 Task: Search one way flight ticket for 4 adults, 1 infant in seat and 1 infant on lap in premium economy from Hilo, Hawaii: Hilo International Airport to Greensboro: Piedmont Triad International Airport on 5-1-2023. Choice of flights is Frontier. Number of bags: 2 carry on bags and 1 checked bag. Price is upto 20000. Outbound departure time preference is 22:15.
Action: Mouse moved to (365, 374)
Screenshot: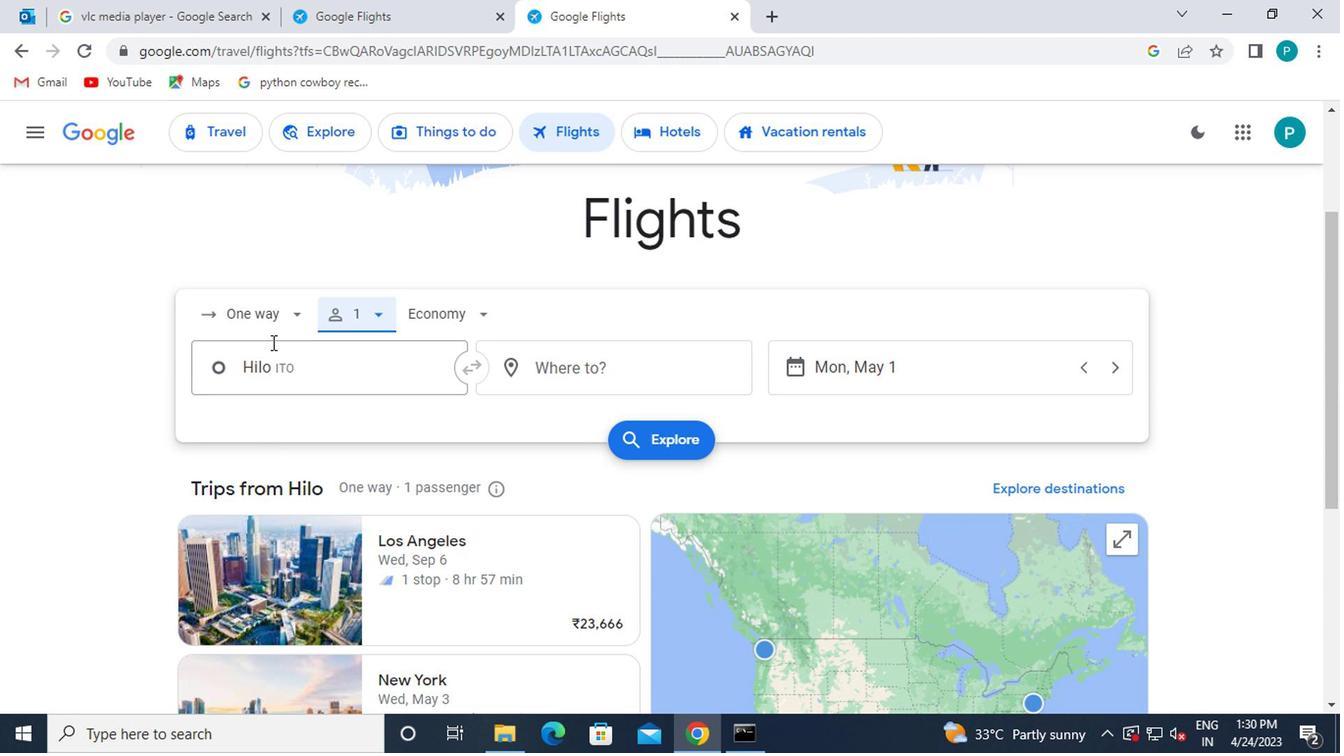 
Action: Mouse pressed left at (365, 374)
Screenshot: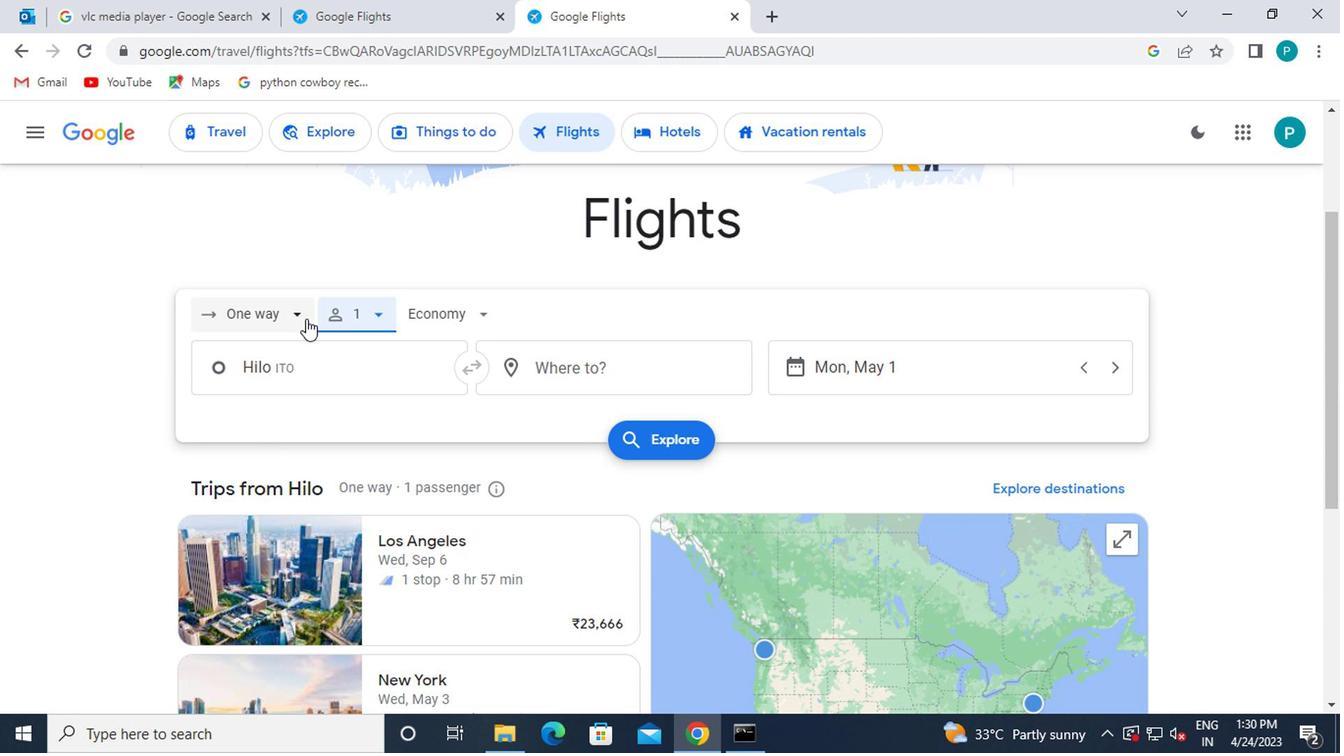 
Action: Mouse moved to (348, 441)
Screenshot: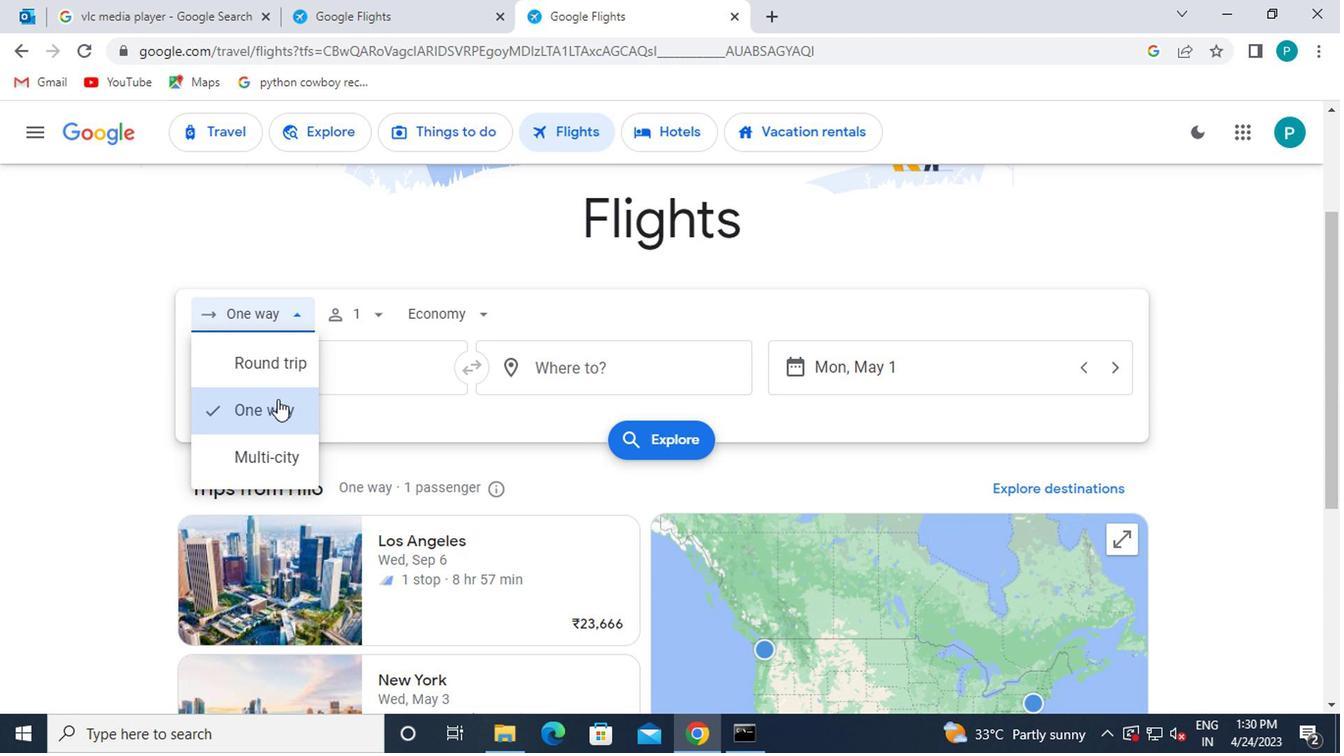 
Action: Mouse pressed left at (348, 441)
Screenshot: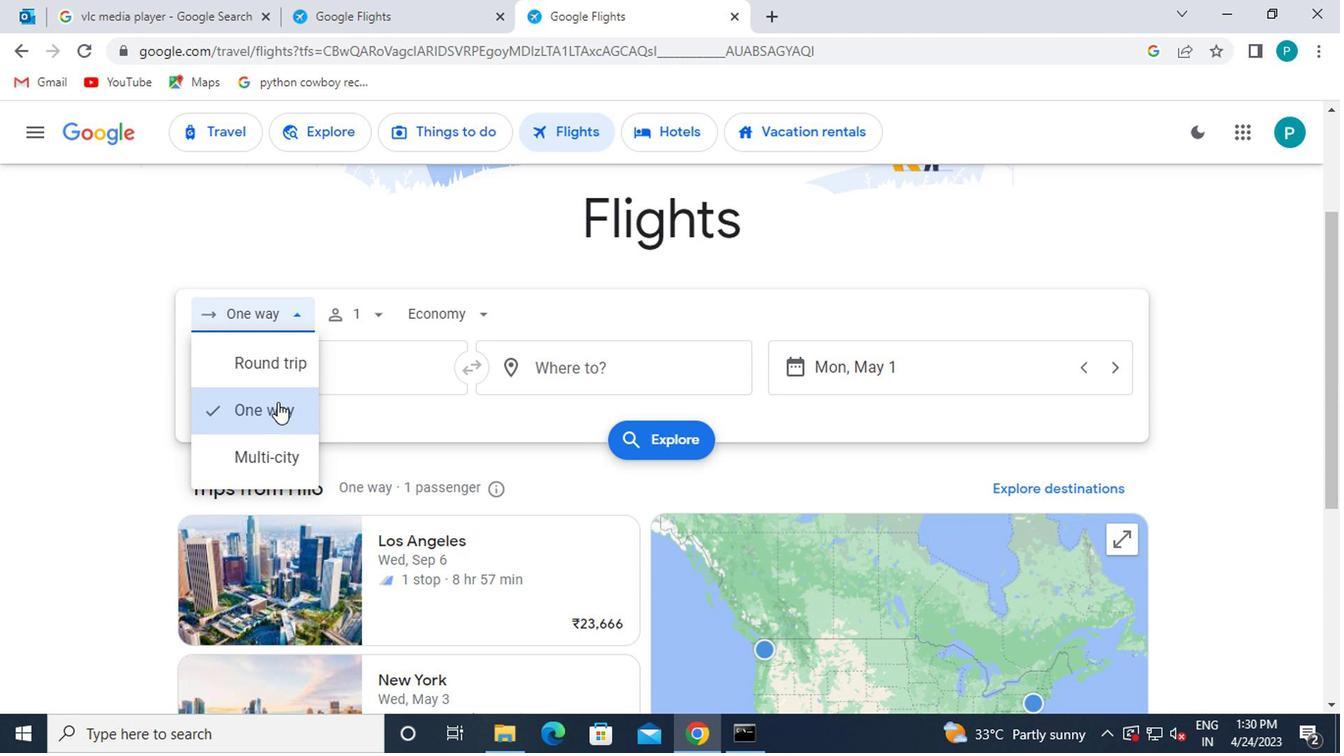 
Action: Mouse moved to (422, 376)
Screenshot: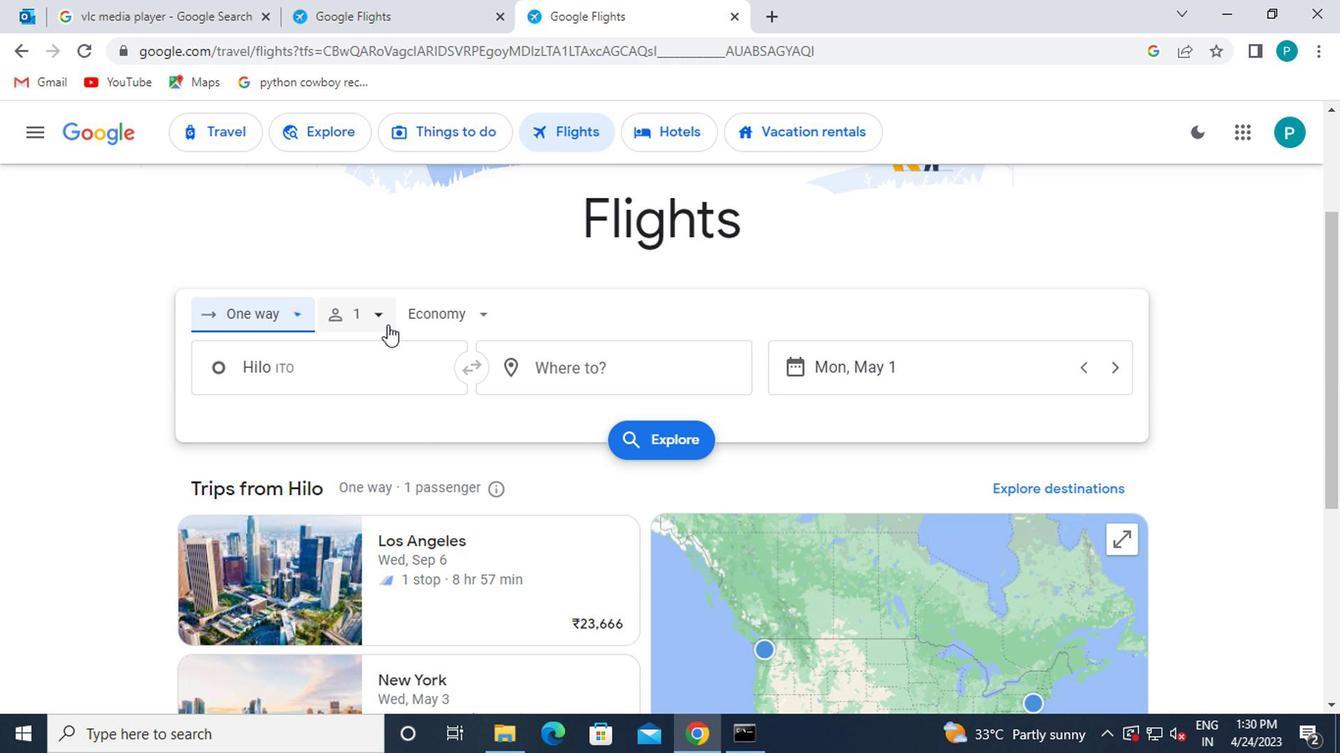 
Action: Mouse pressed left at (422, 376)
Screenshot: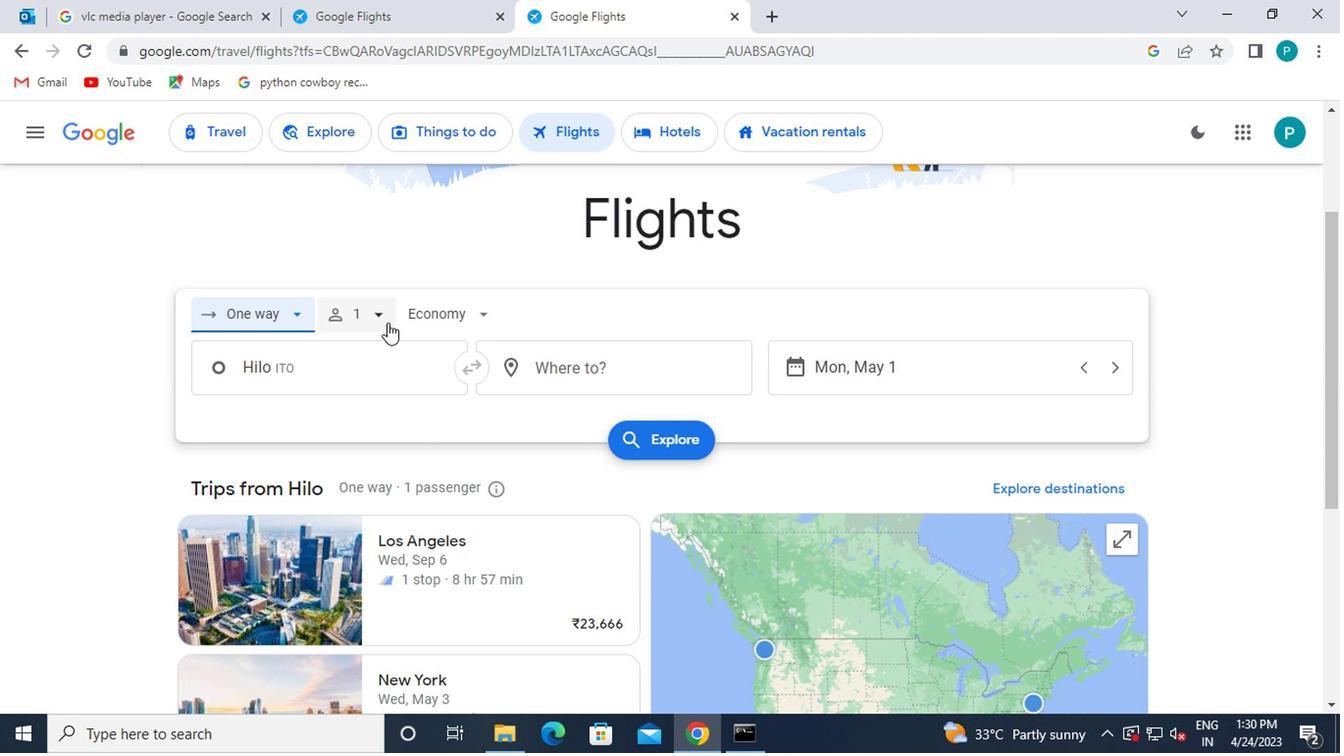 
Action: Mouse moved to (513, 410)
Screenshot: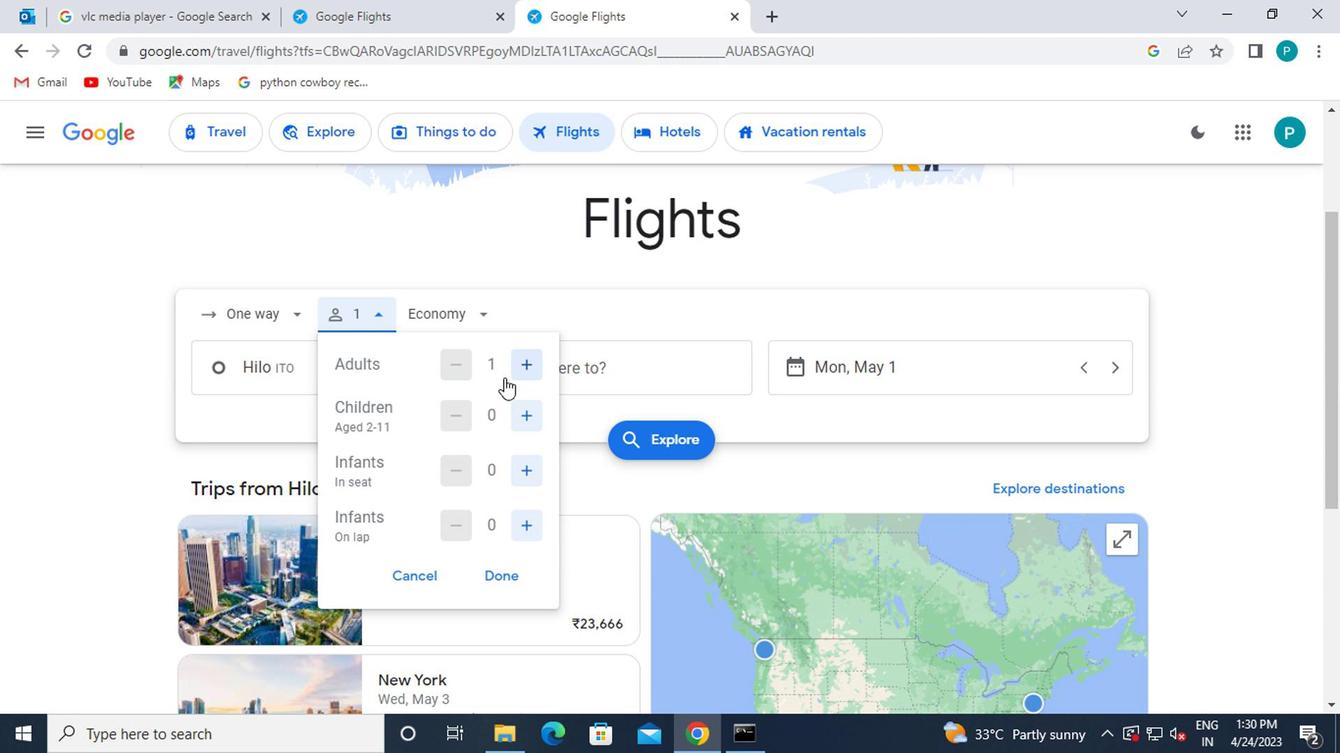 
Action: Mouse pressed left at (513, 410)
Screenshot: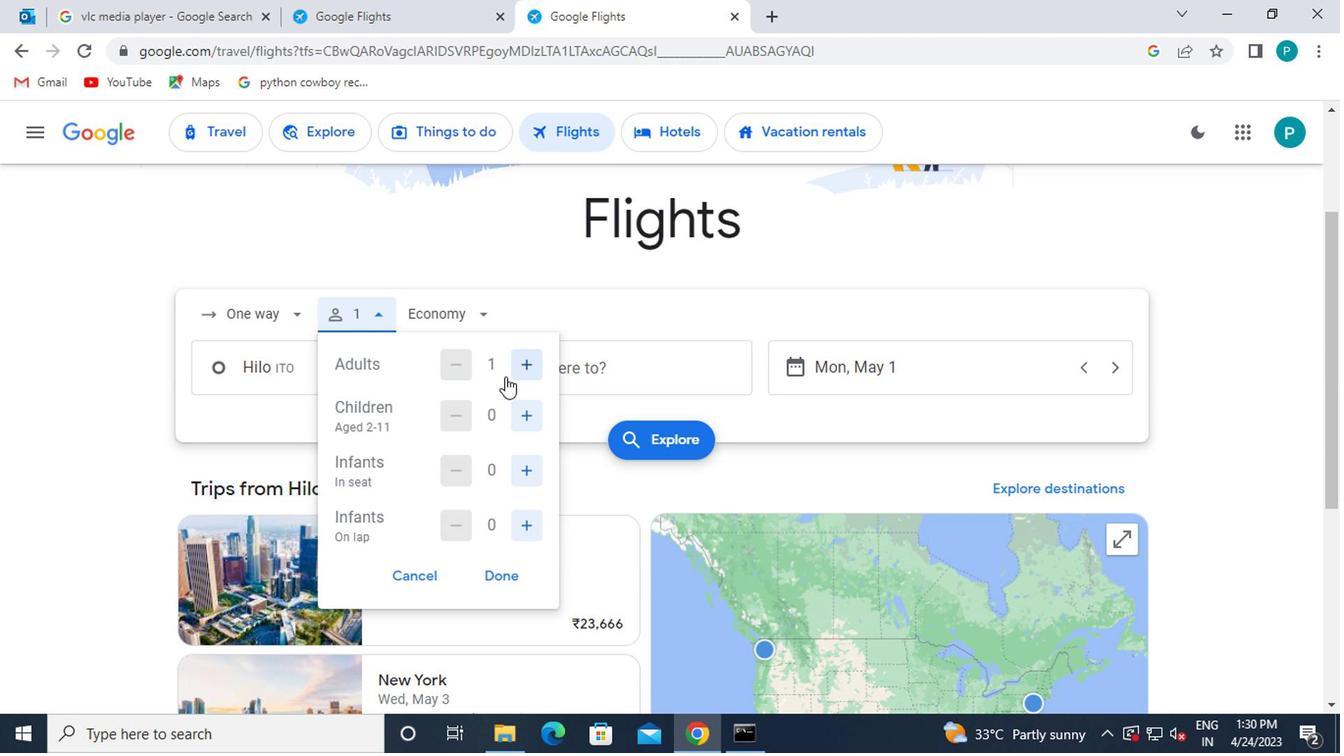
Action: Mouse pressed left at (513, 410)
Screenshot: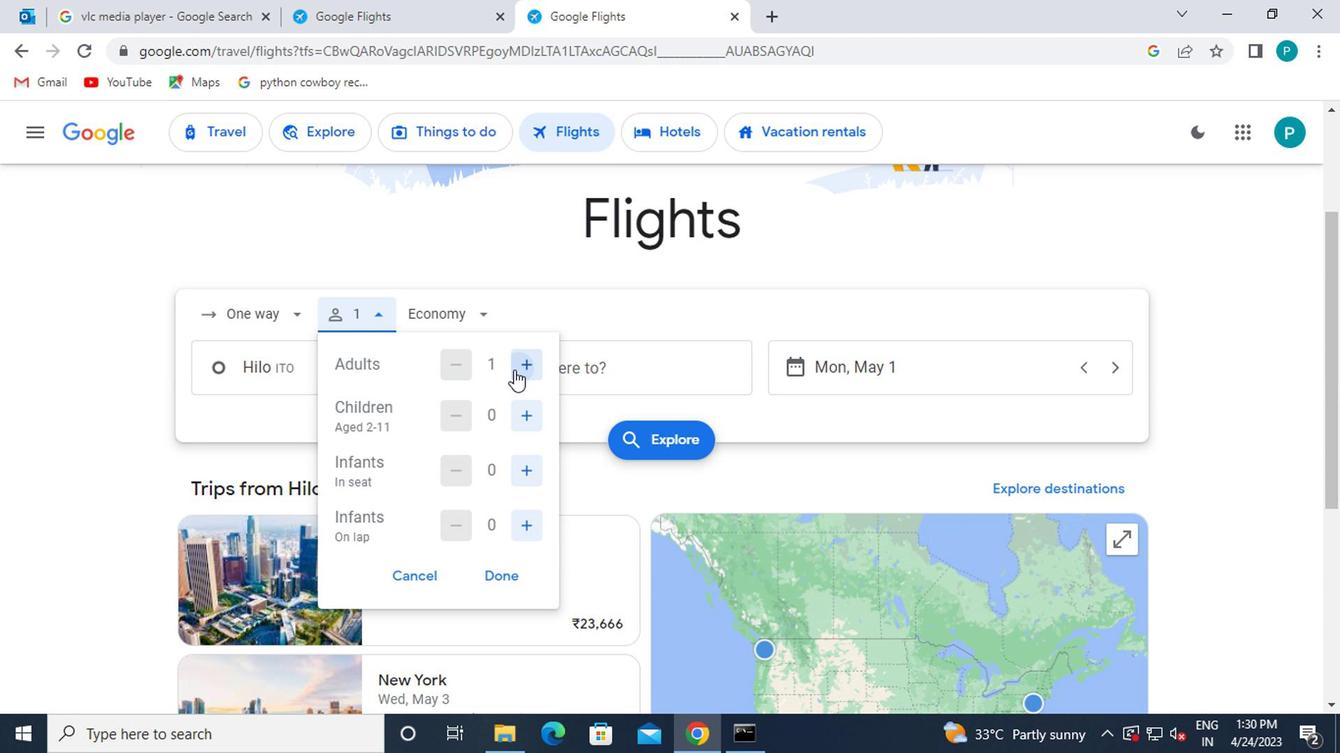 
Action: Mouse pressed left at (513, 410)
Screenshot: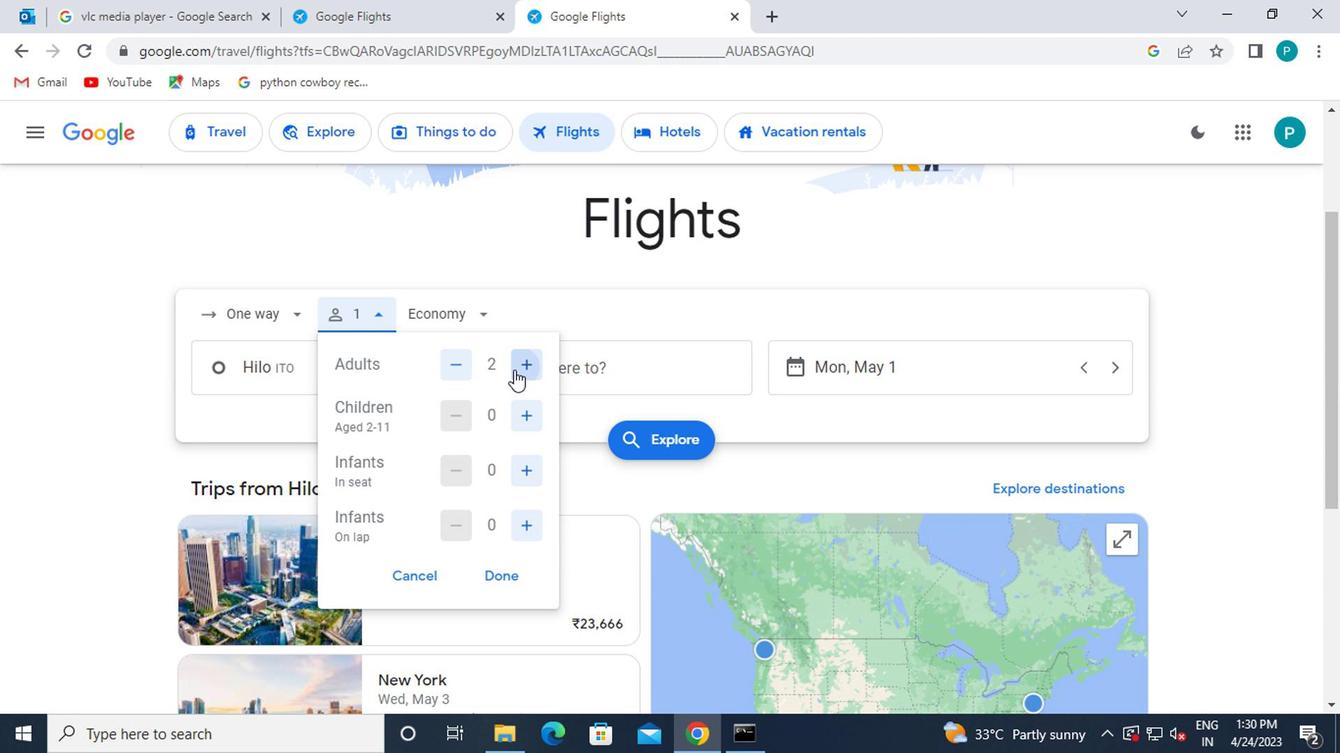 
Action: Mouse moved to (526, 445)
Screenshot: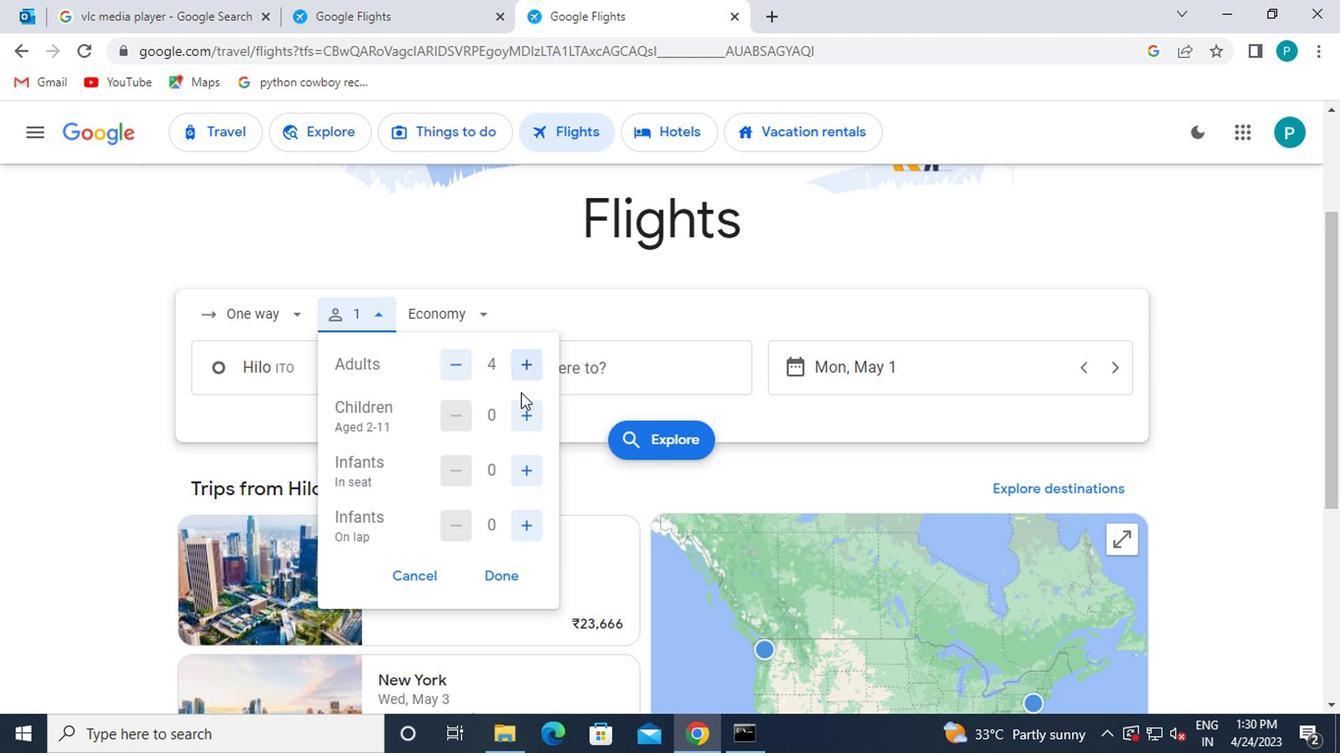 
Action: Mouse pressed left at (526, 445)
Screenshot: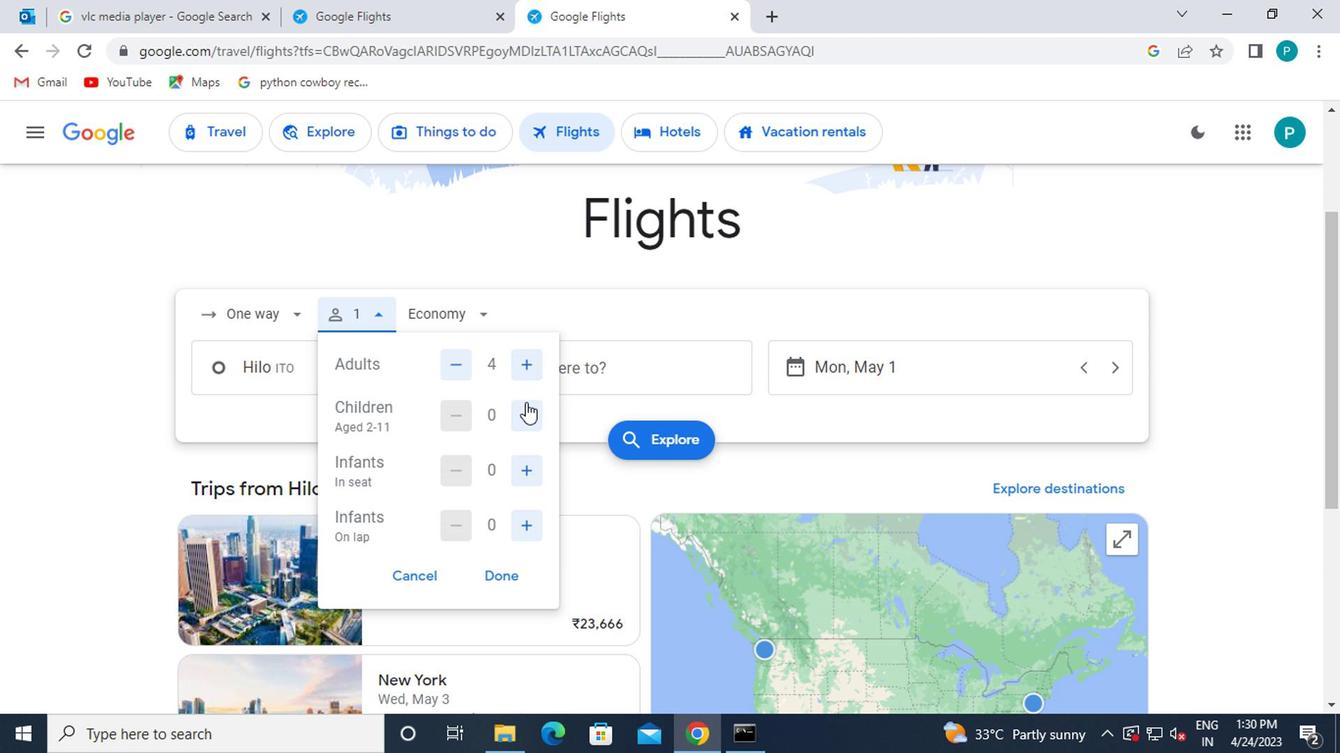 
Action: Mouse moved to (527, 485)
Screenshot: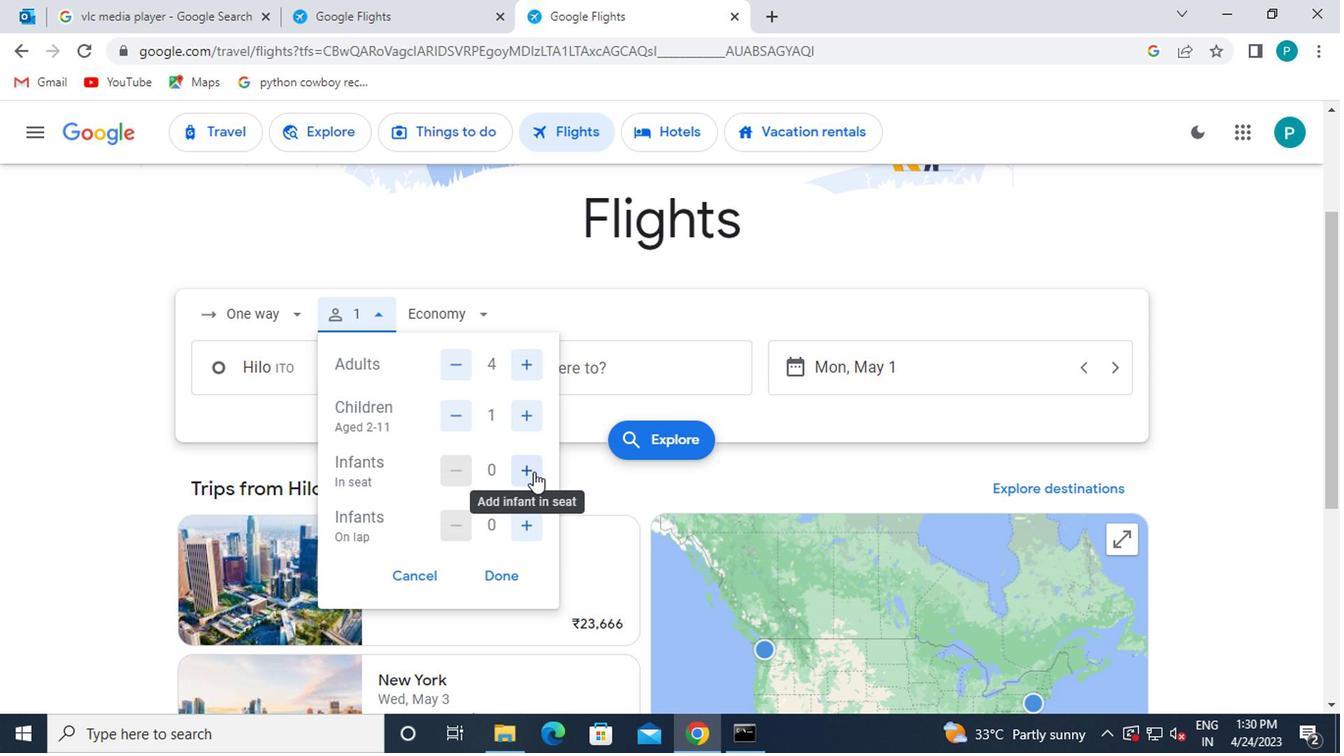 
Action: Mouse pressed left at (527, 485)
Screenshot: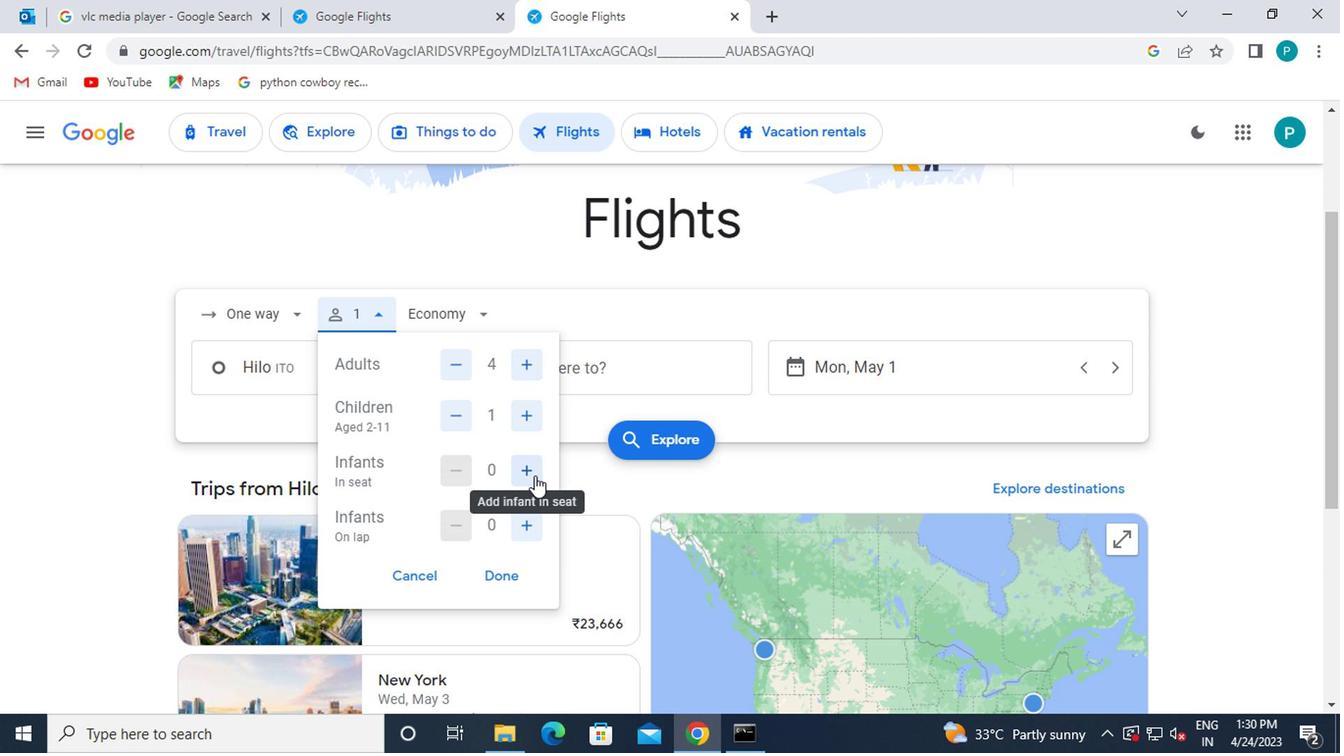 
Action: Mouse moved to (517, 561)
Screenshot: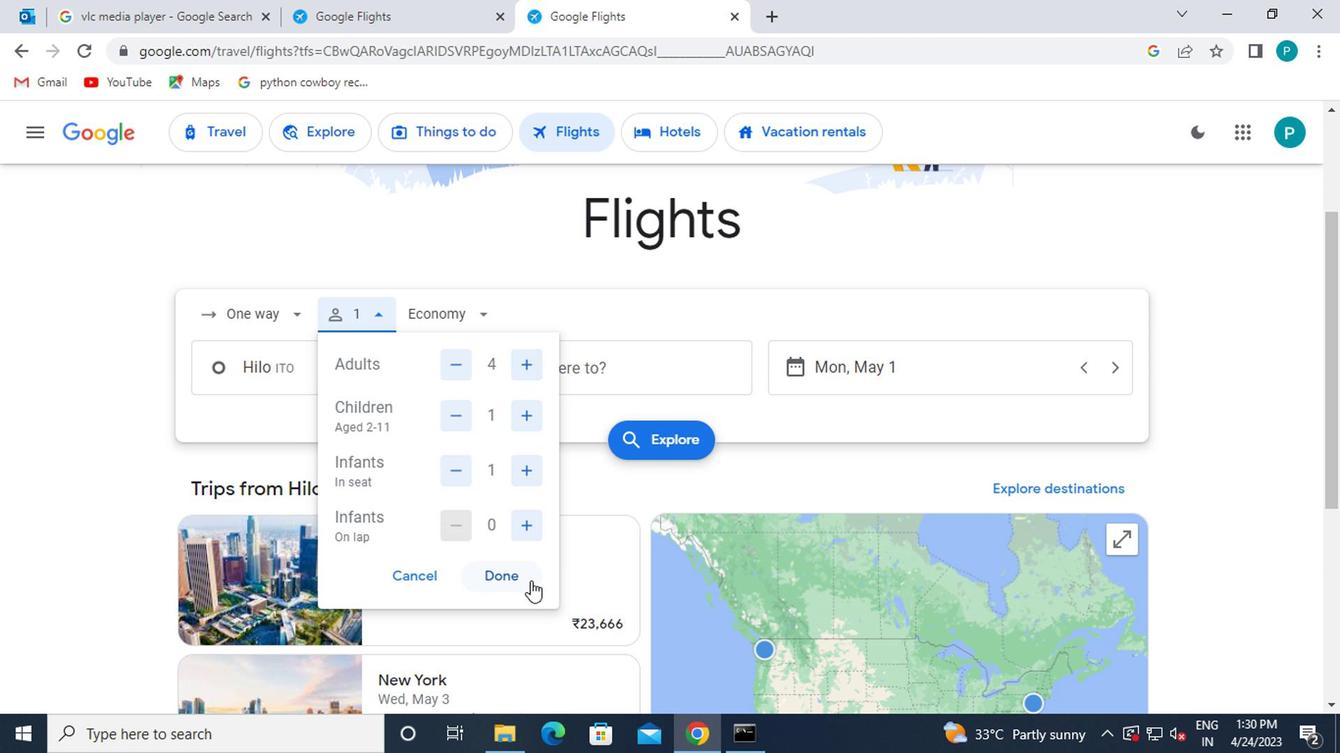 
Action: Mouse pressed left at (517, 561)
Screenshot: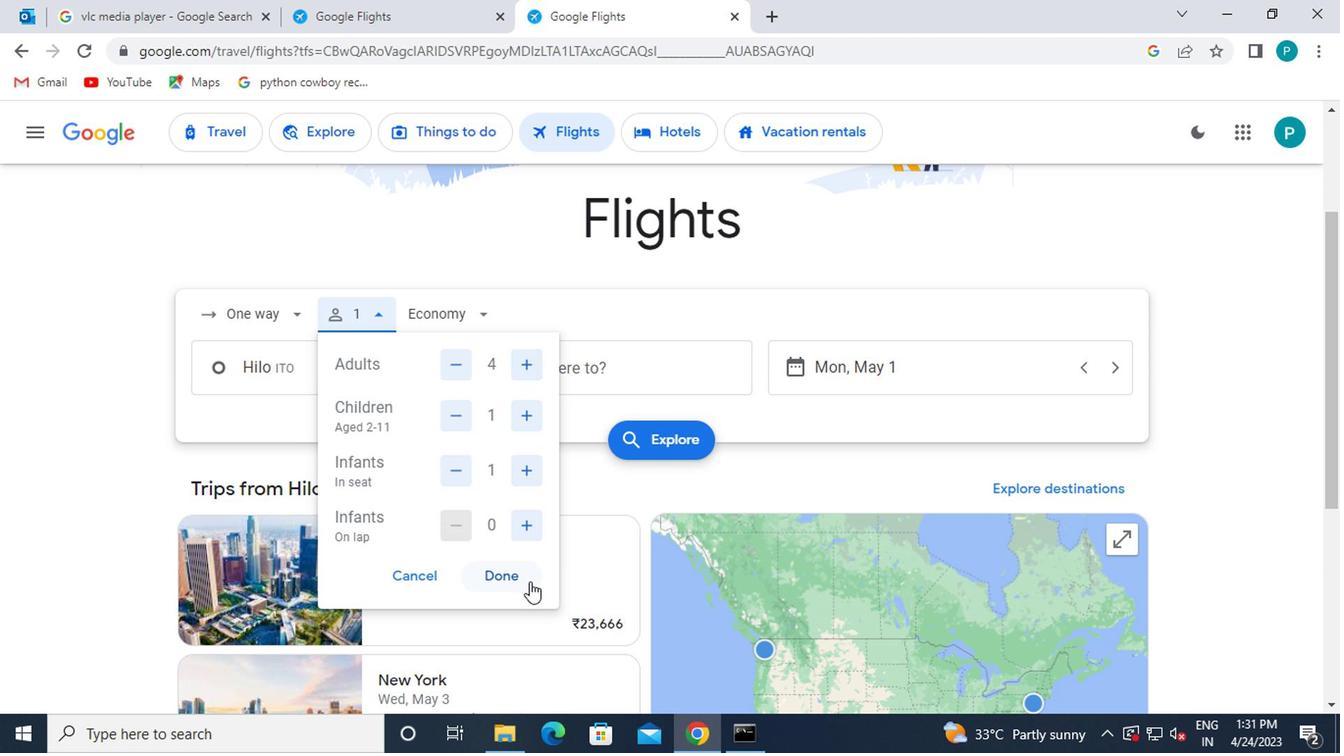 
Action: Mouse moved to (470, 372)
Screenshot: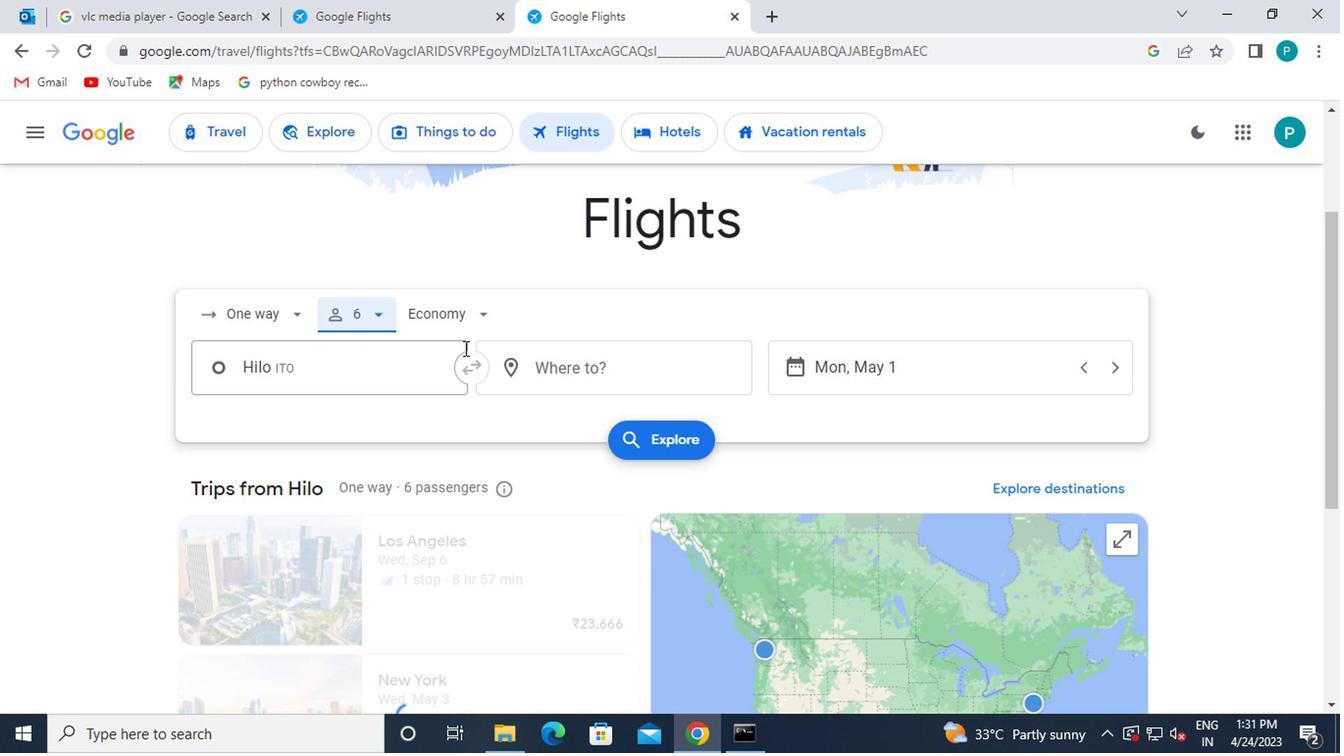 
Action: Mouse pressed left at (470, 372)
Screenshot: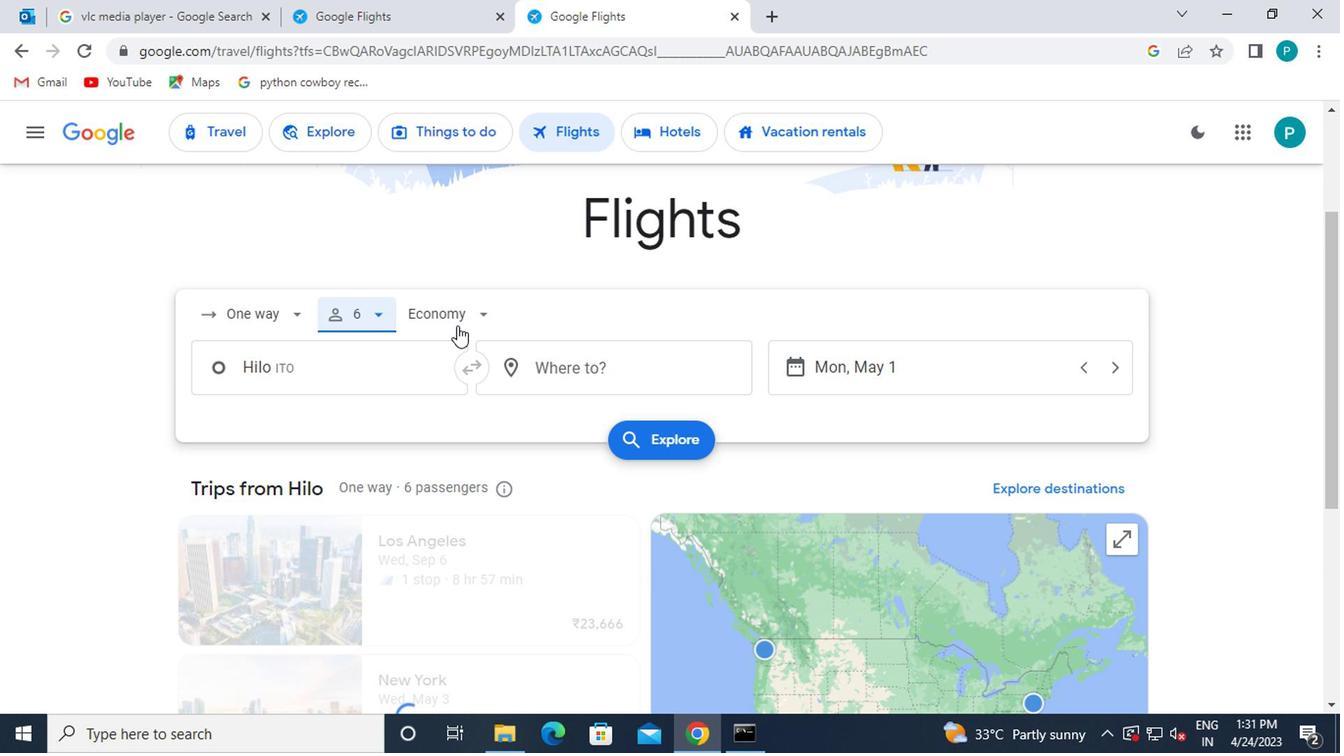 
Action: Mouse moved to (510, 445)
Screenshot: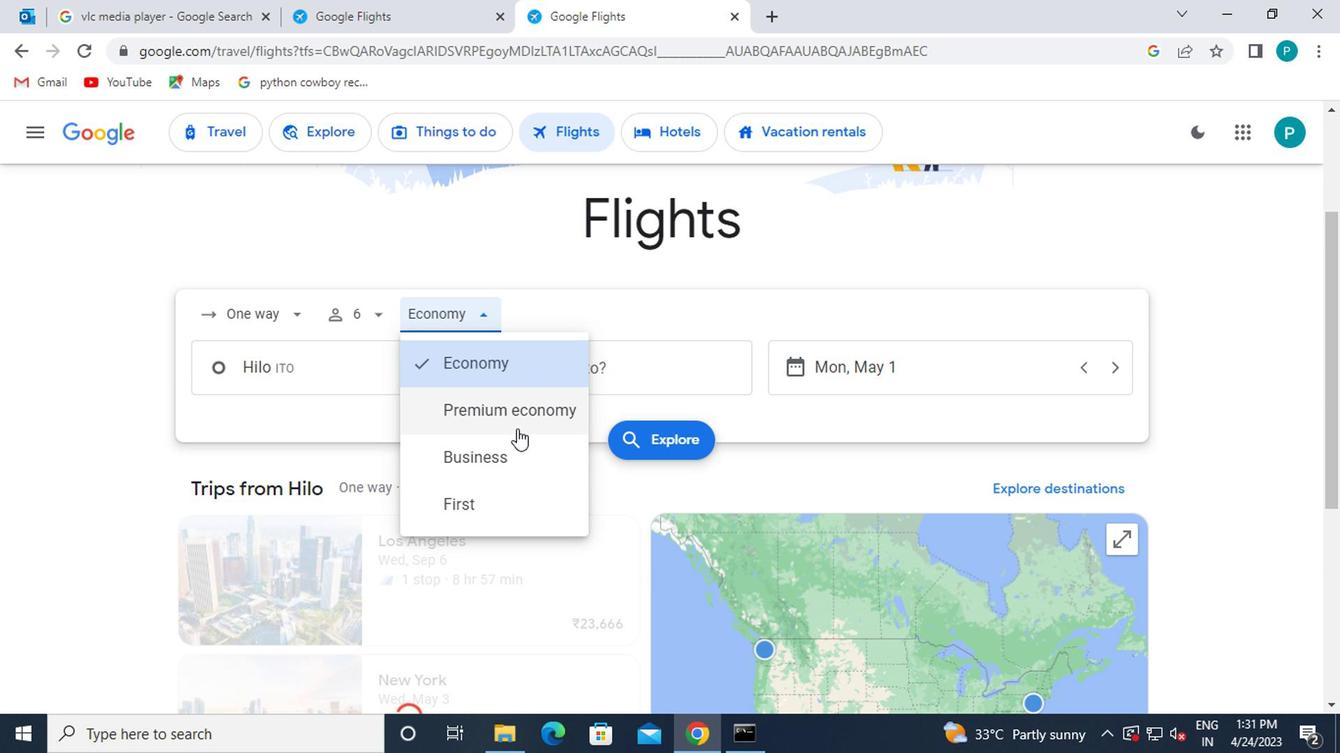 
Action: Mouse pressed left at (510, 445)
Screenshot: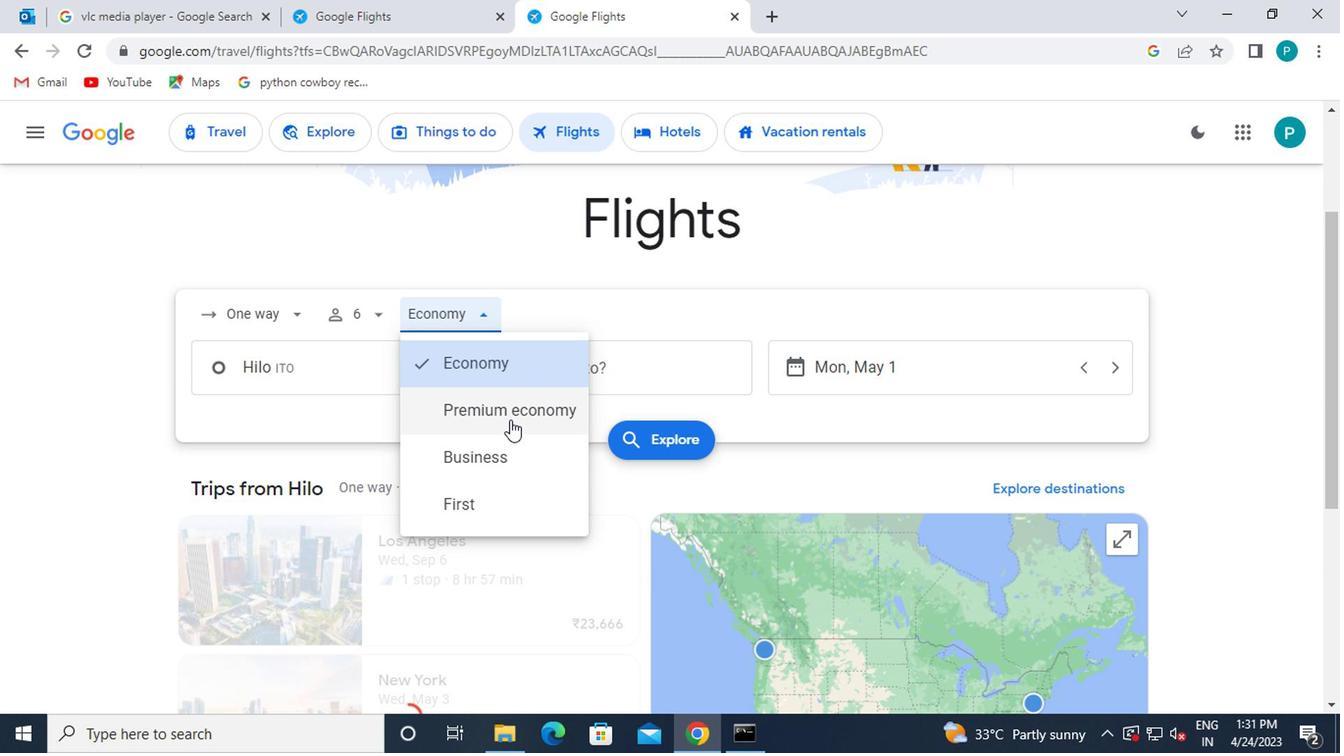 
Action: Mouse moved to (380, 410)
Screenshot: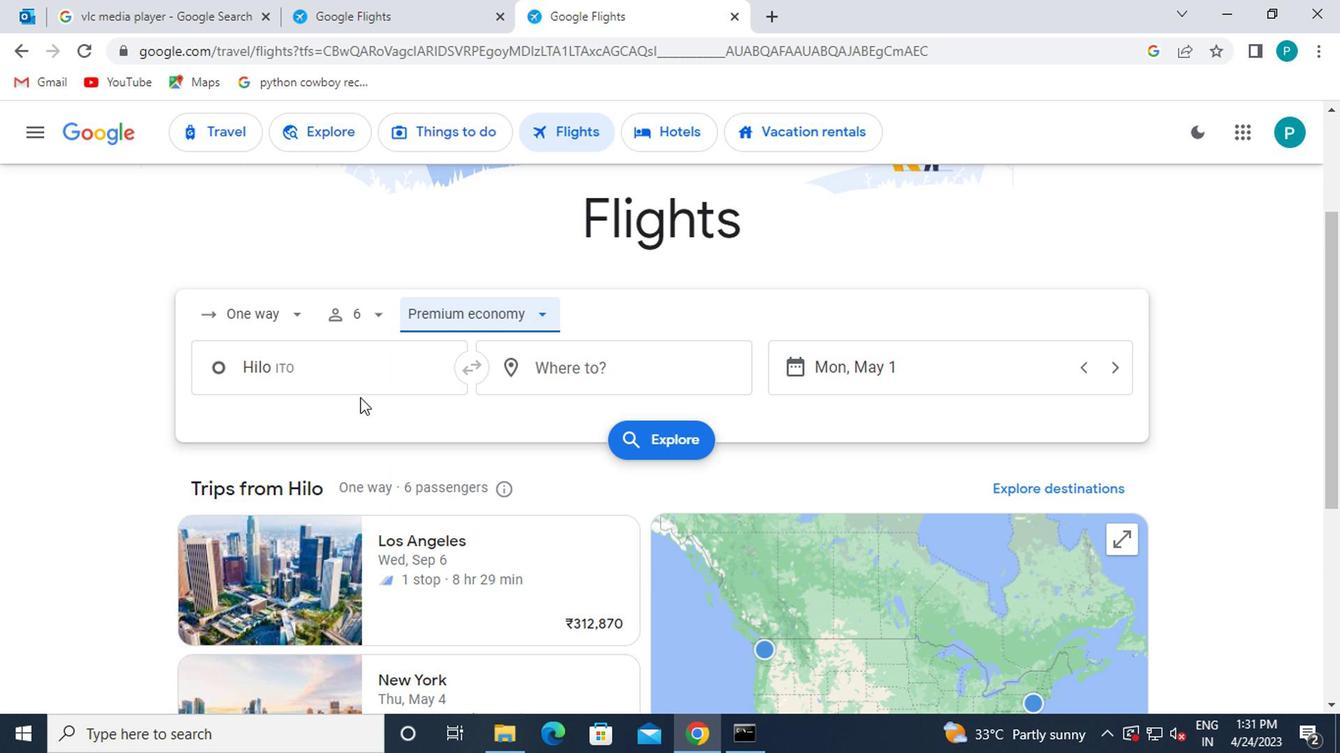 
Action: Mouse pressed left at (380, 410)
Screenshot: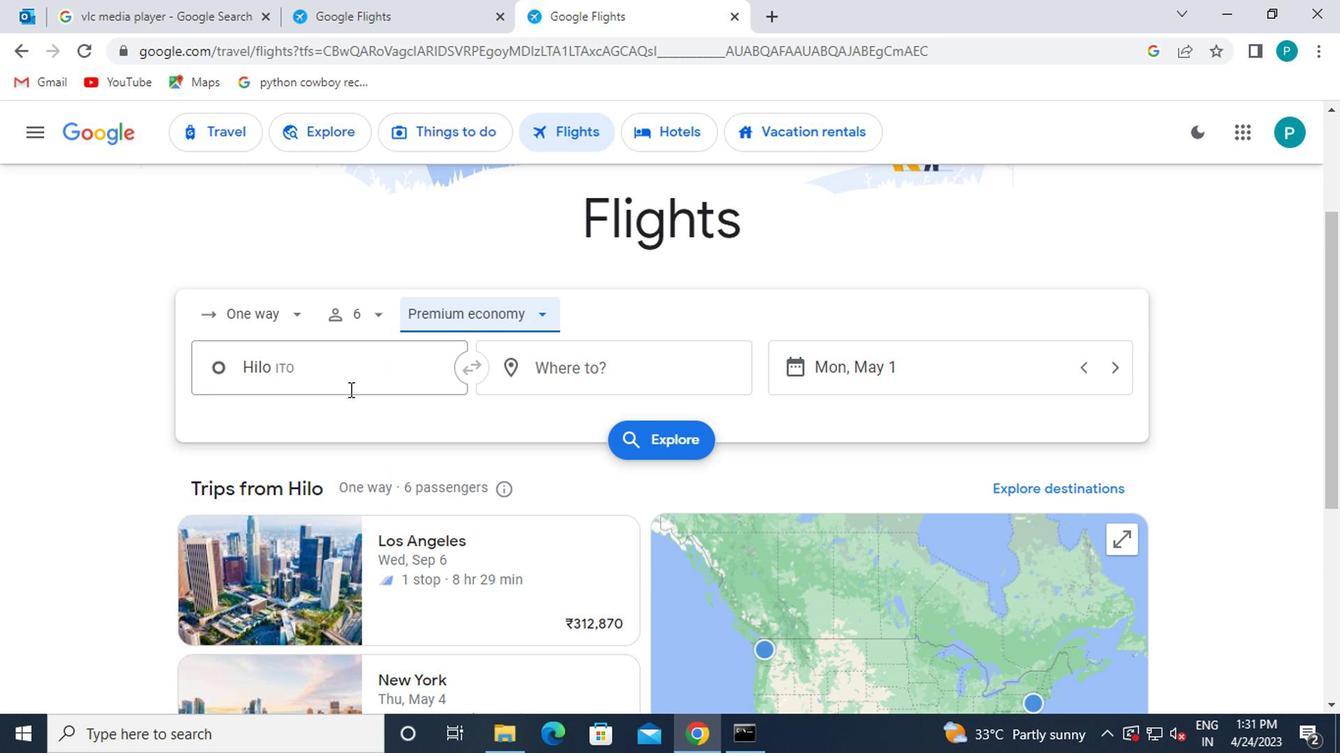 
Action: Mouse moved to (411, 477)
Screenshot: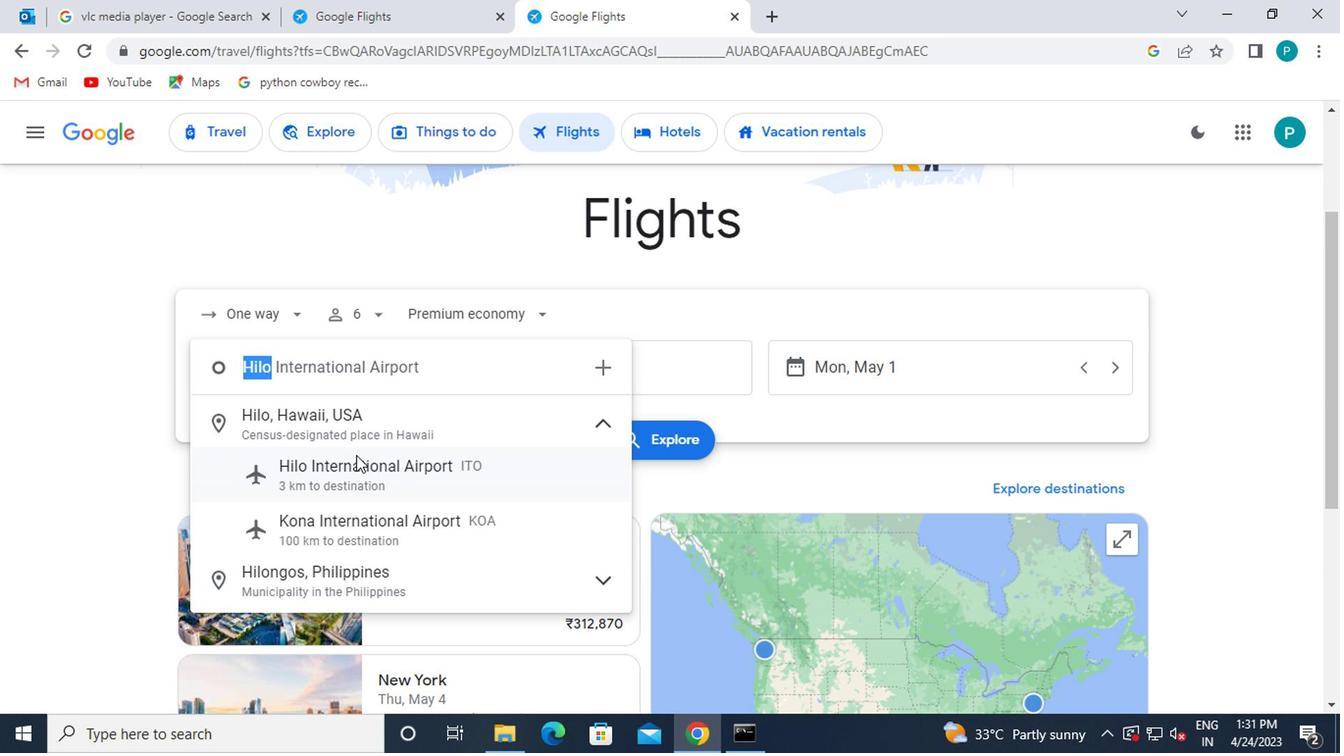 
Action: Mouse pressed left at (411, 477)
Screenshot: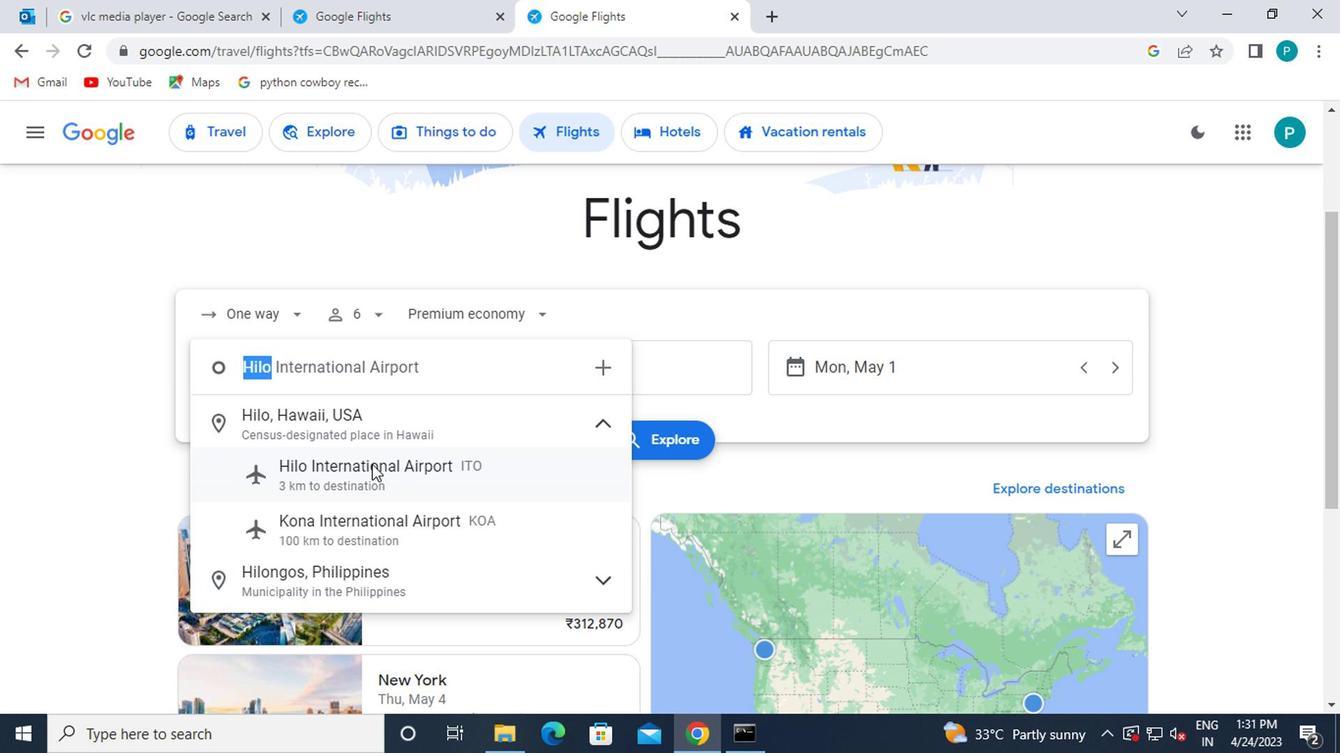 
Action: Mouse moved to (571, 404)
Screenshot: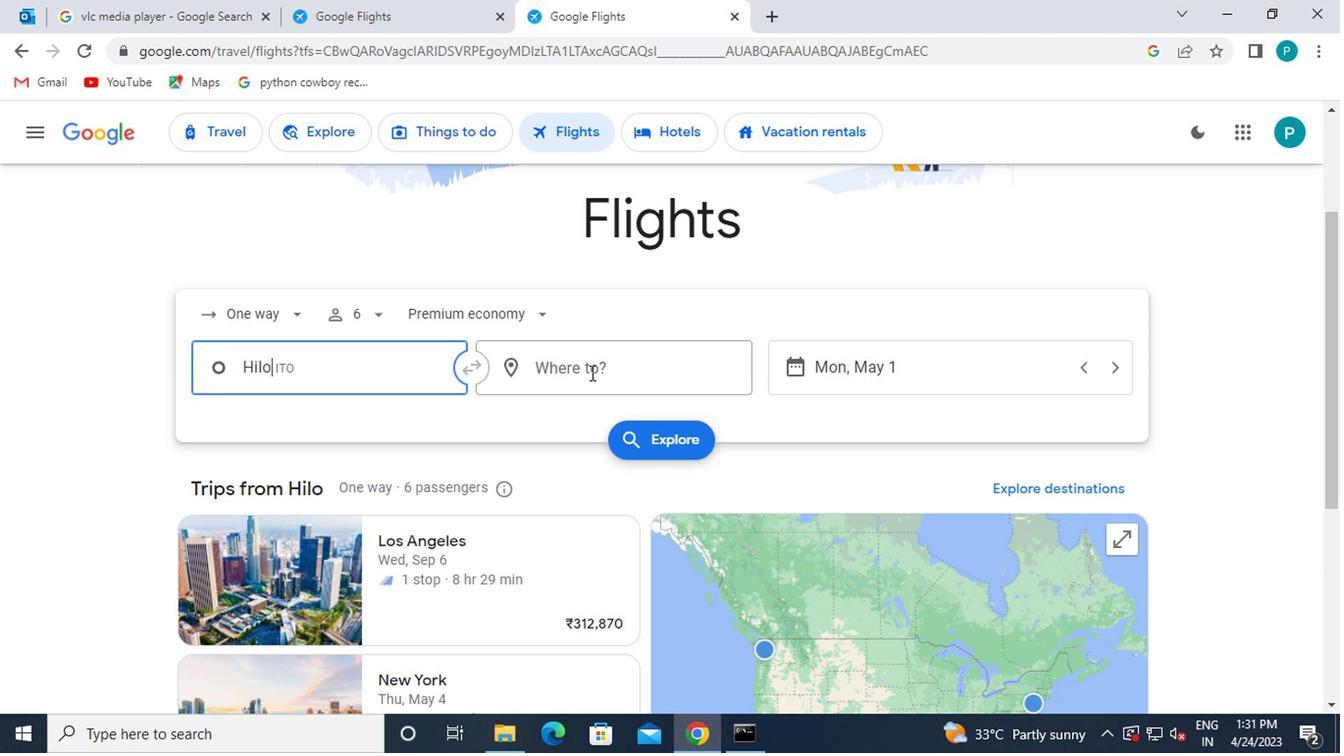 
Action: Mouse pressed left at (571, 404)
Screenshot: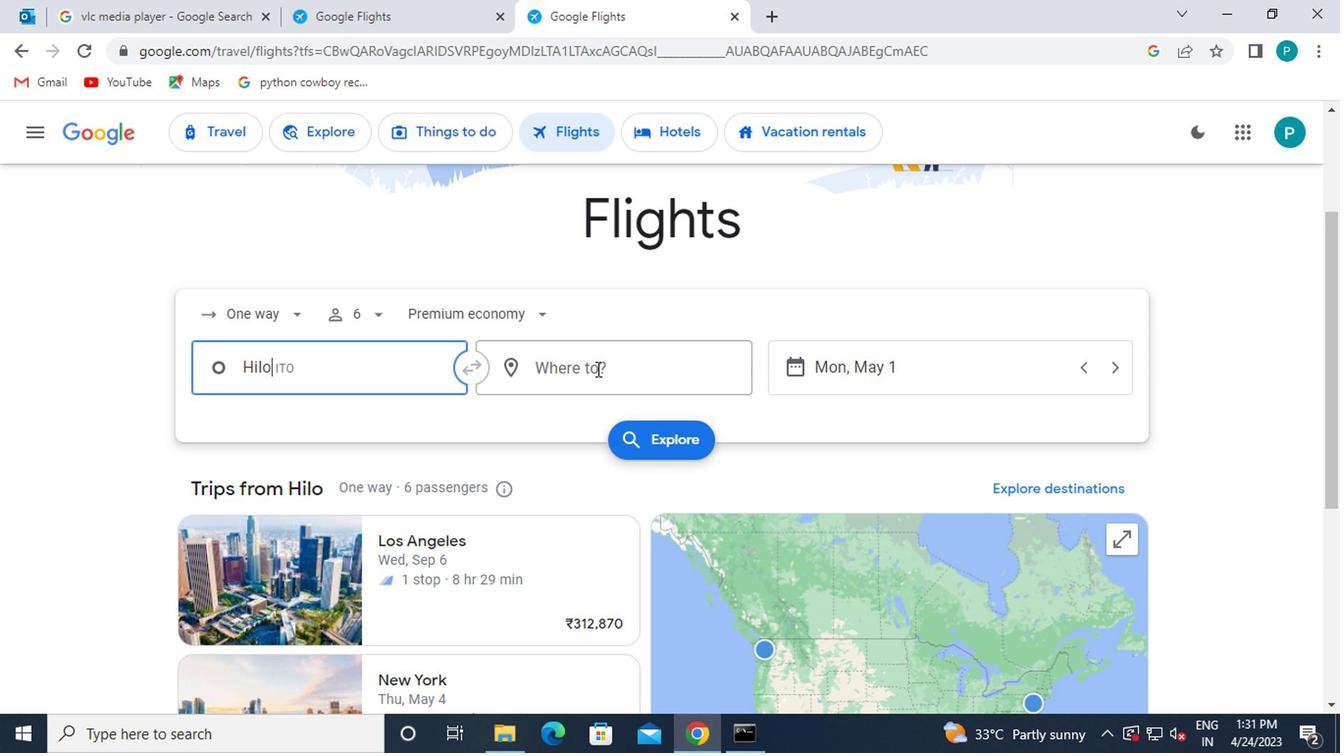 
Action: Mouse moved to (571, 403)
Screenshot: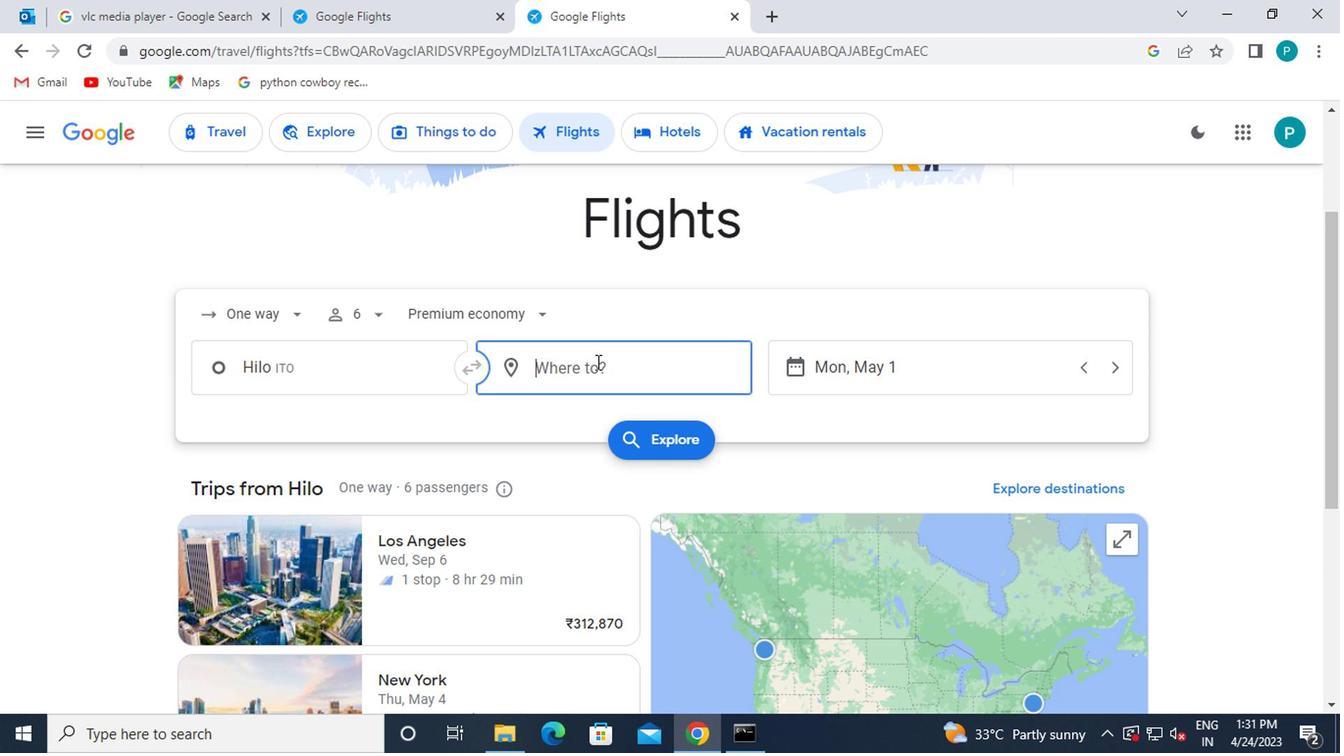 
Action: Key pressed greensboro
Screenshot: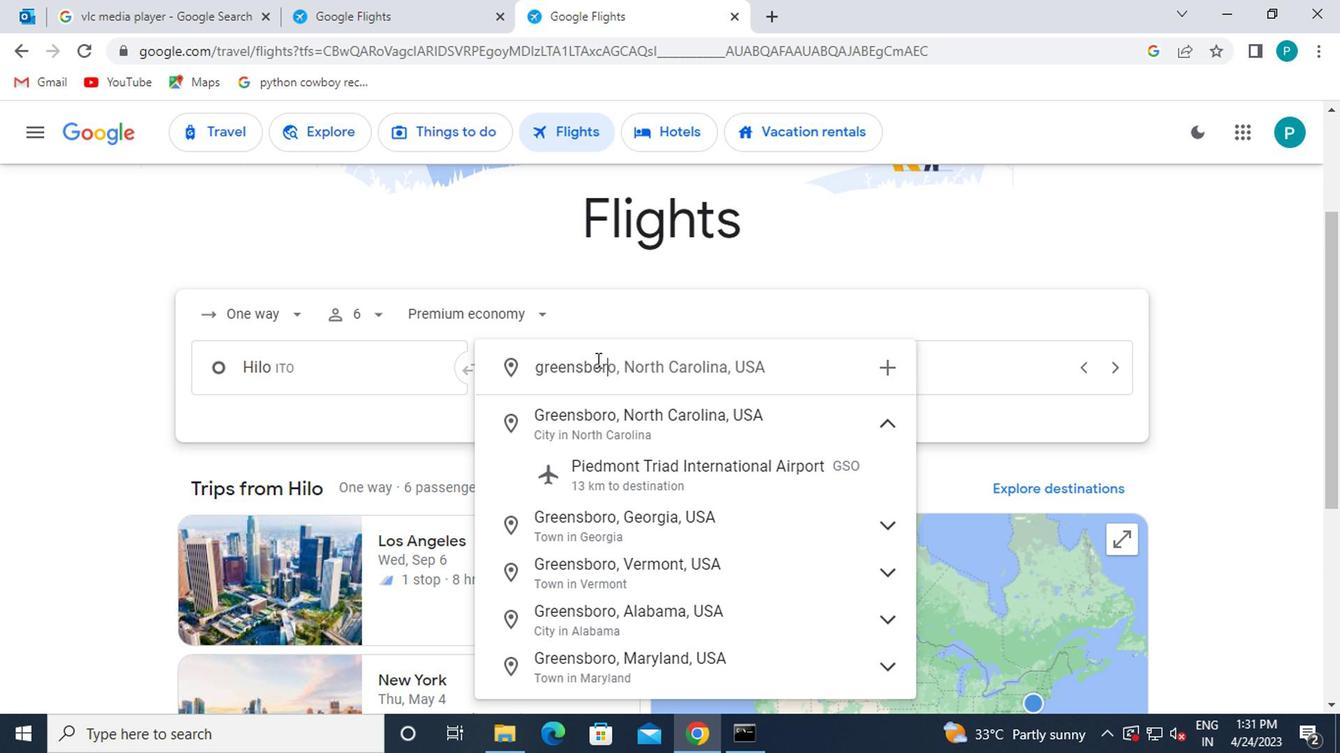 
Action: Mouse moved to (605, 497)
Screenshot: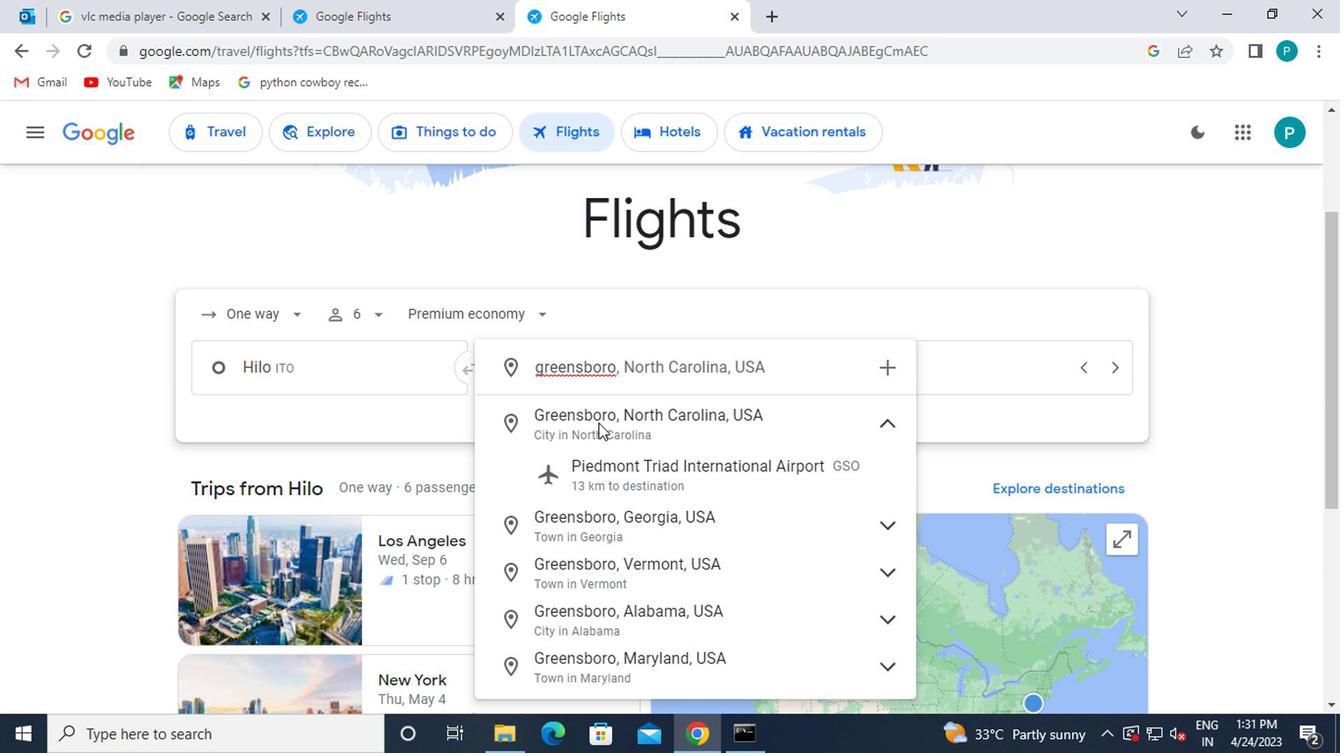 
Action: Mouse pressed left at (605, 497)
Screenshot: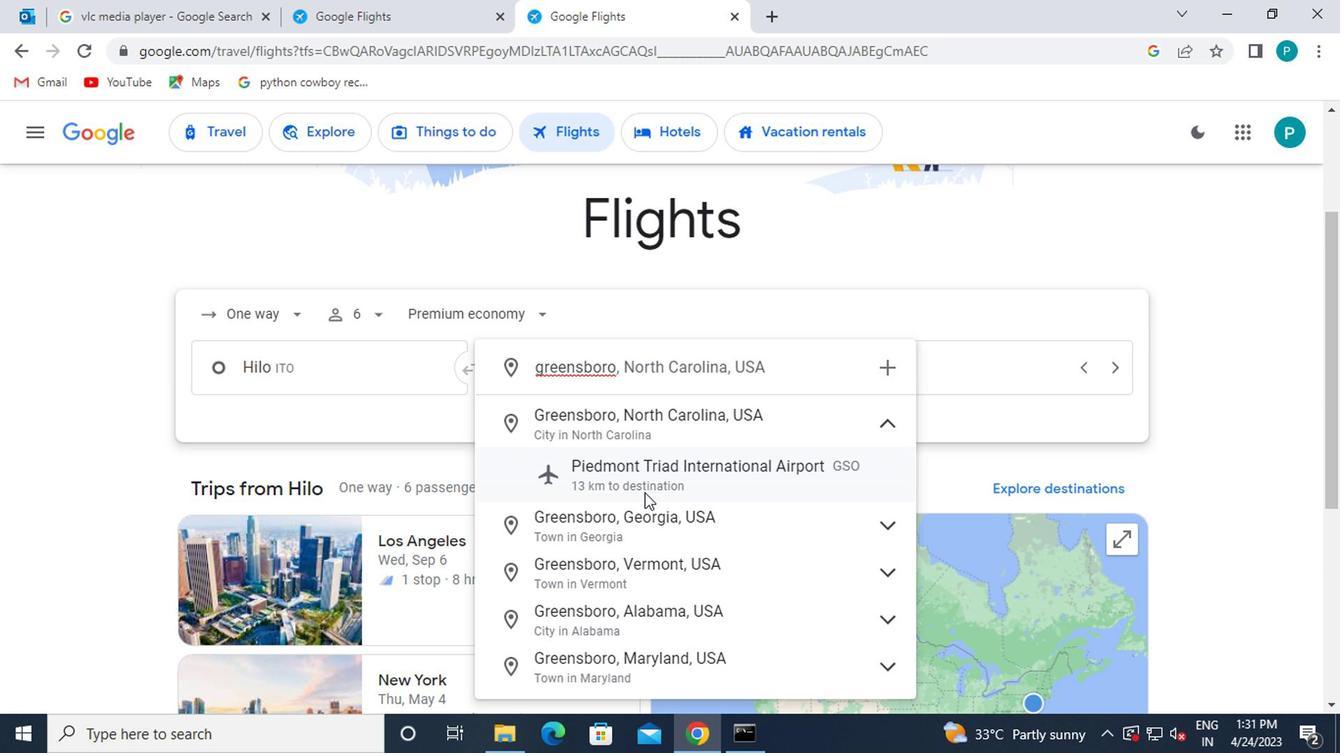 
Action: Mouse moved to (757, 414)
Screenshot: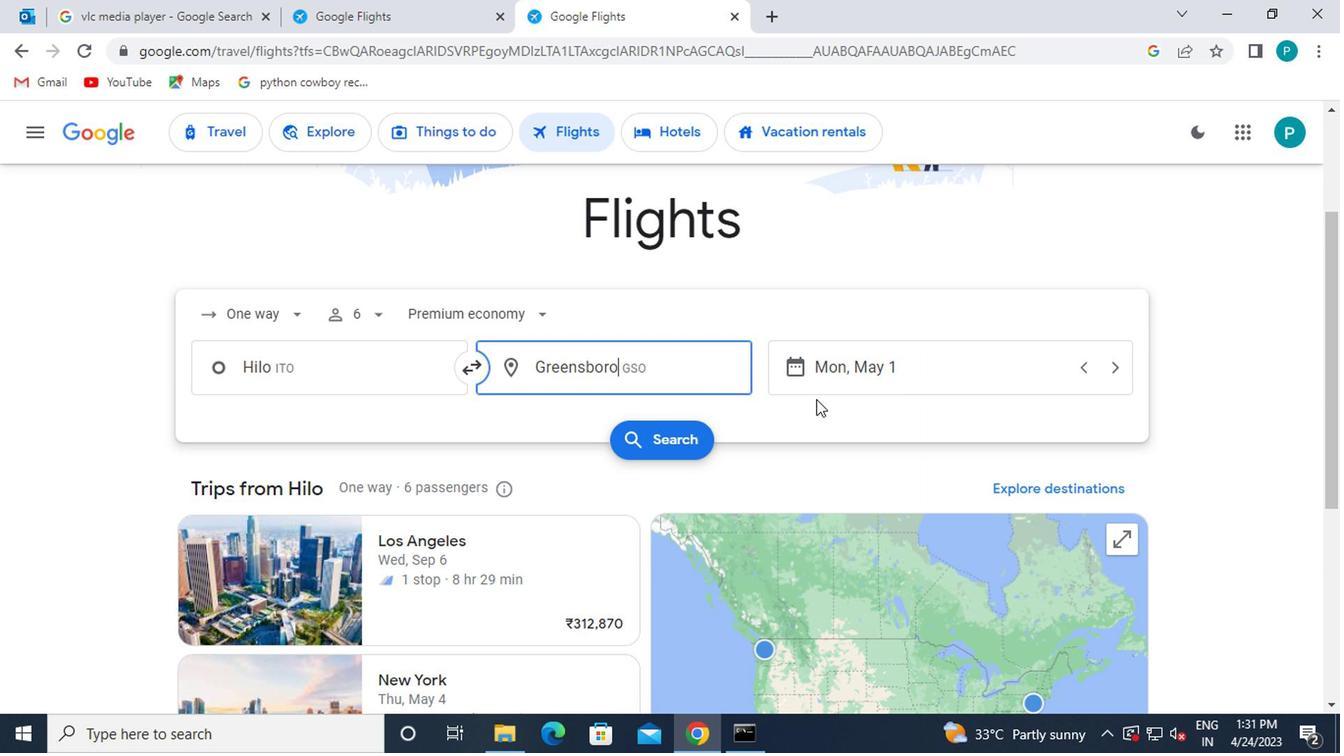
Action: Mouse pressed left at (757, 414)
Screenshot: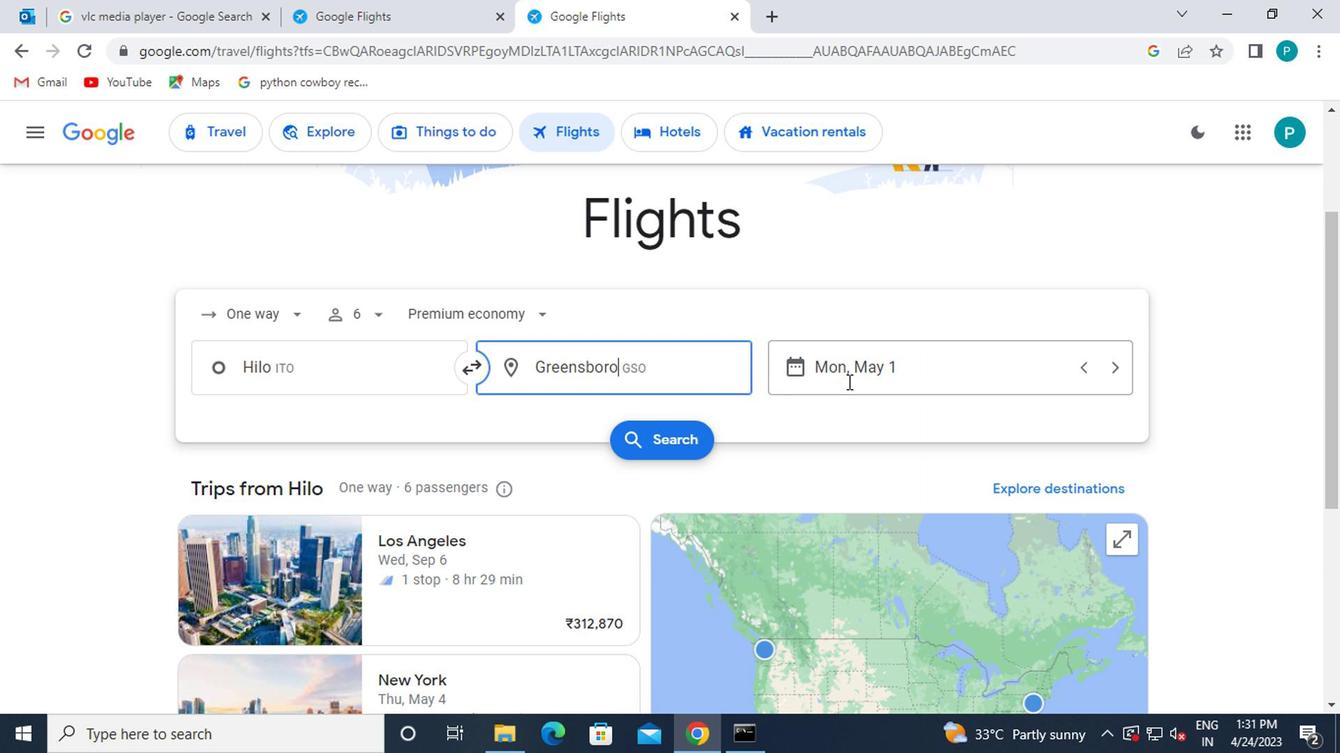 
Action: Mouse moved to (756, 411)
Screenshot: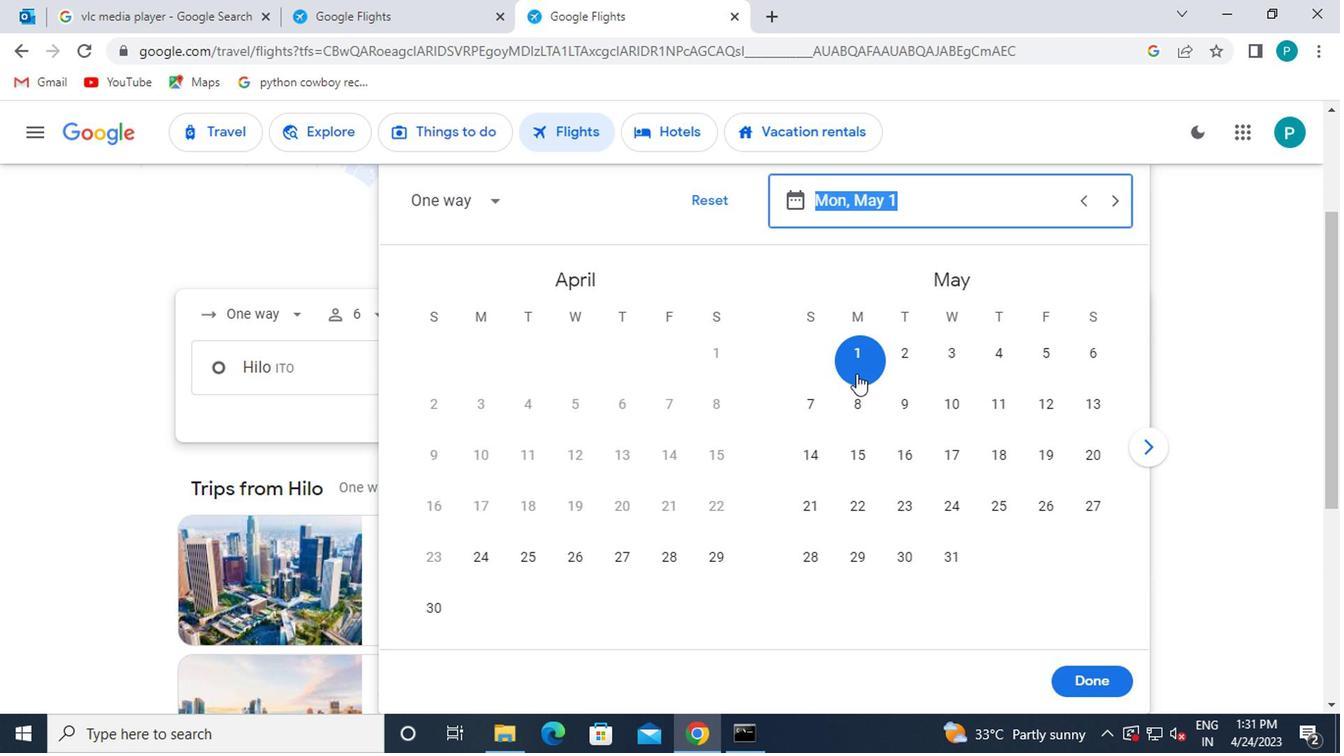 
Action: Mouse pressed left at (756, 411)
Screenshot: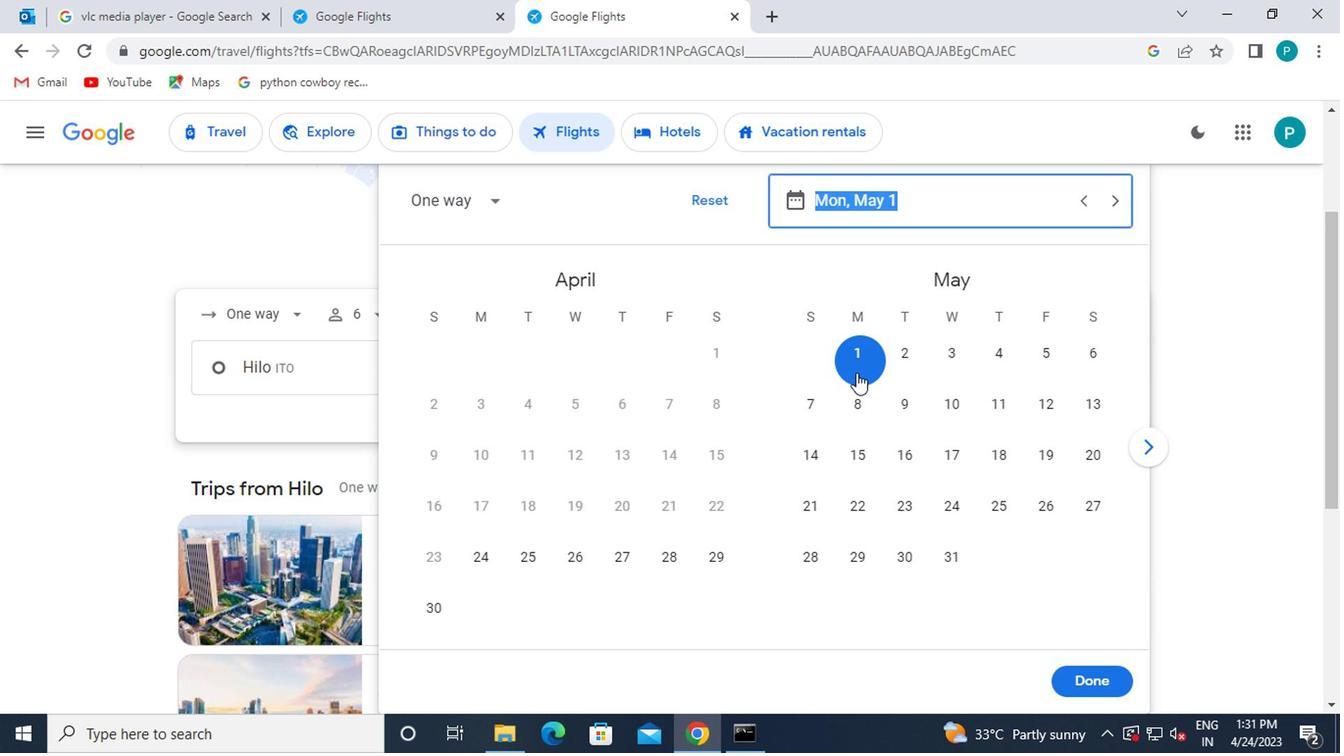 
Action: Mouse moved to (900, 628)
Screenshot: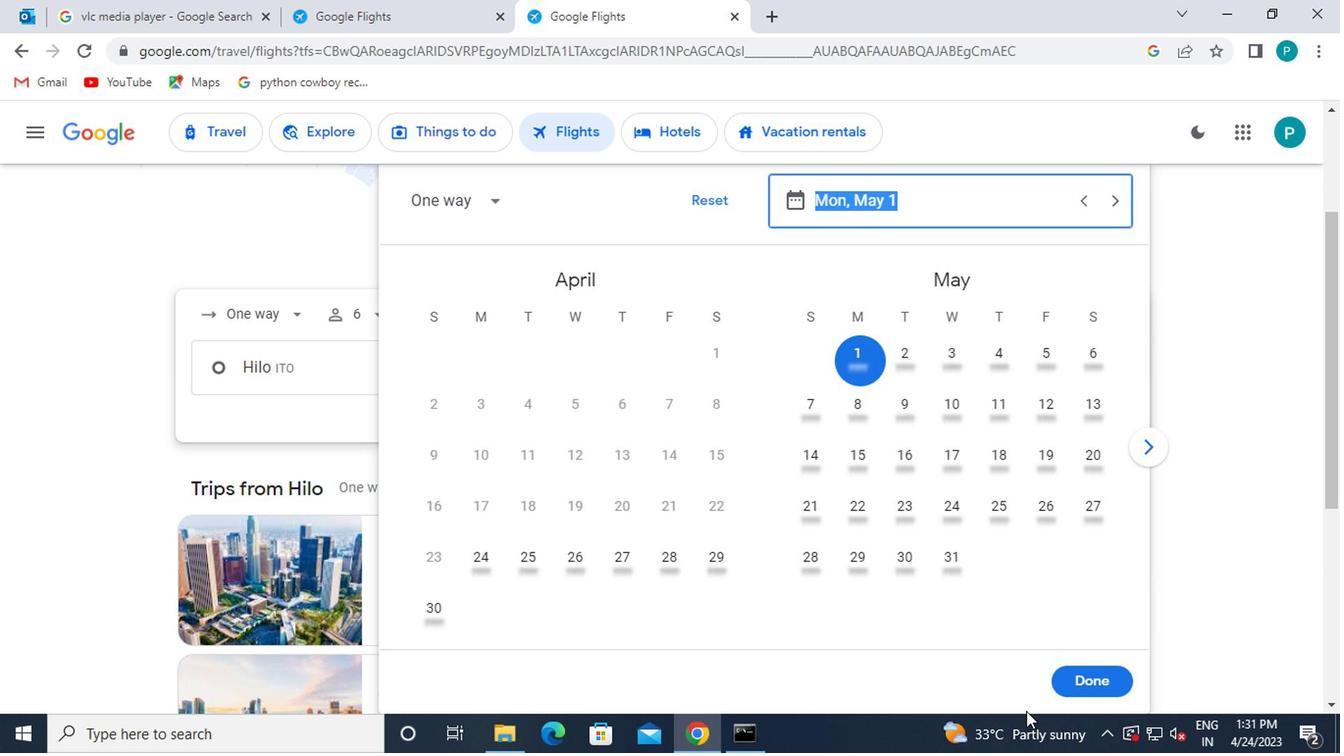 
Action: Mouse pressed left at (900, 628)
Screenshot: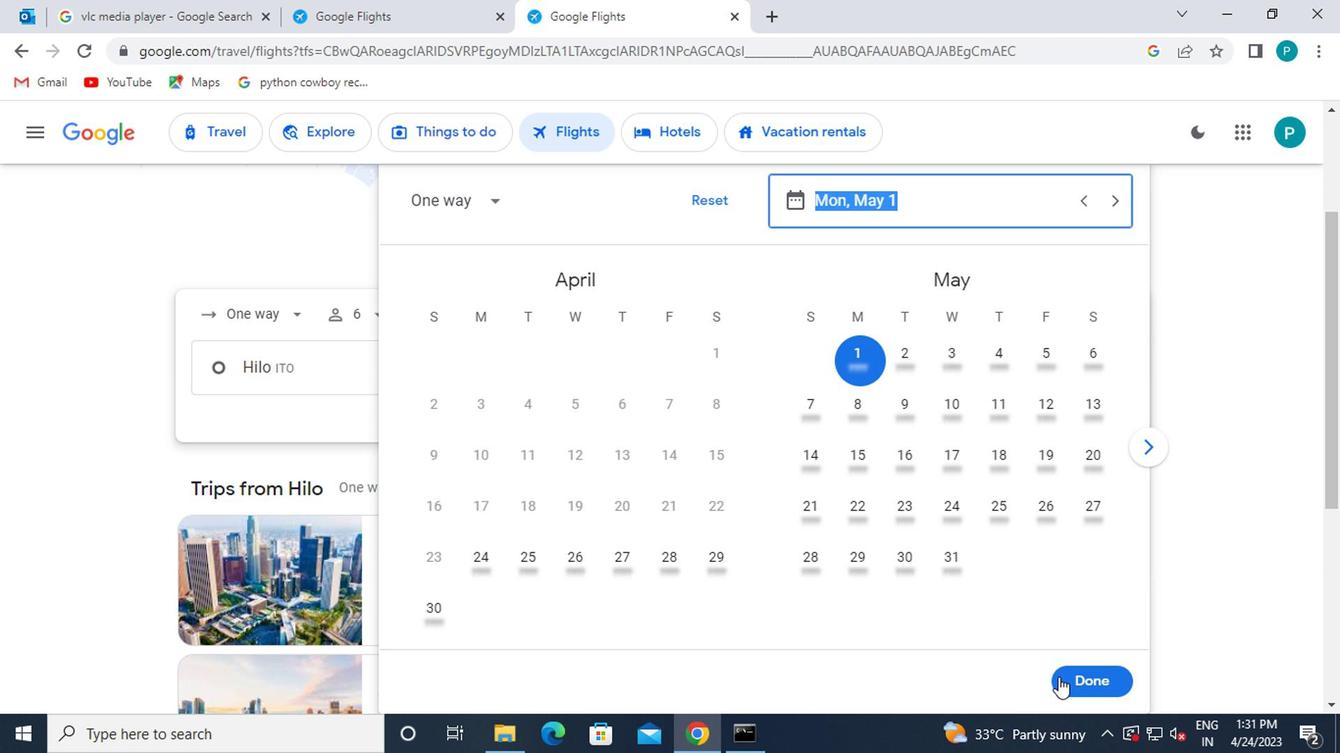 
Action: Mouse moved to (611, 464)
Screenshot: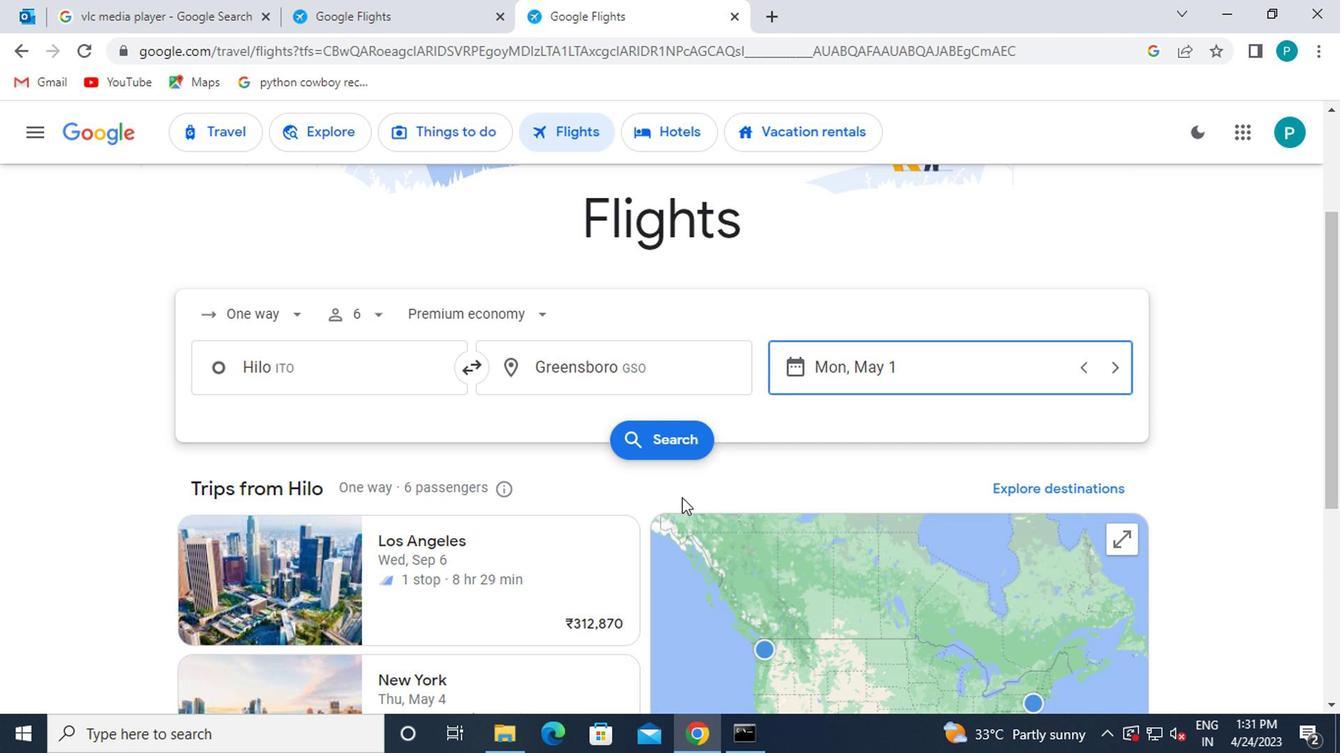 
Action: Mouse pressed left at (611, 464)
Screenshot: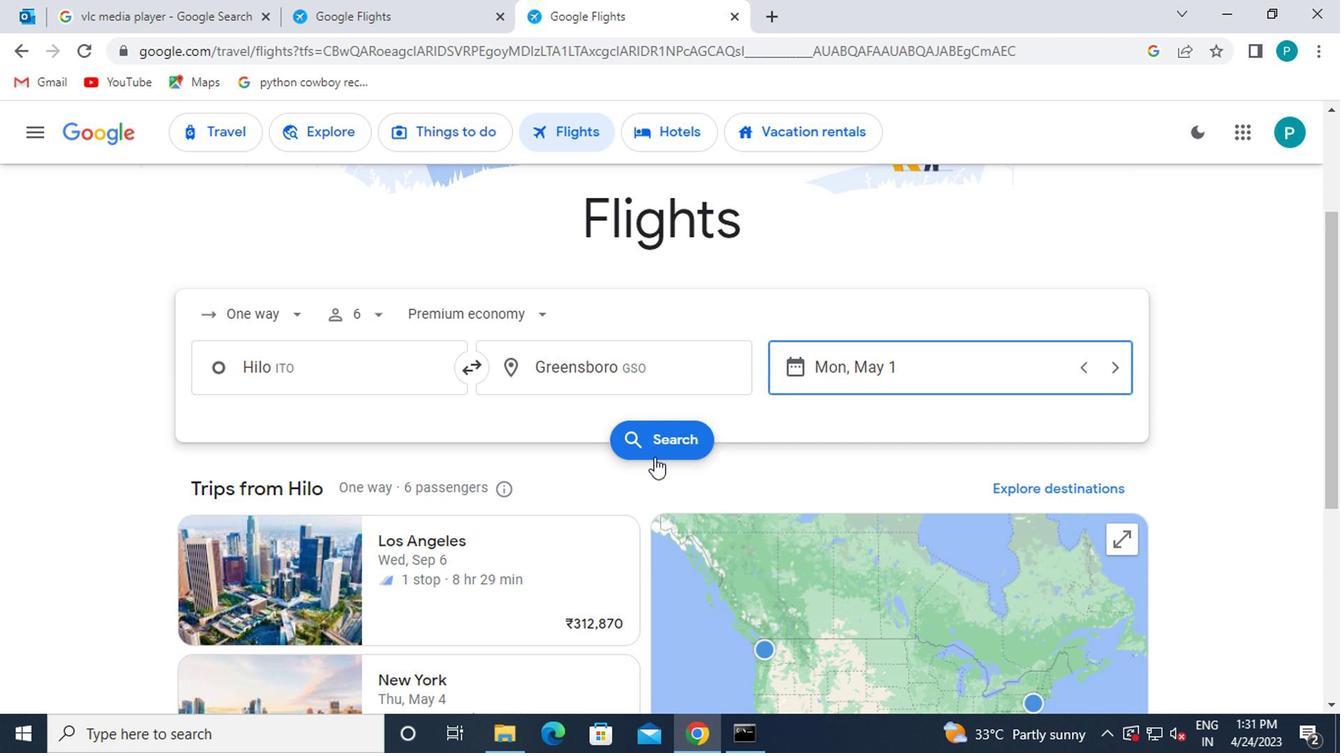 
Action: Mouse moved to (288, 373)
Screenshot: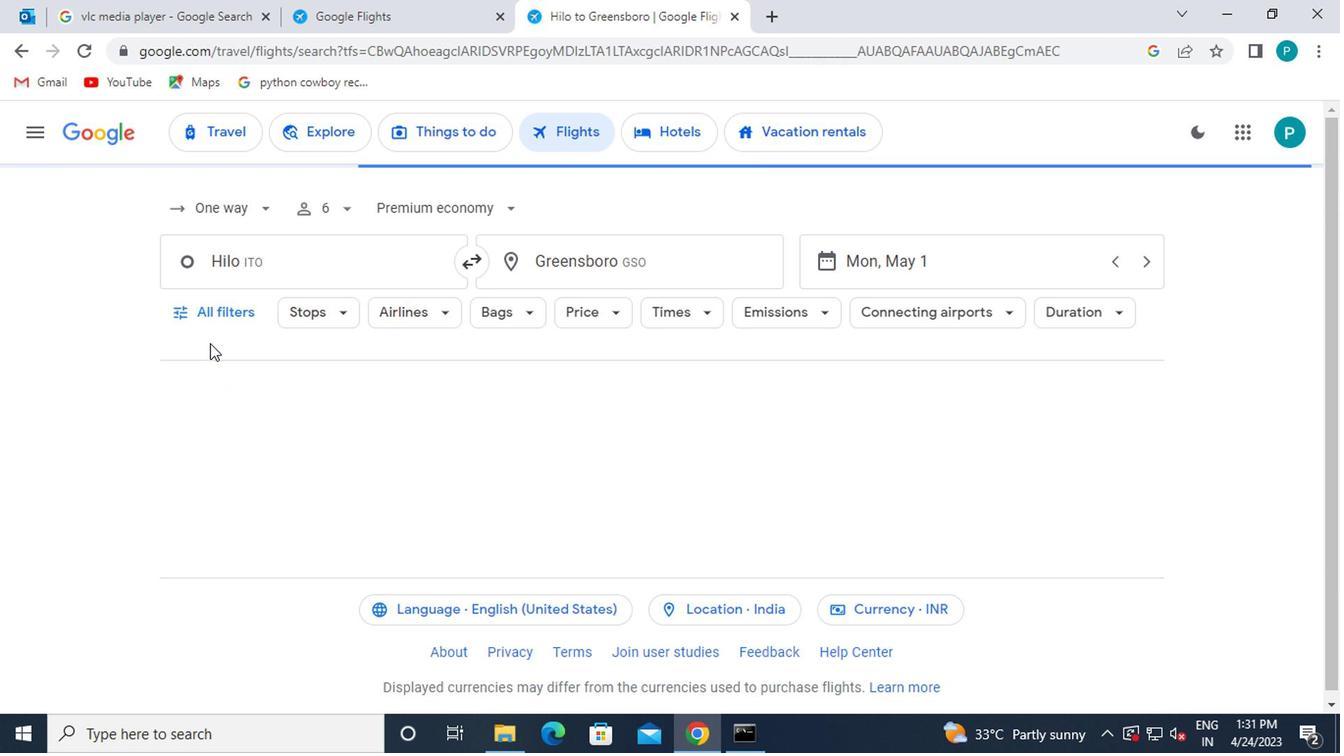 
Action: Mouse pressed left at (288, 373)
Screenshot: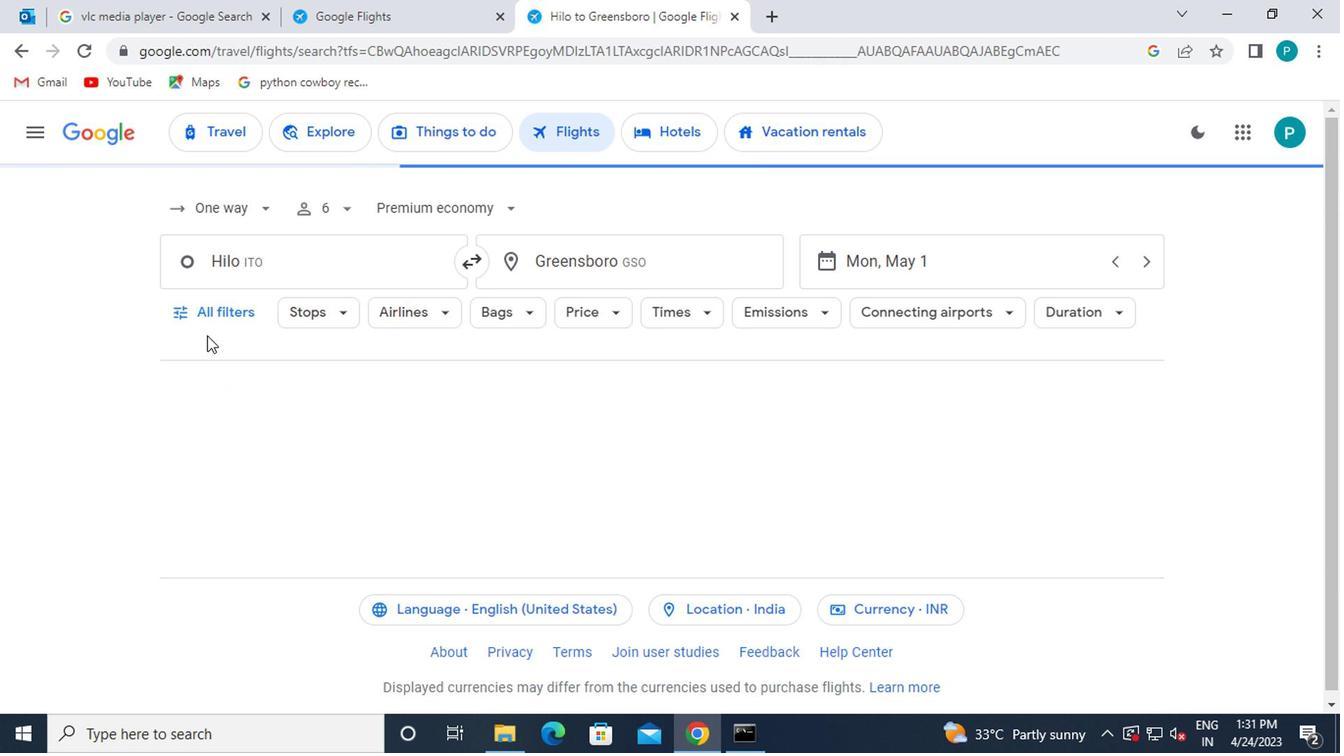 
Action: Mouse moved to (349, 495)
Screenshot: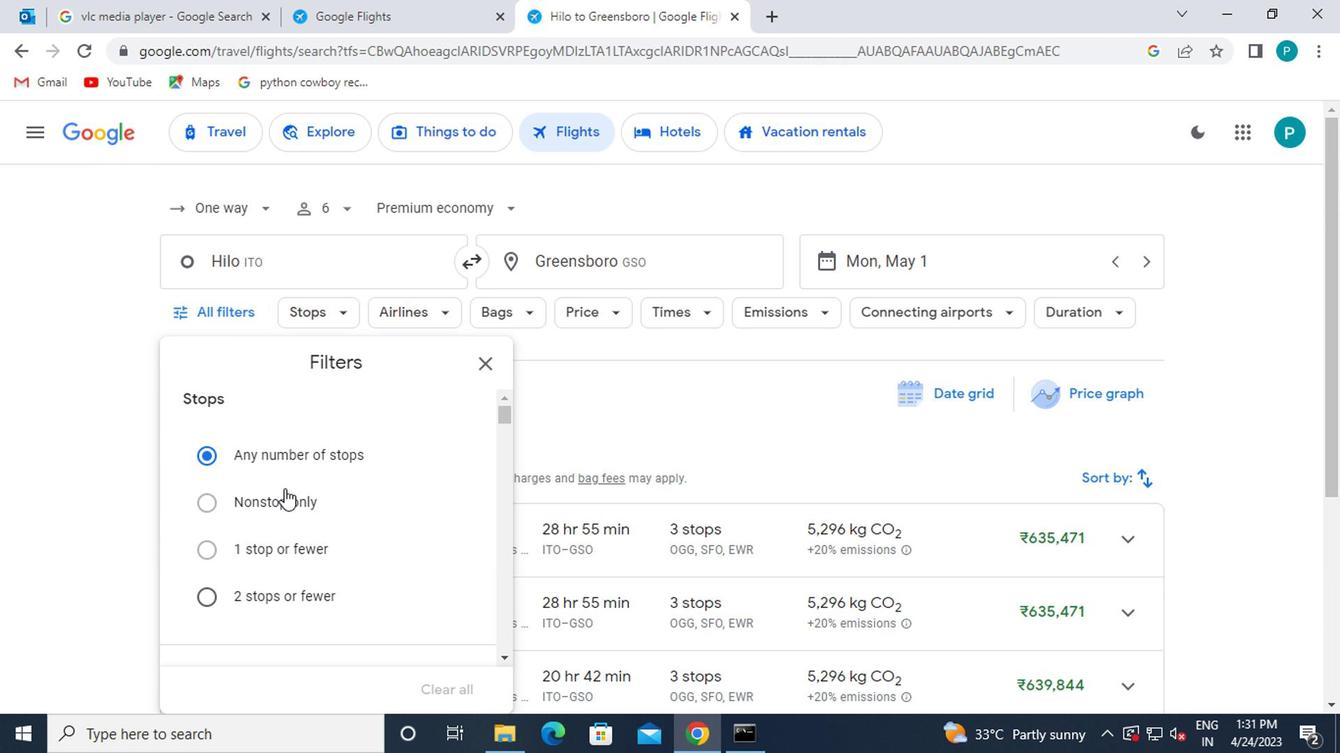 
Action: Mouse scrolled (349, 494) with delta (0, 0)
Screenshot: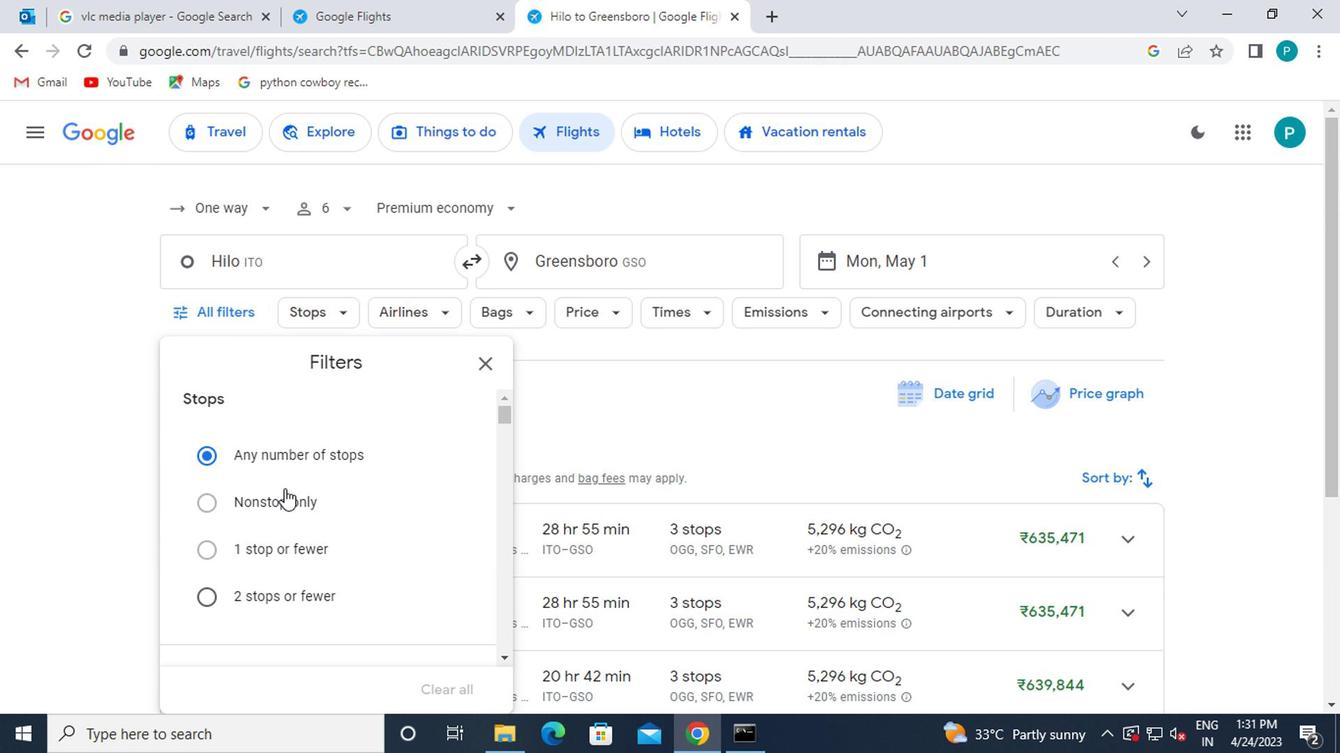 
Action: Mouse moved to (352, 495)
Screenshot: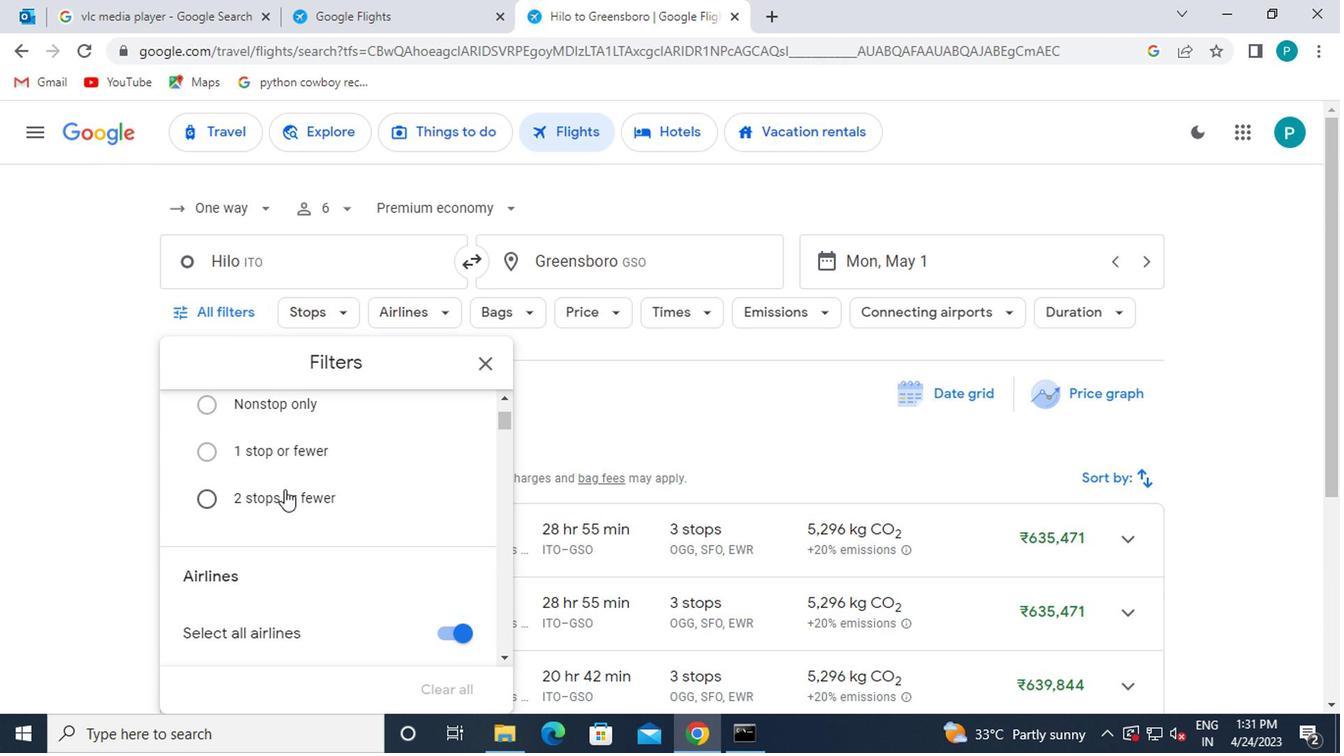 
Action: Mouse scrolled (352, 494) with delta (0, 0)
Screenshot: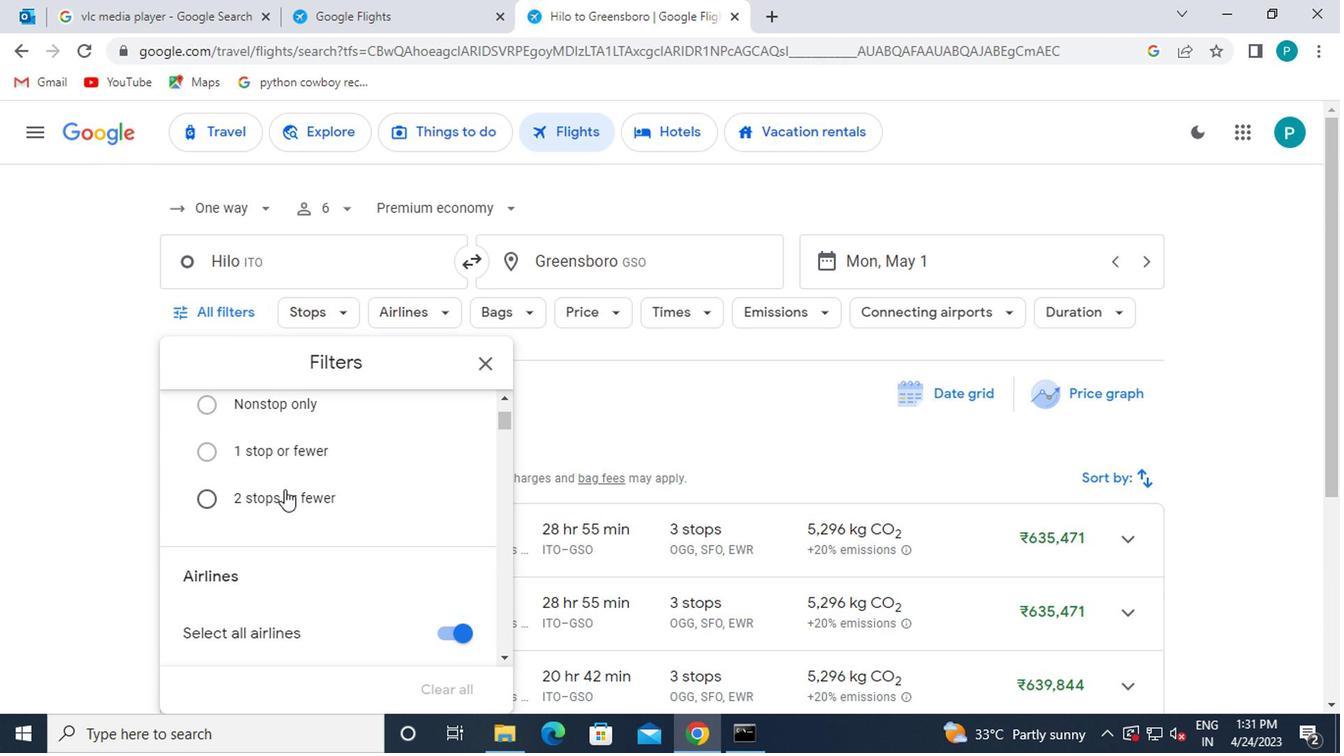 
Action: Mouse moved to (353, 495)
Screenshot: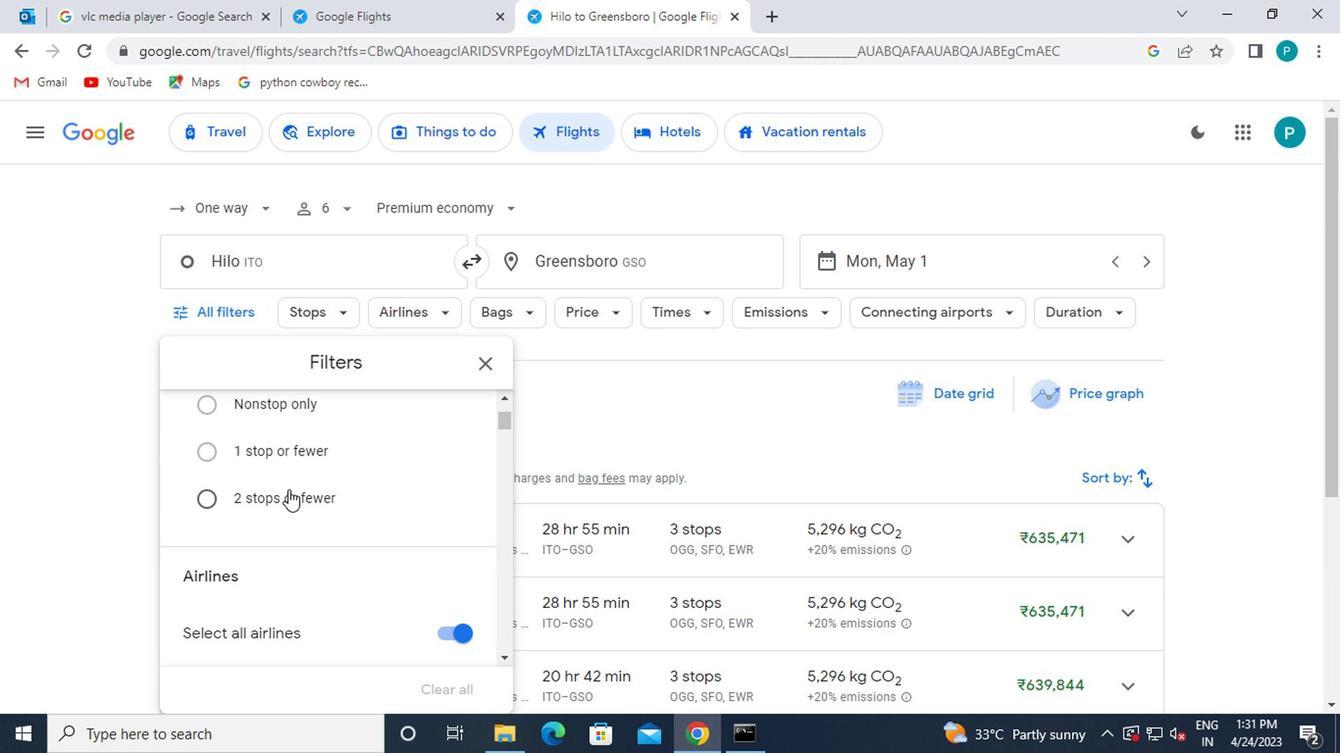 
Action: Mouse scrolled (353, 494) with delta (0, 0)
Screenshot: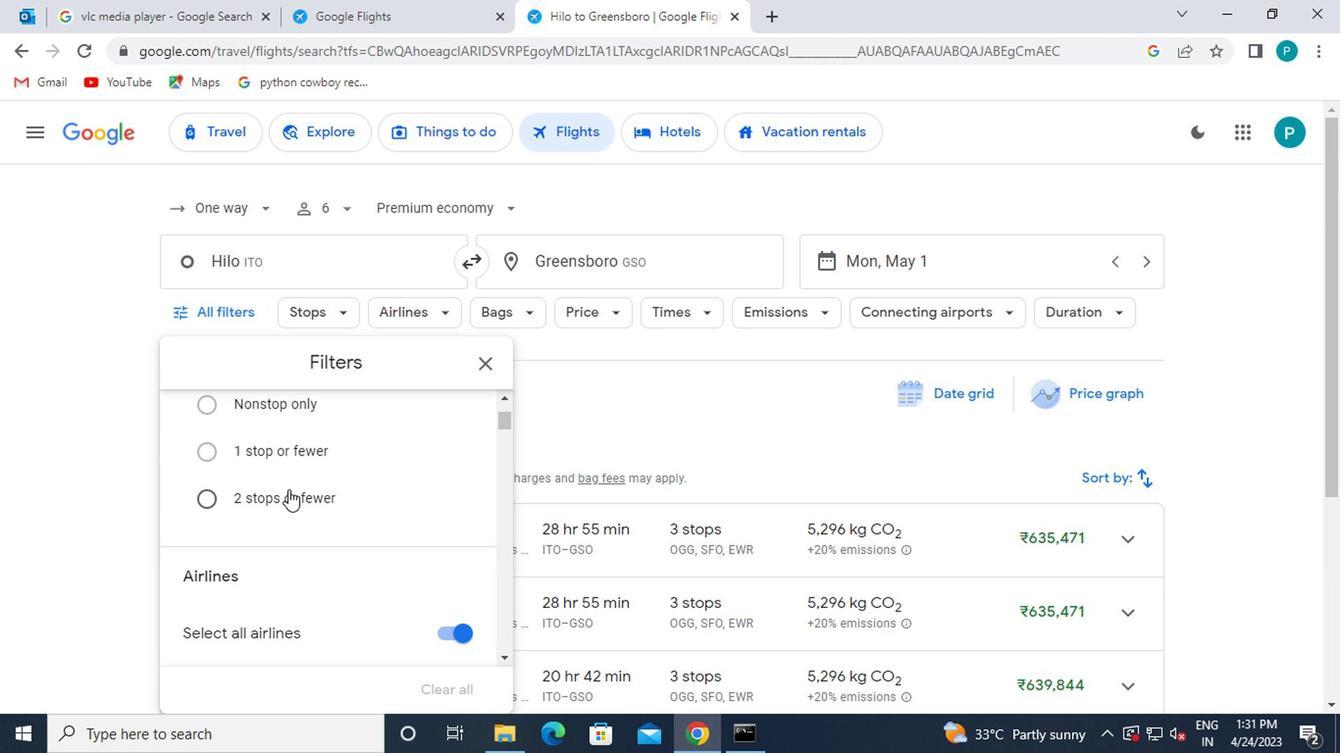 
Action: Mouse moved to (355, 495)
Screenshot: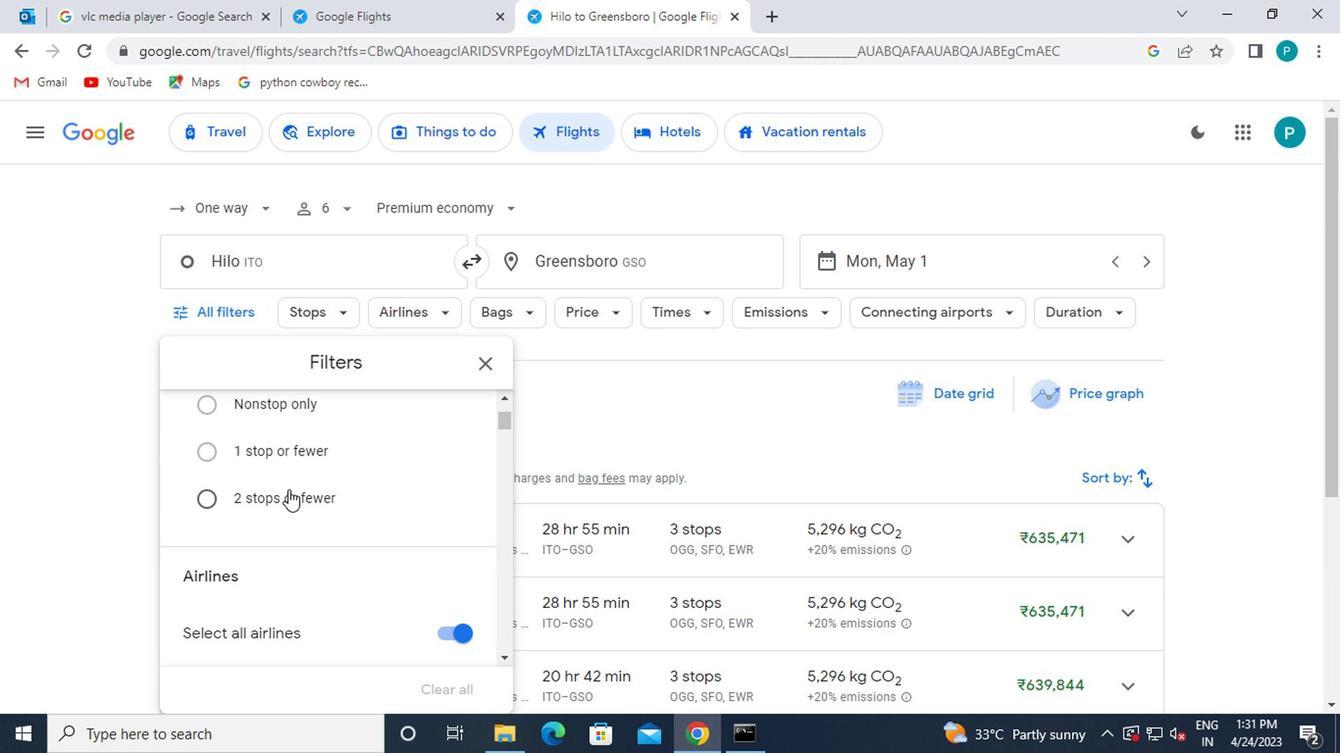 
Action: Mouse scrolled (355, 494) with delta (0, 0)
Screenshot: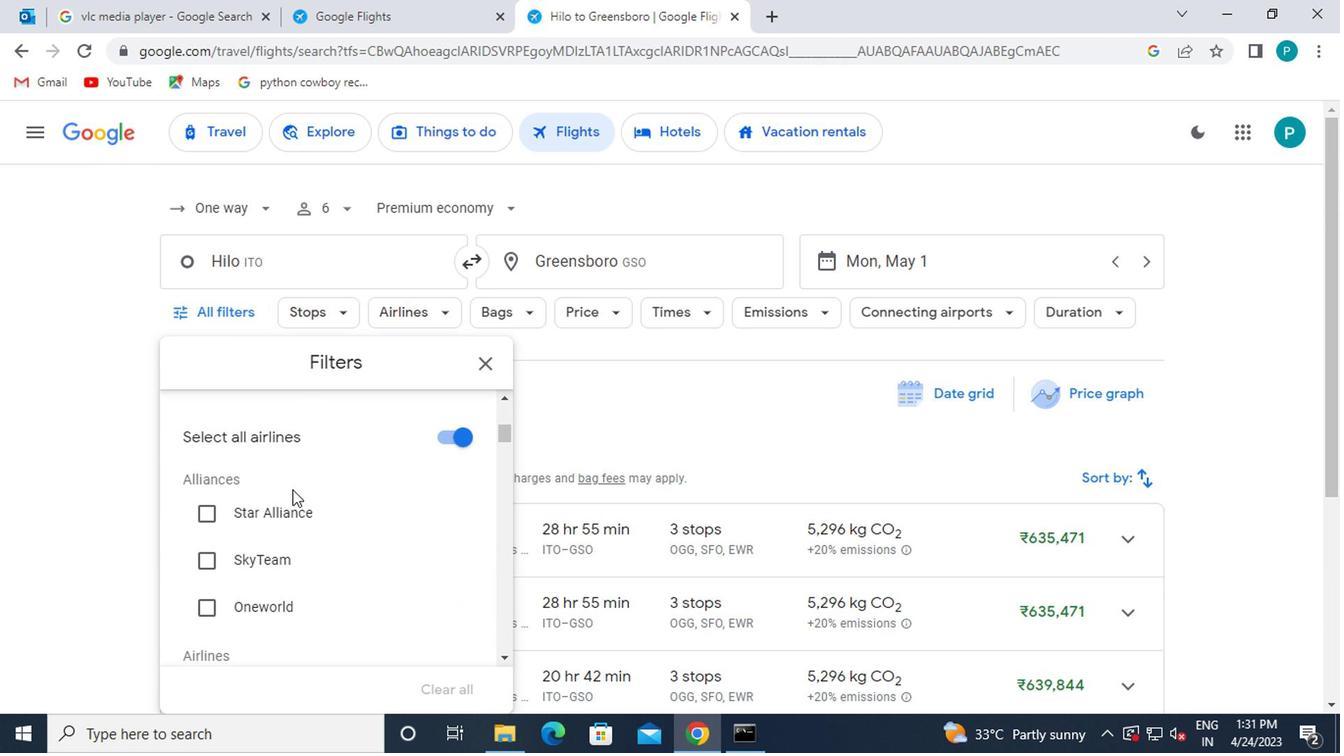 
Action: Mouse scrolled (355, 494) with delta (0, 0)
Screenshot: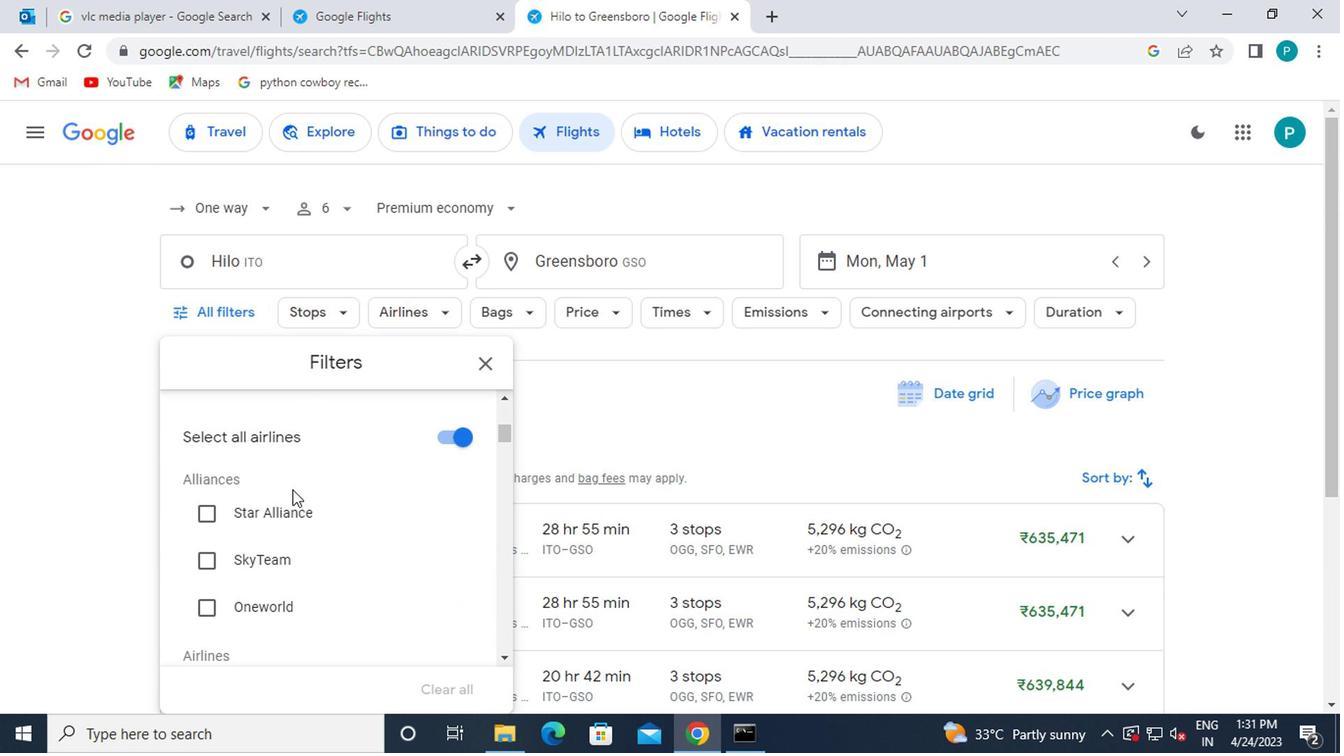 
Action: Mouse moved to (356, 497)
Screenshot: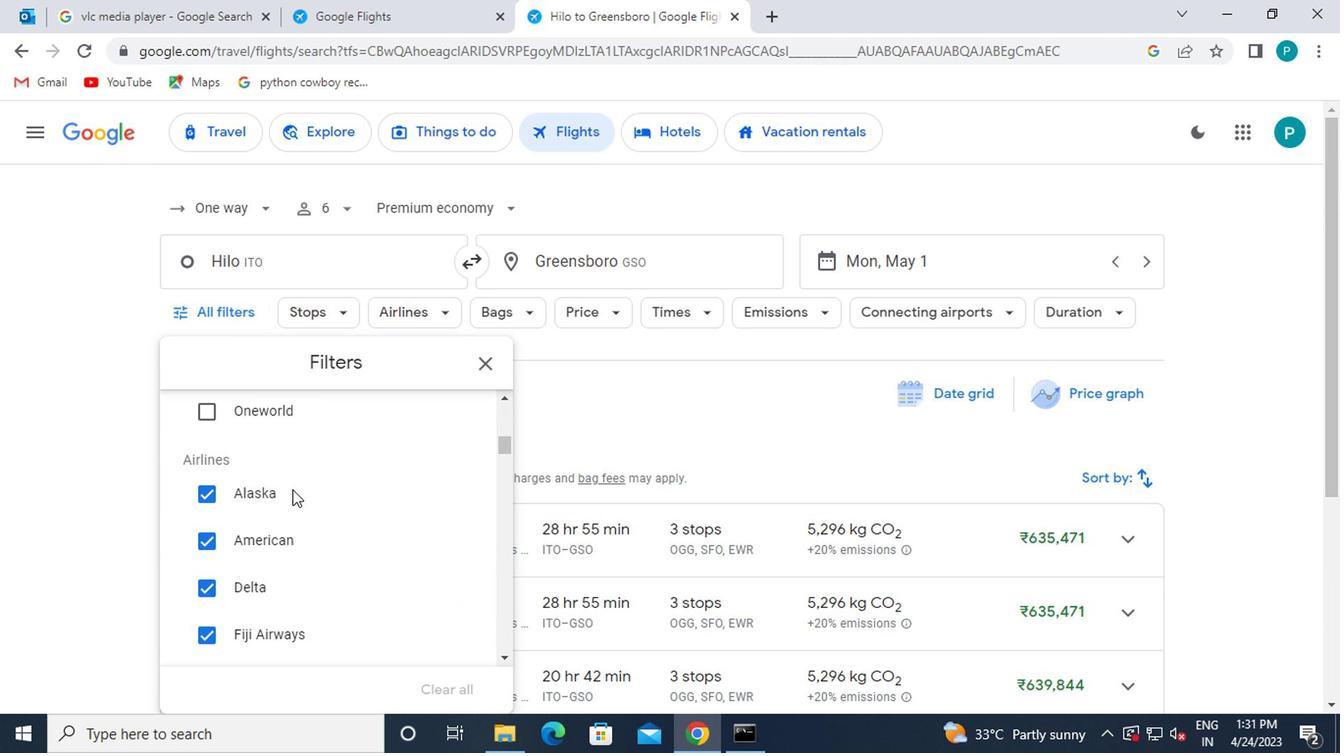 
Action: Mouse scrolled (356, 496) with delta (0, 0)
Screenshot: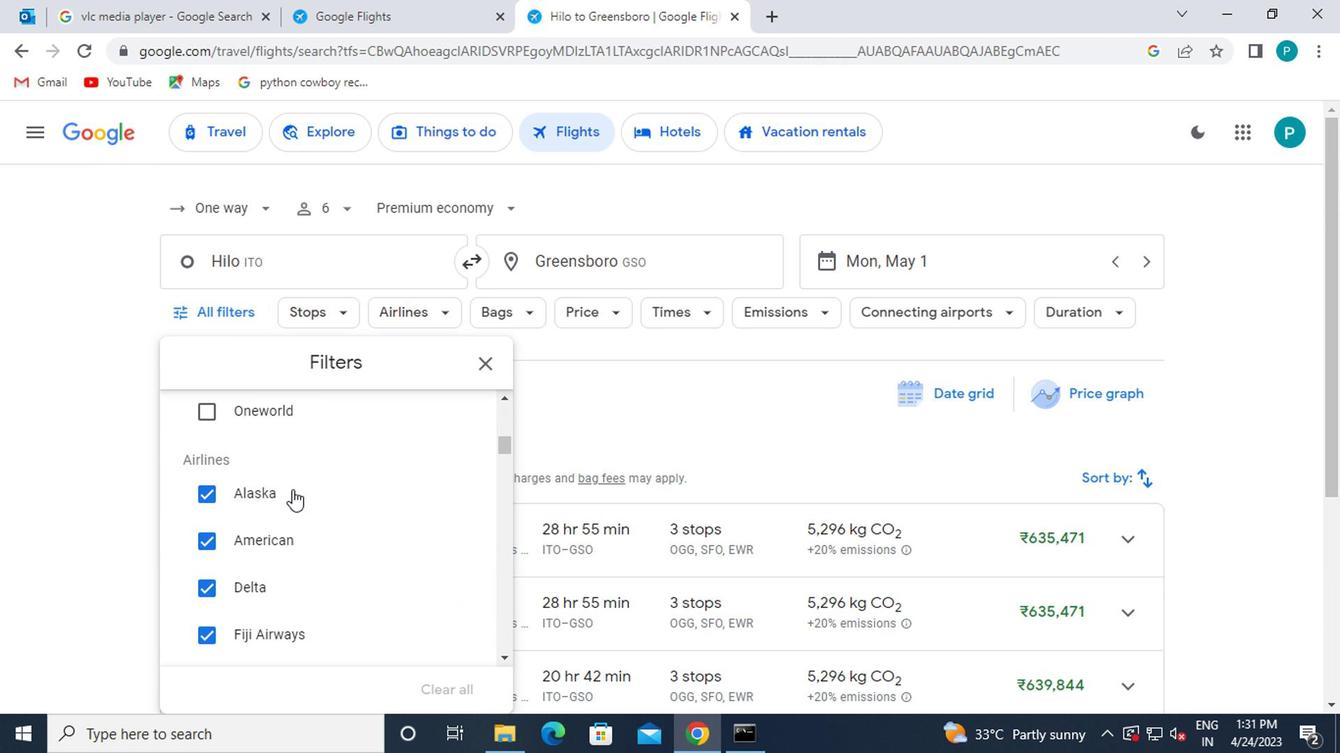 
Action: Mouse moved to (357, 499)
Screenshot: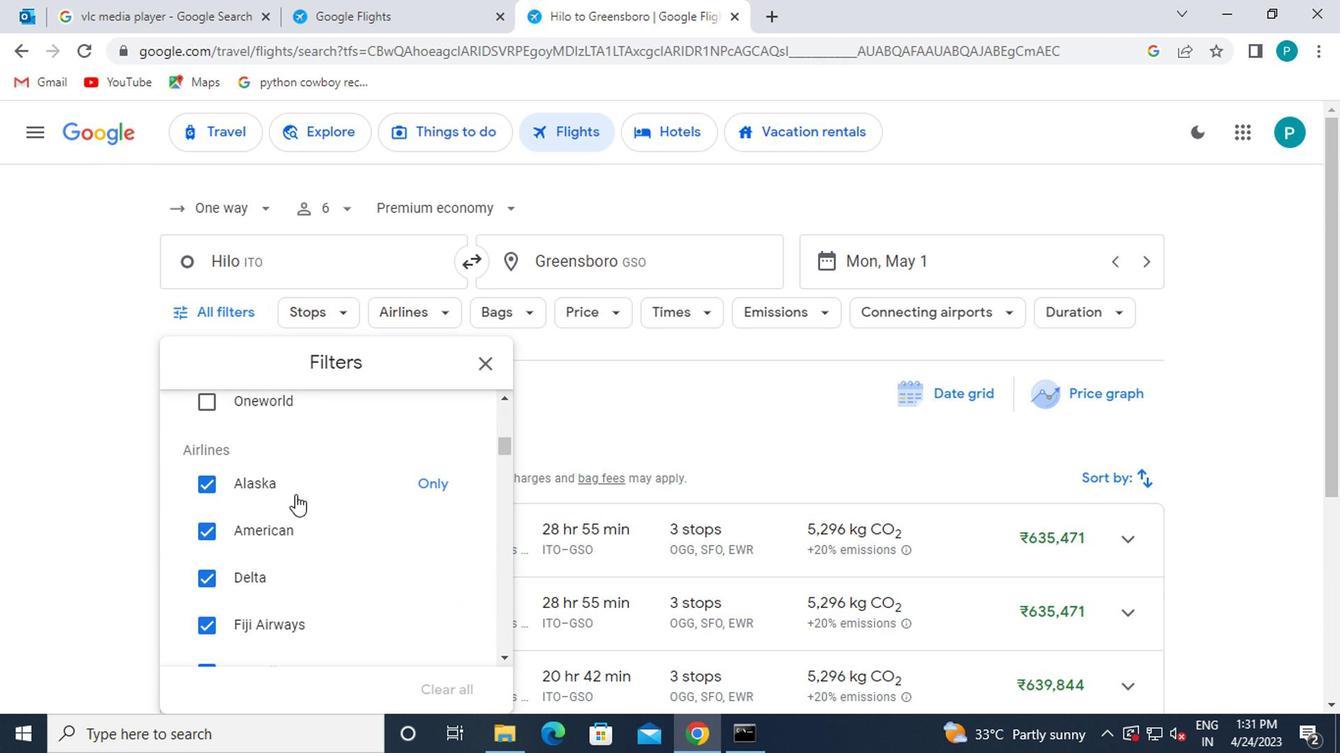 
Action: Mouse scrolled (357, 499) with delta (0, 0)
Screenshot: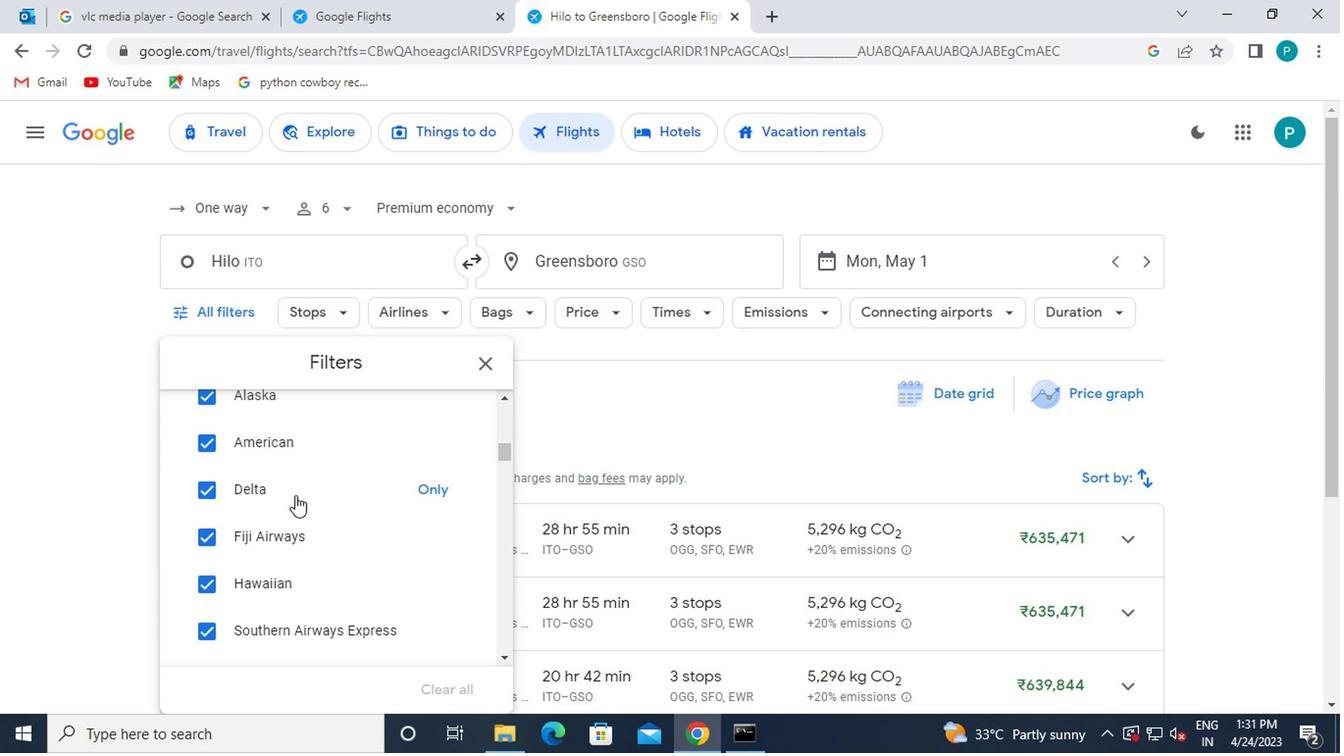 
Action: Mouse moved to (357, 500)
Screenshot: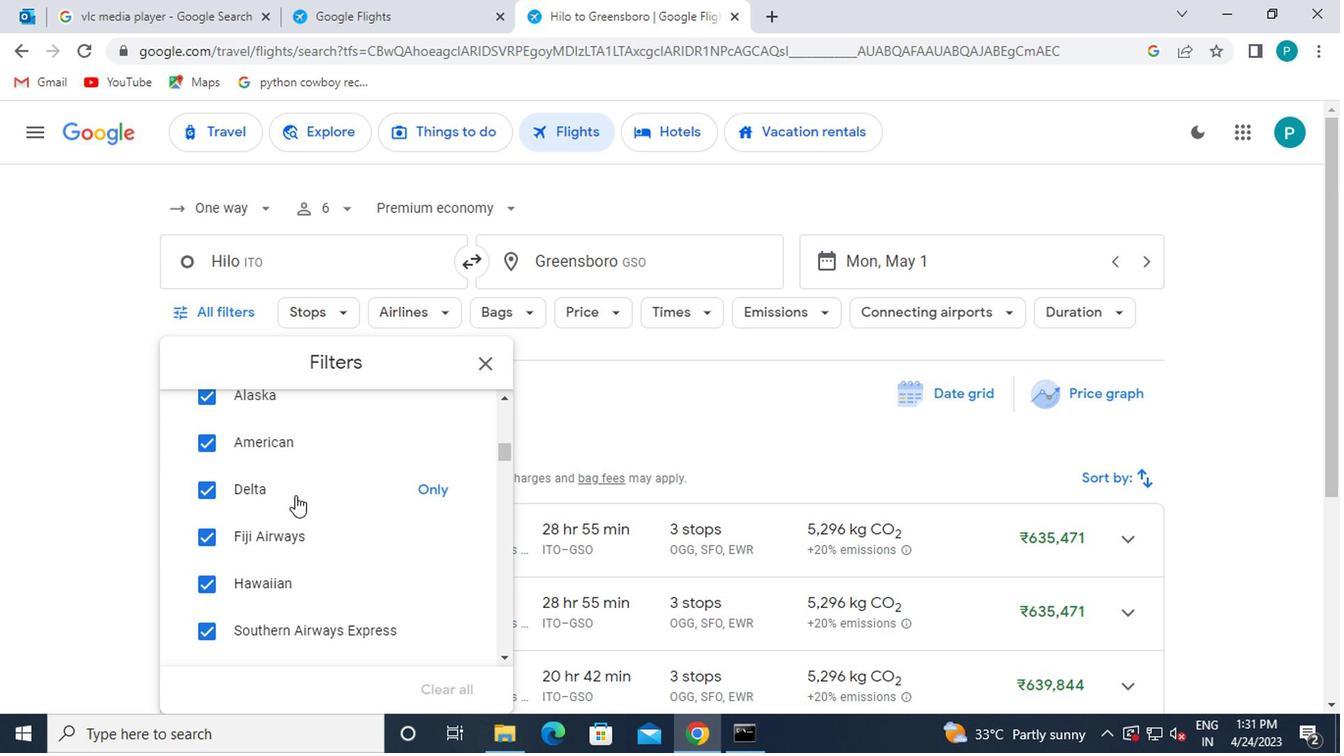 
Action: Mouse scrolled (357, 499) with delta (0, 0)
Screenshot: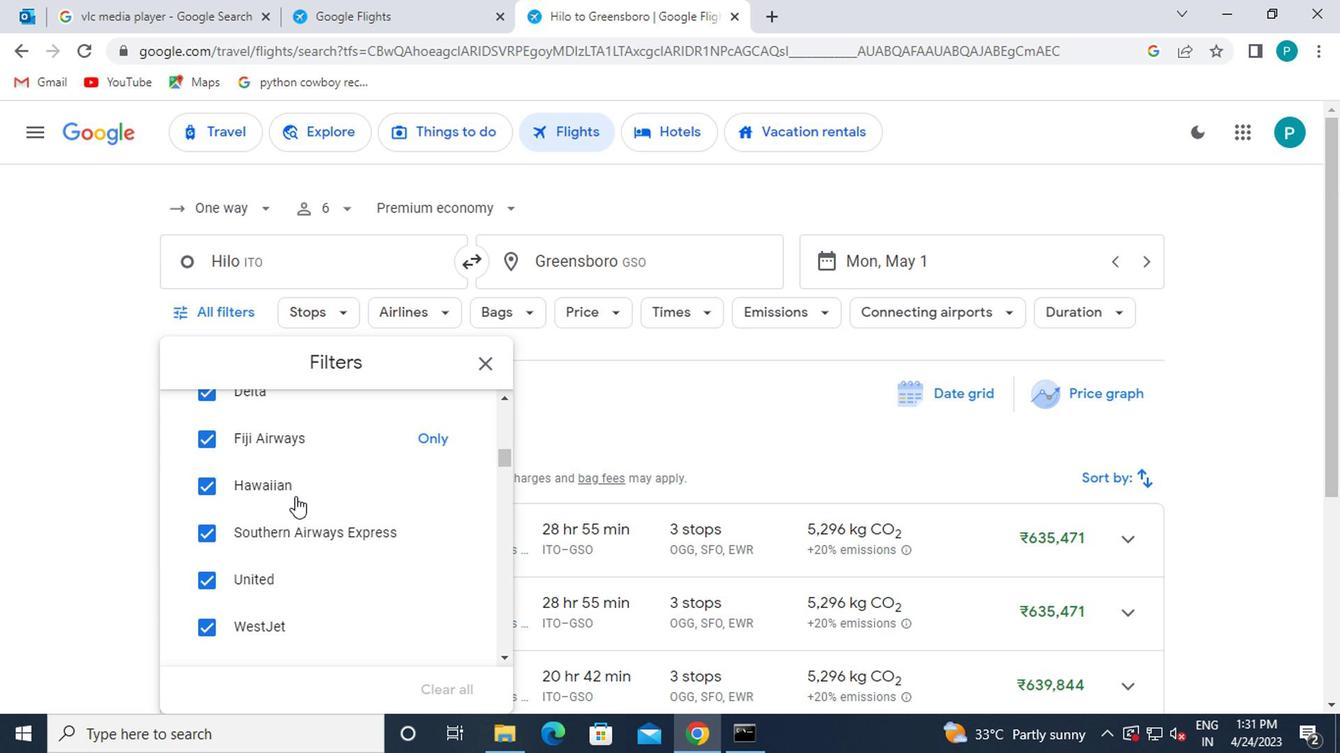 
Action: Mouse moved to (358, 502)
Screenshot: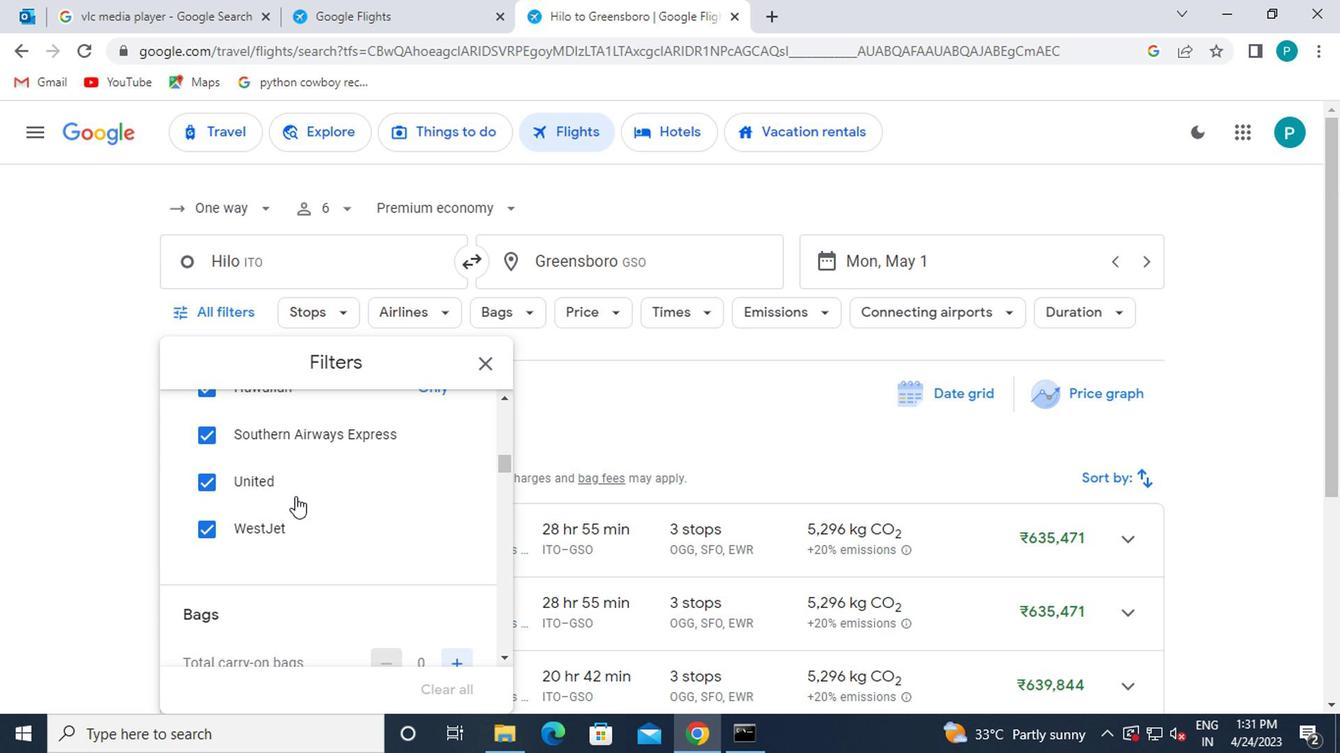 
Action: Mouse scrolled (358, 501) with delta (0, 0)
Screenshot: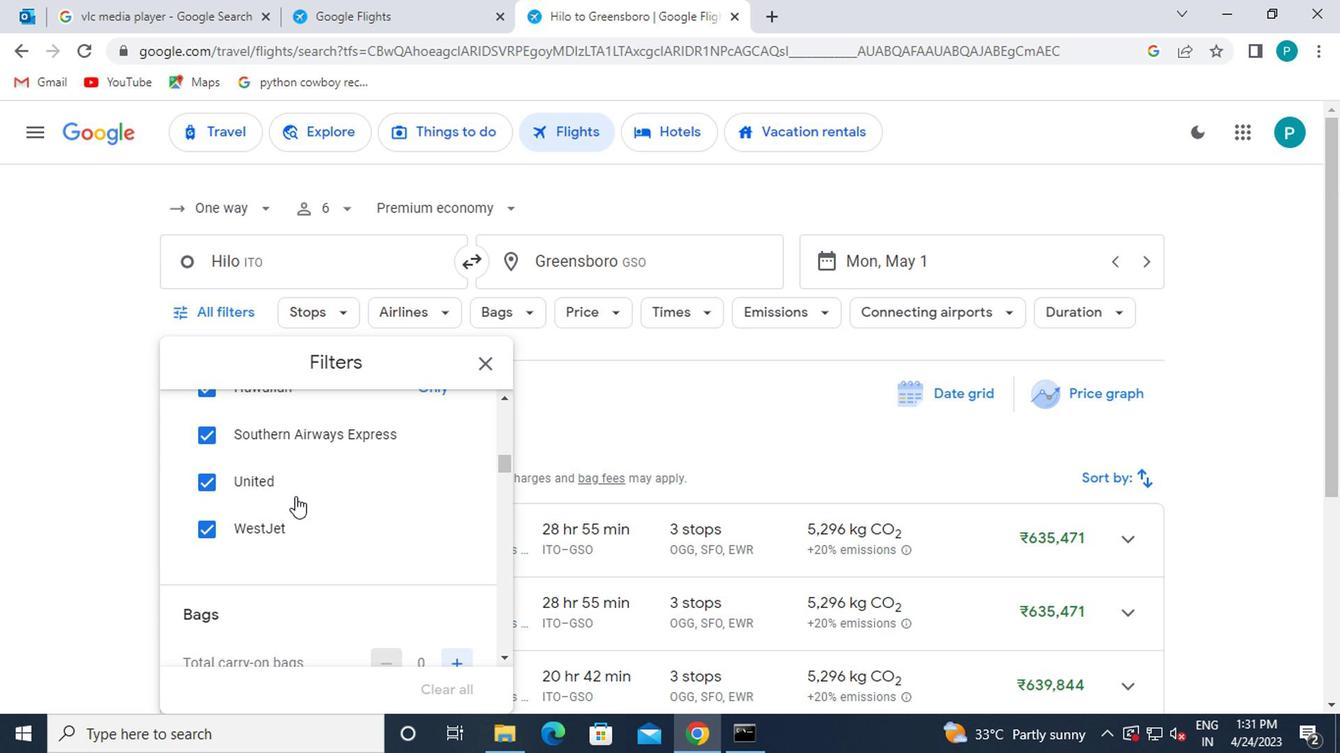 
Action: Mouse moved to (360, 510)
Screenshot: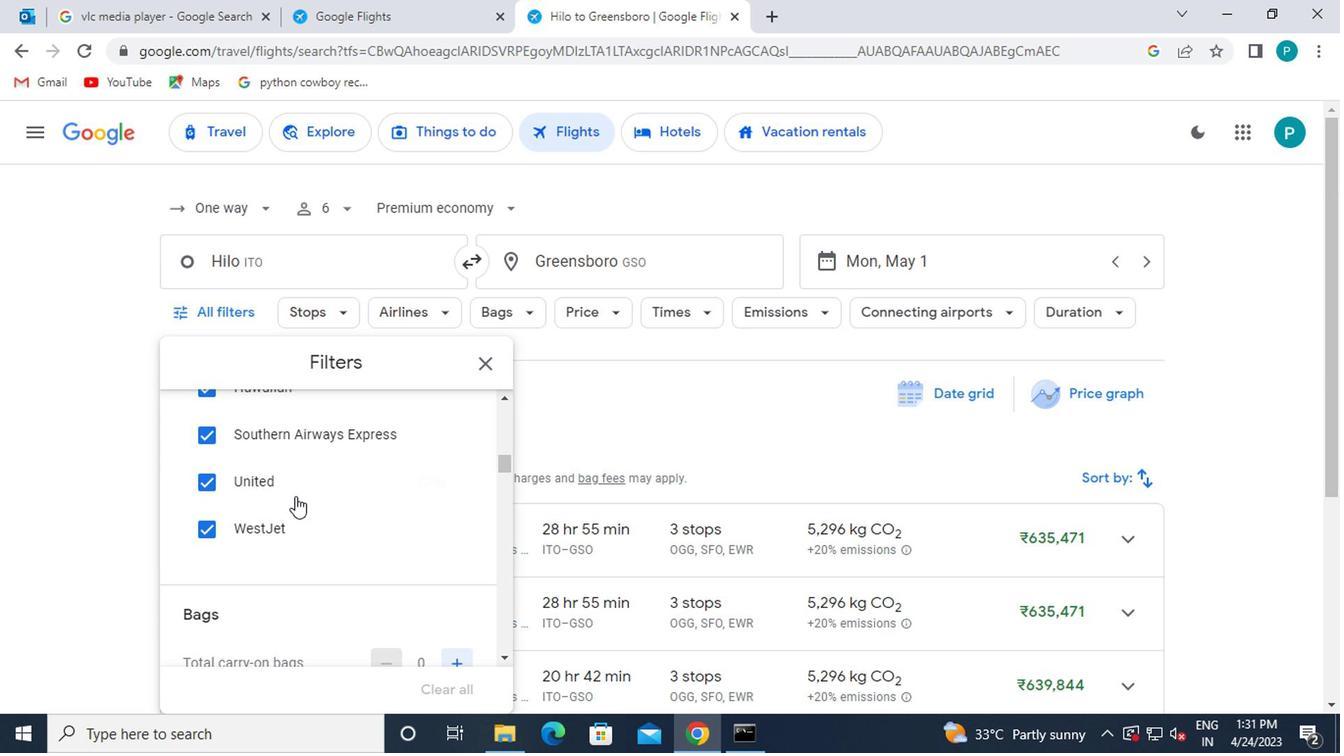 
Action: Mouse scrolled (360, 510) with delta (0, 0)
Screenshot: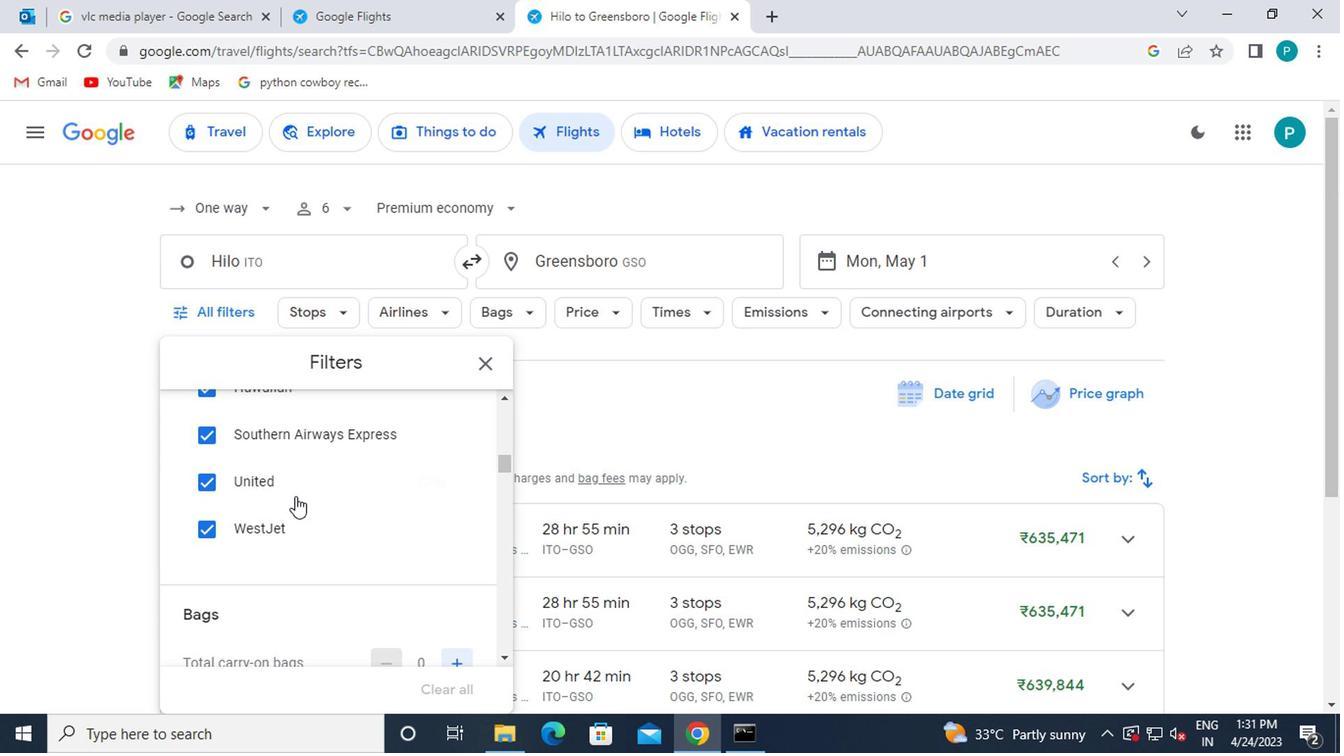 
Action: Mouse moved to (475, 474)
Screenshot: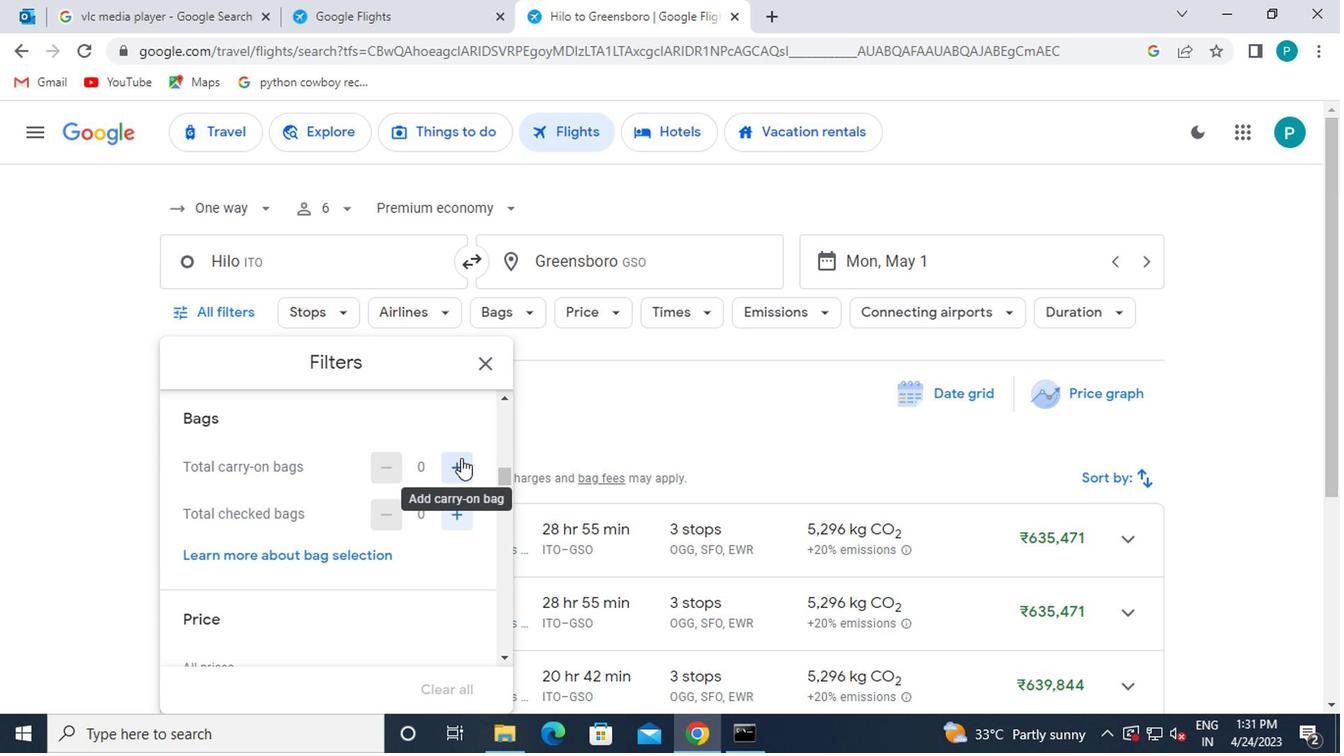 
Action: Mouse pressed left at (475, 474)
Screenshot: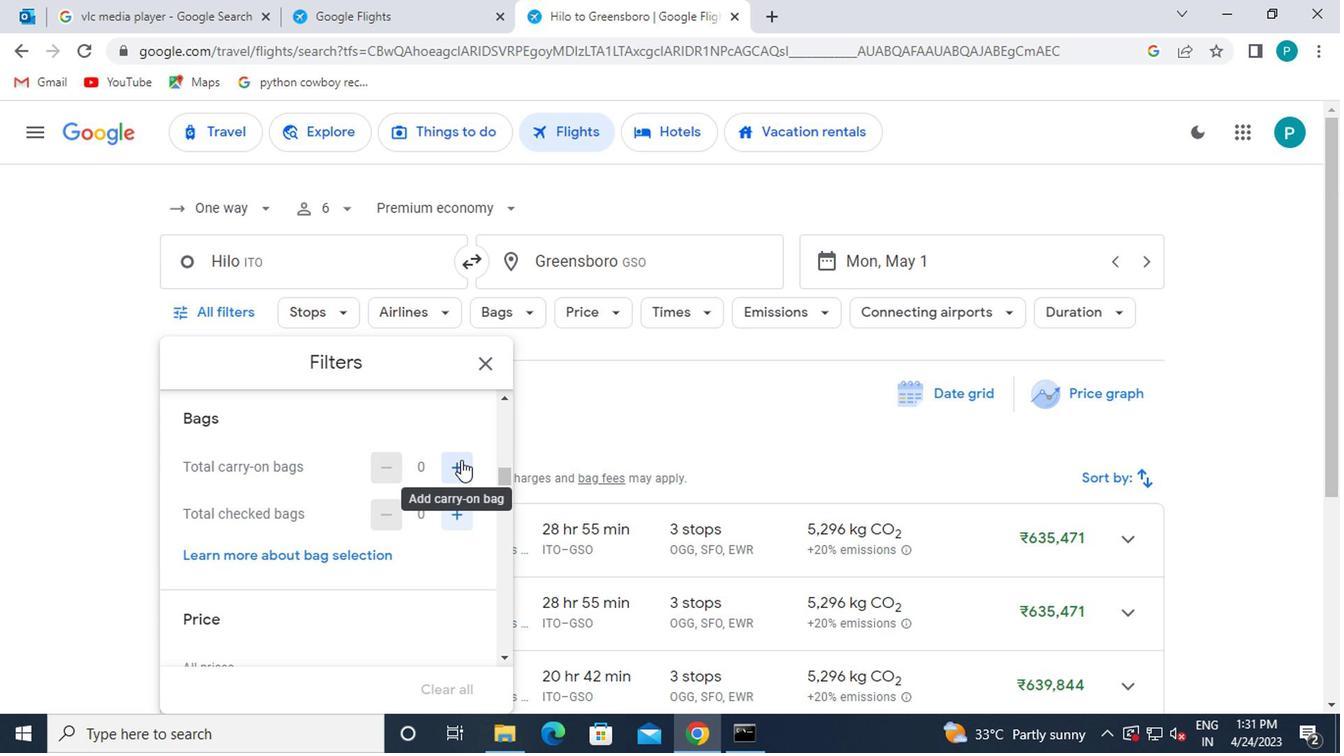 
Action: Mouse moved to (475, 475)
Screenshot: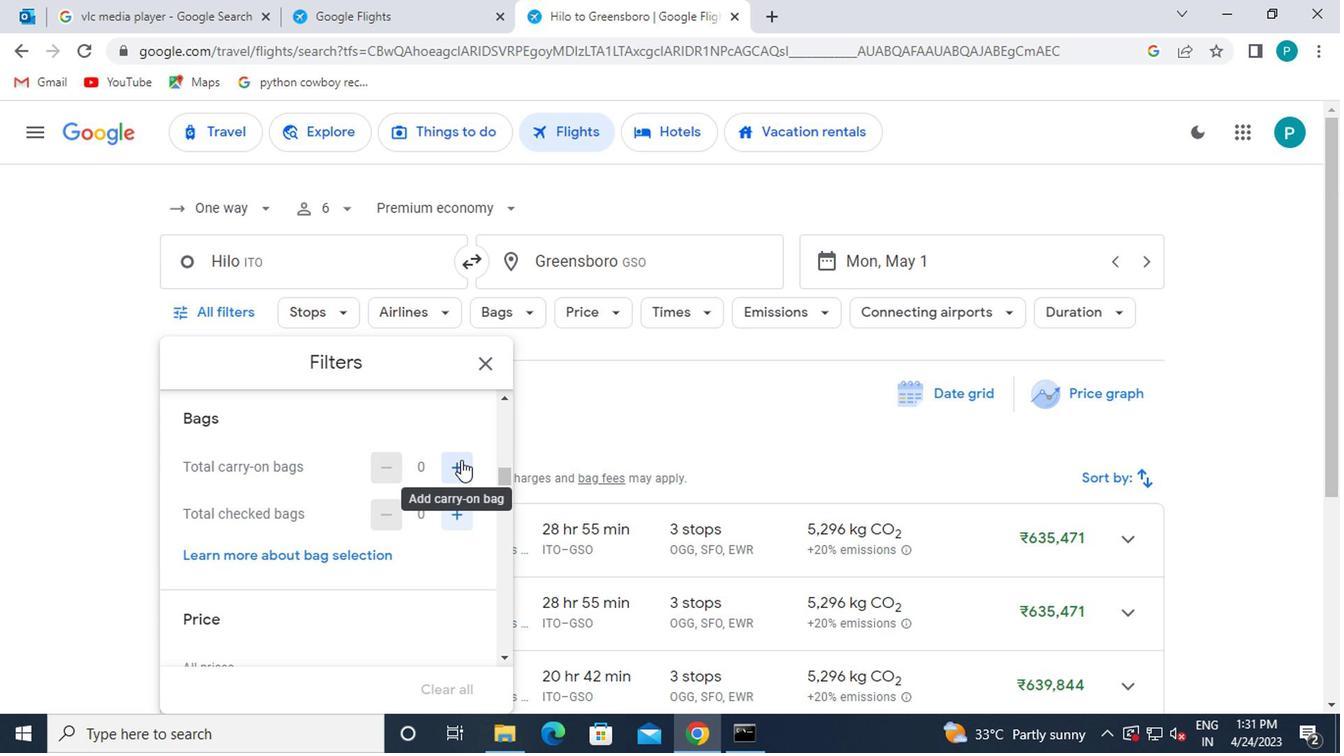 
Action: Mouse pressed left at (475, 475)
Screenshot: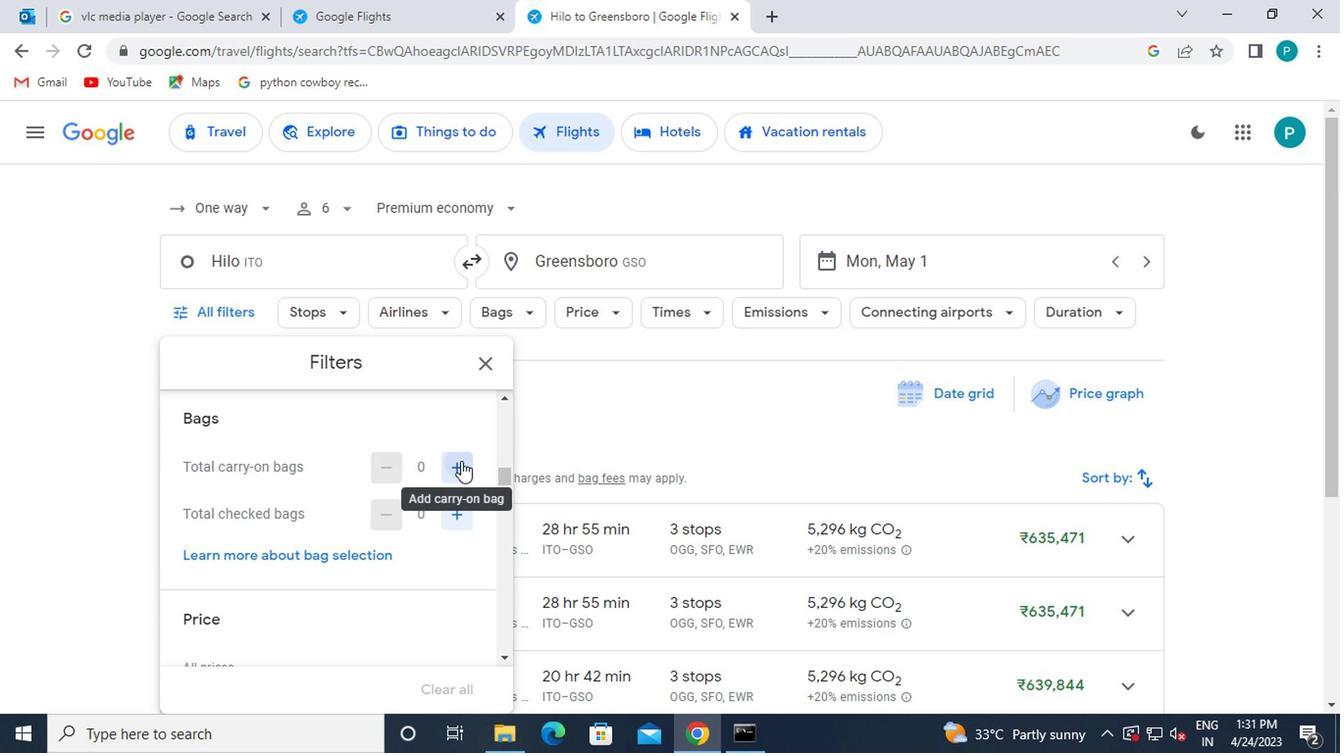 
Action: Mouse moved to (476, 503)
Screenshot: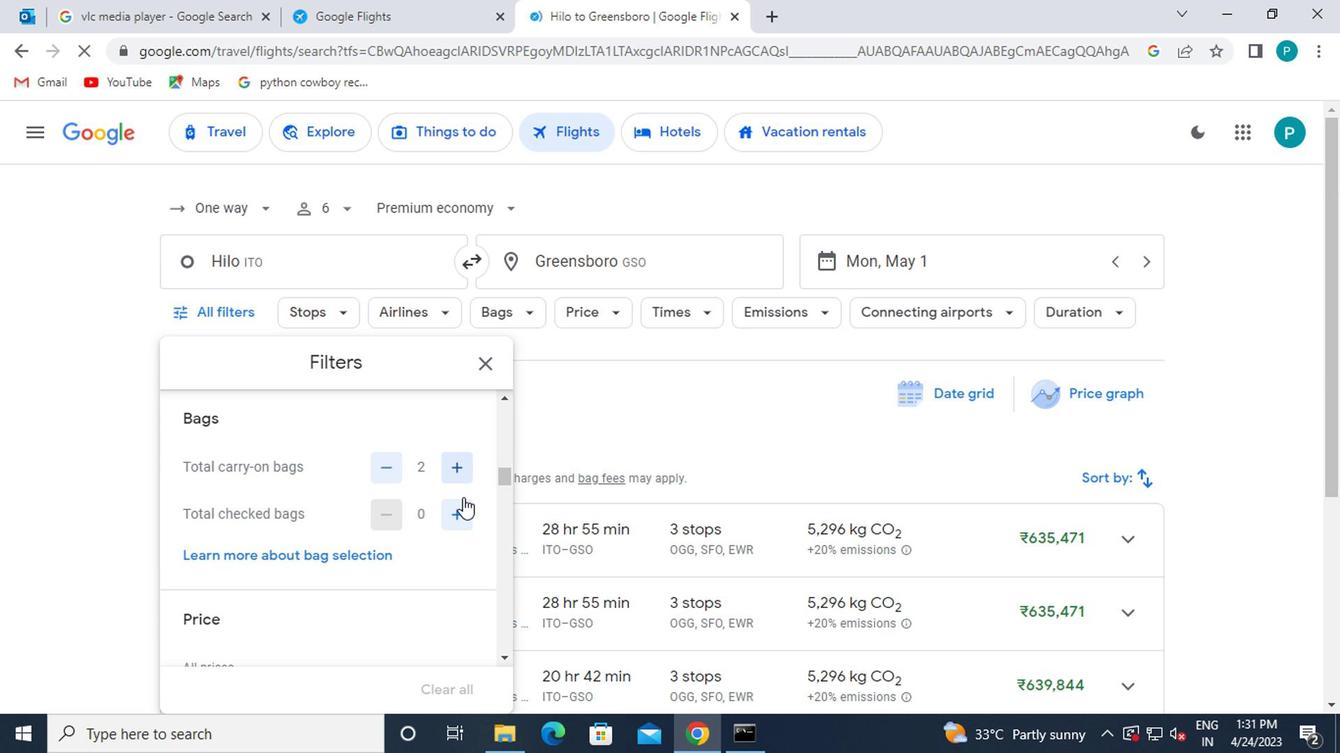 
Action: Mouse pressed left at (476, 503)
Screenshot: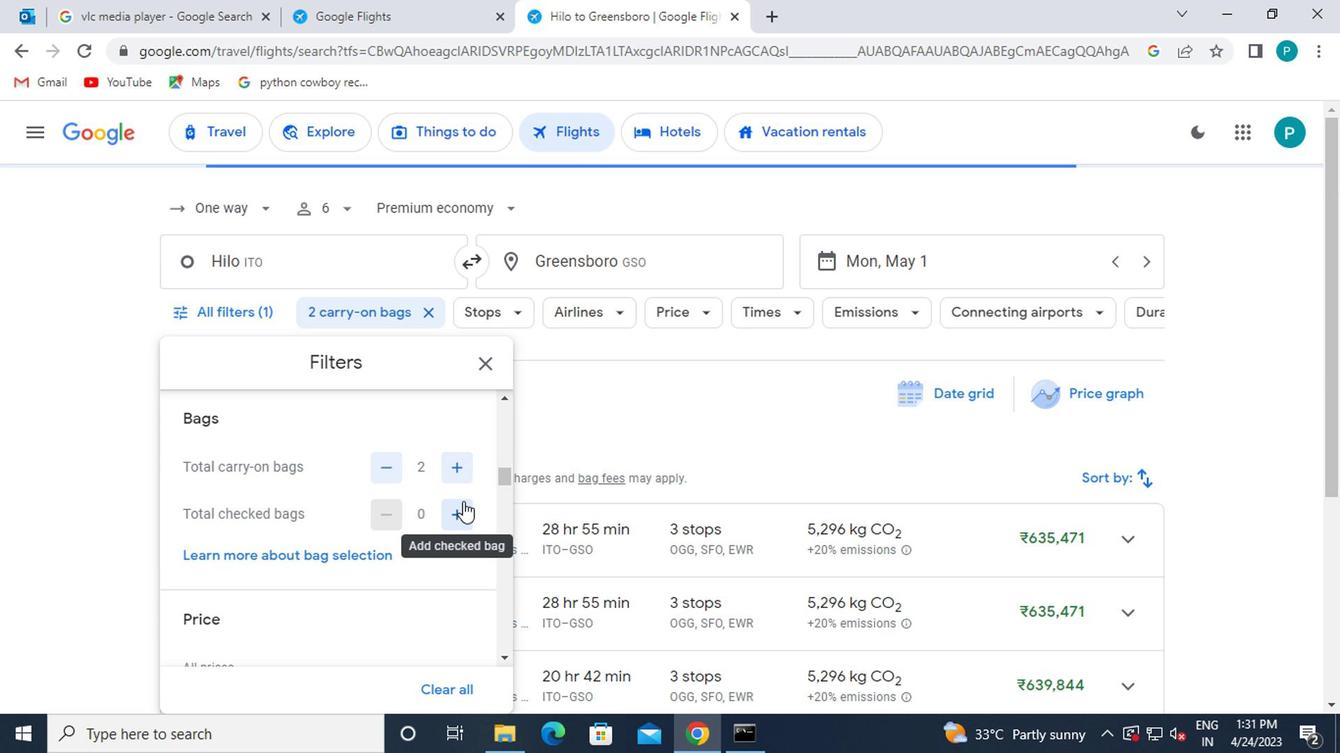 
Action: Mouse moved to (447, 541)
Screenshot: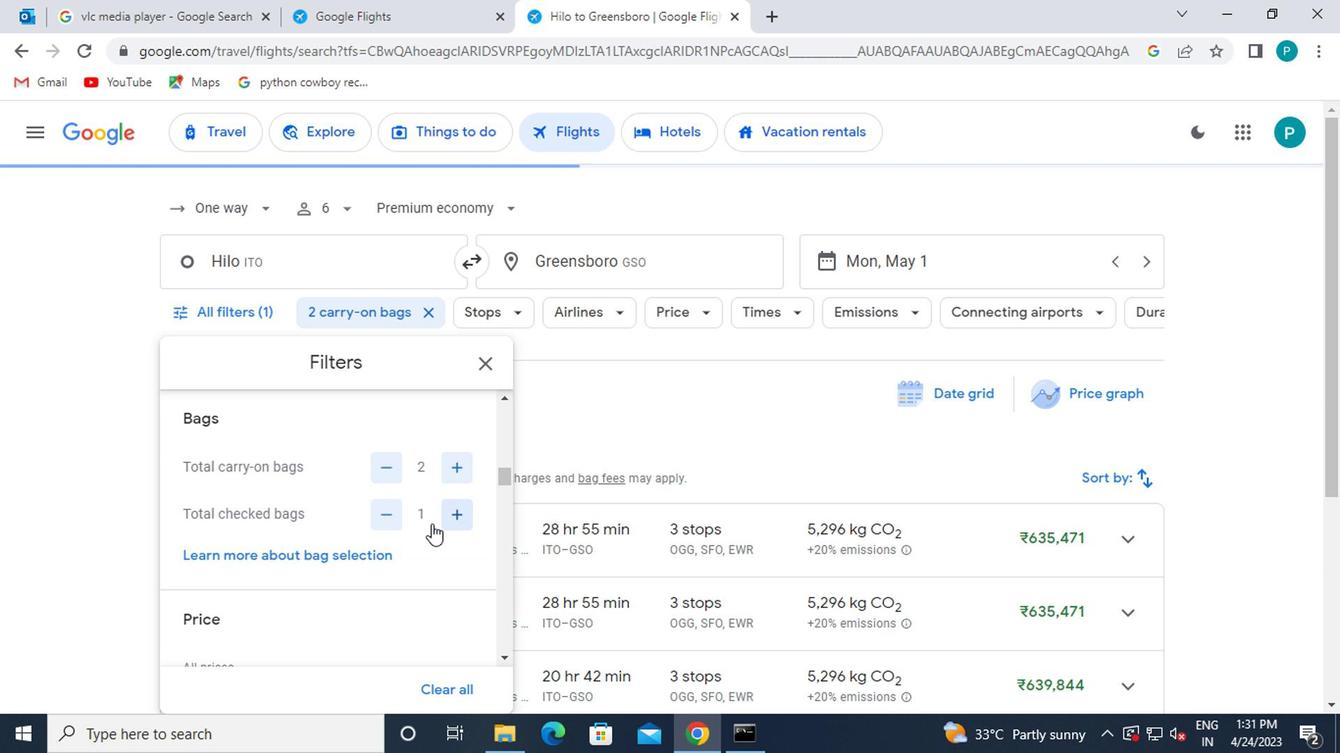 
Action: Mouse scrolled (447, 540) with delta (0, 0)
Screenshot: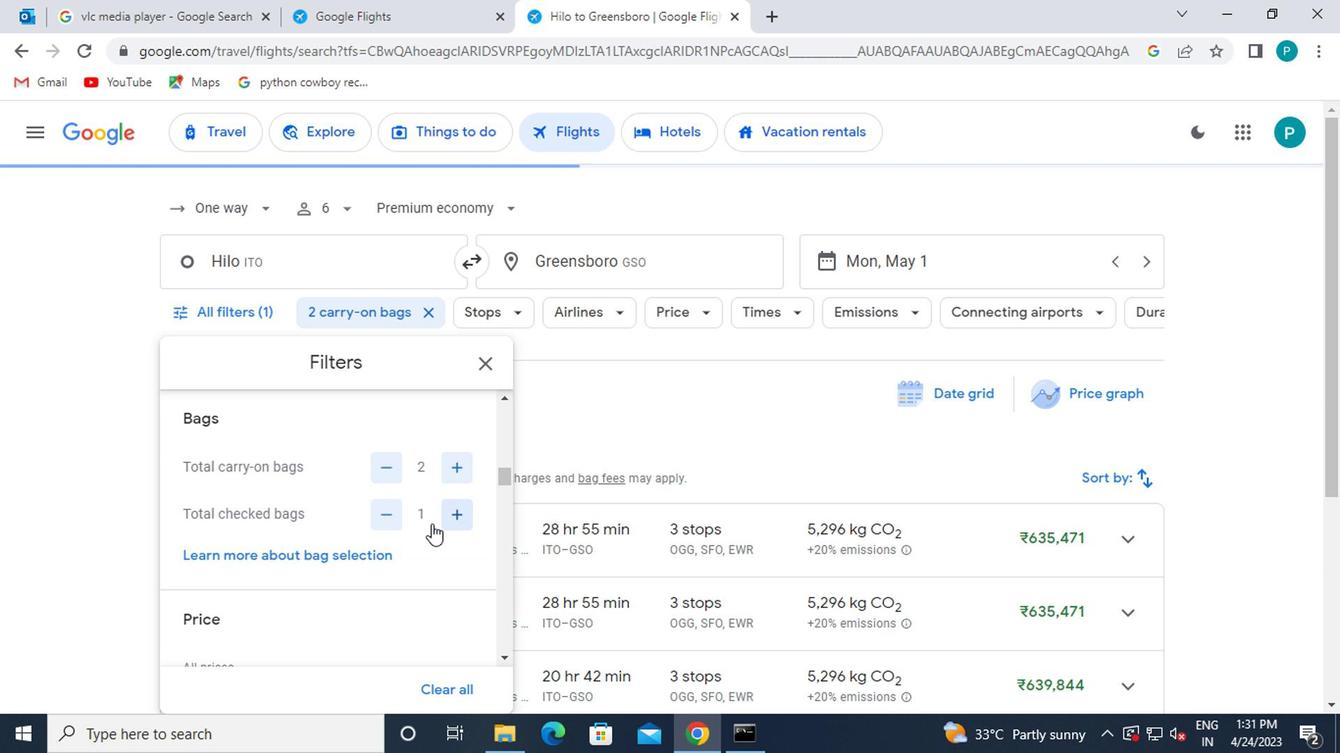 
Action: Mouse moved to (447, 542)
Screenshot: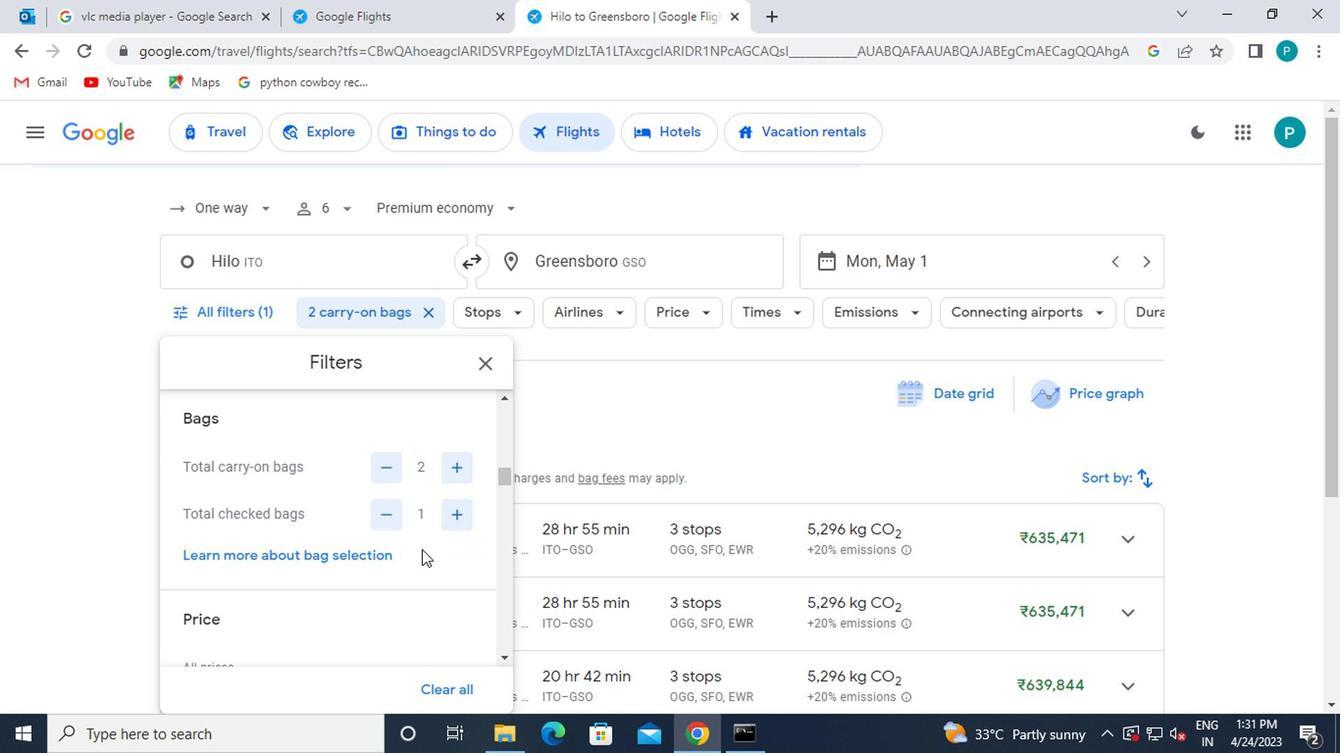 
Action: Mouse scrolled (447, 541) with delta (0, 0)
Screenshot: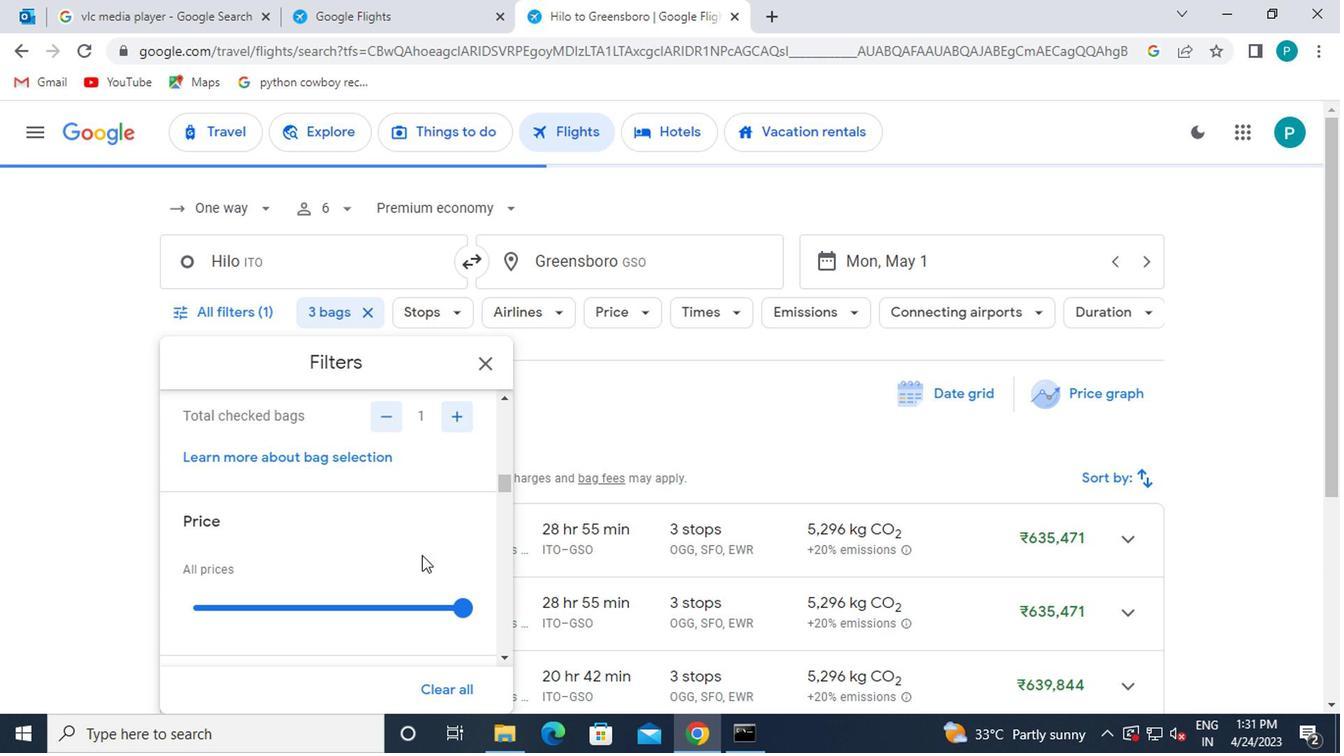 
Action: Mouse moved to (473, 508)
Screenshot: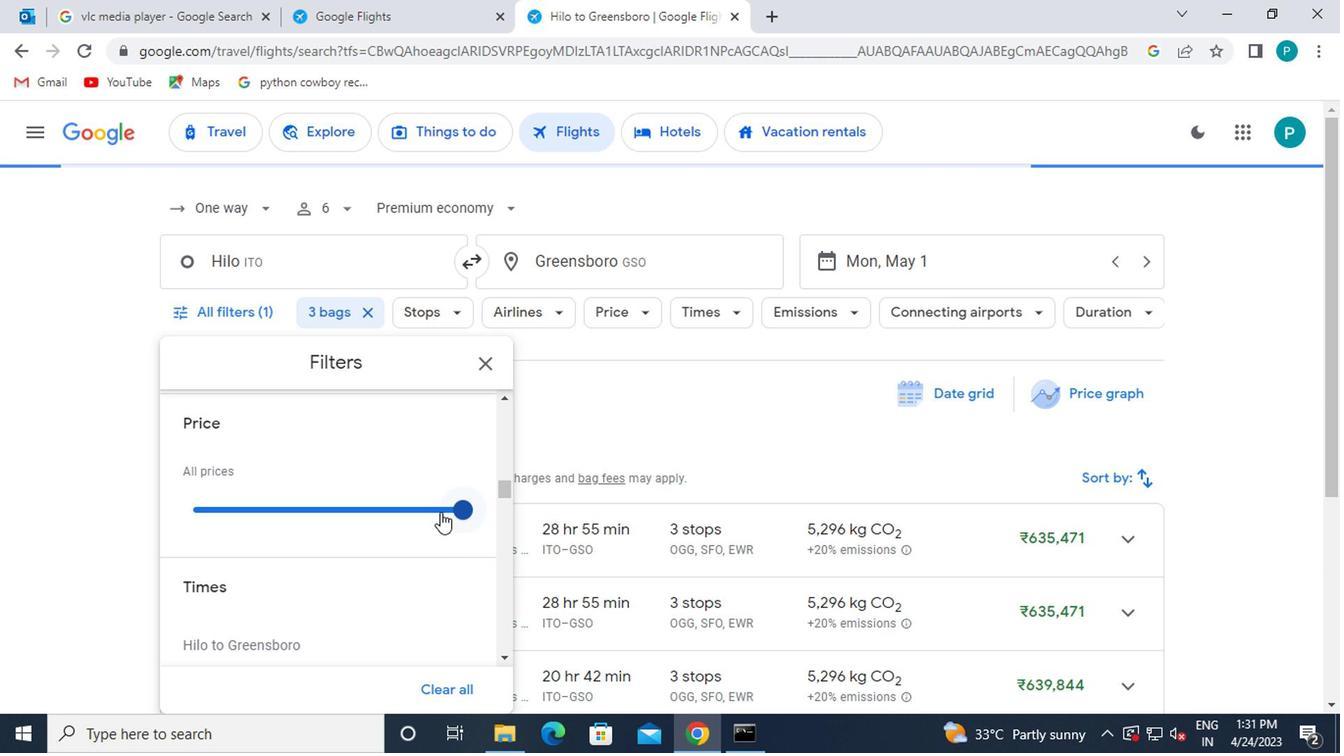 
Action: Mouse pressed left at (473, 508)
Screenshot: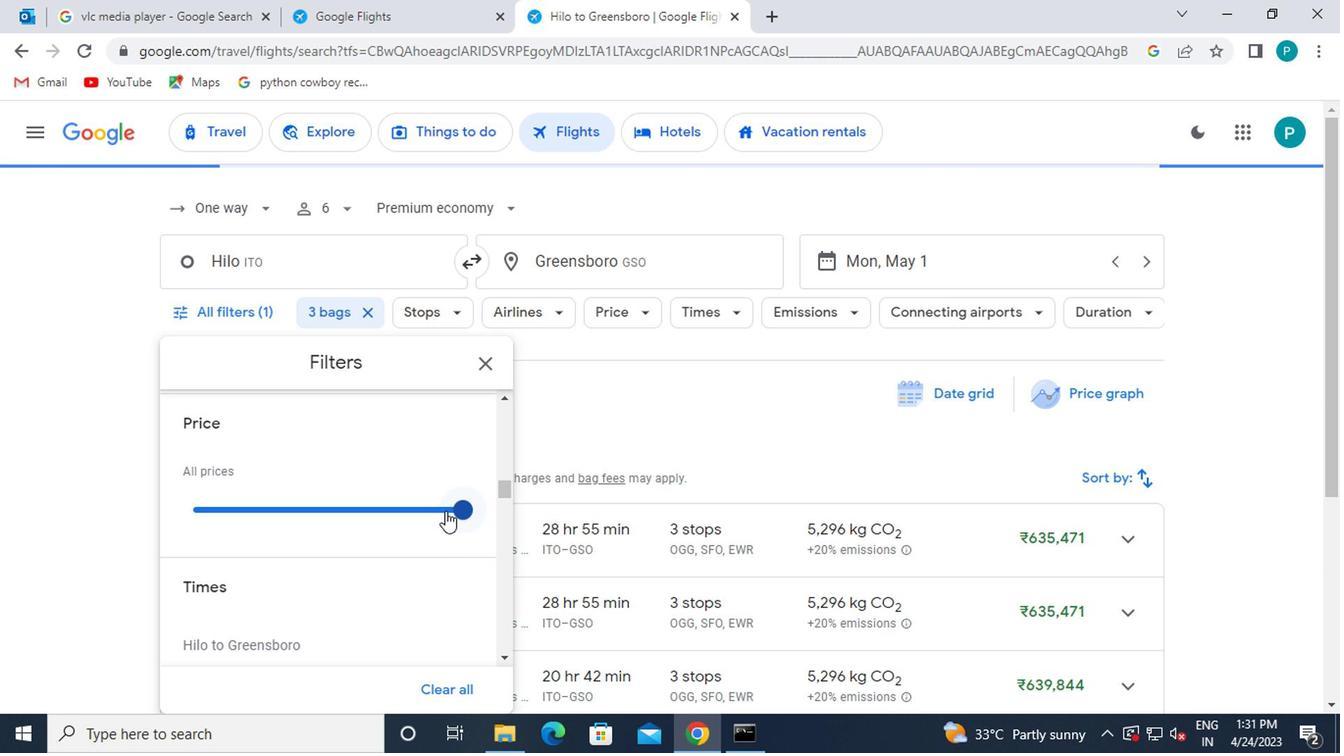 
Action: Mouse moved to (464, 549)
Screenshot: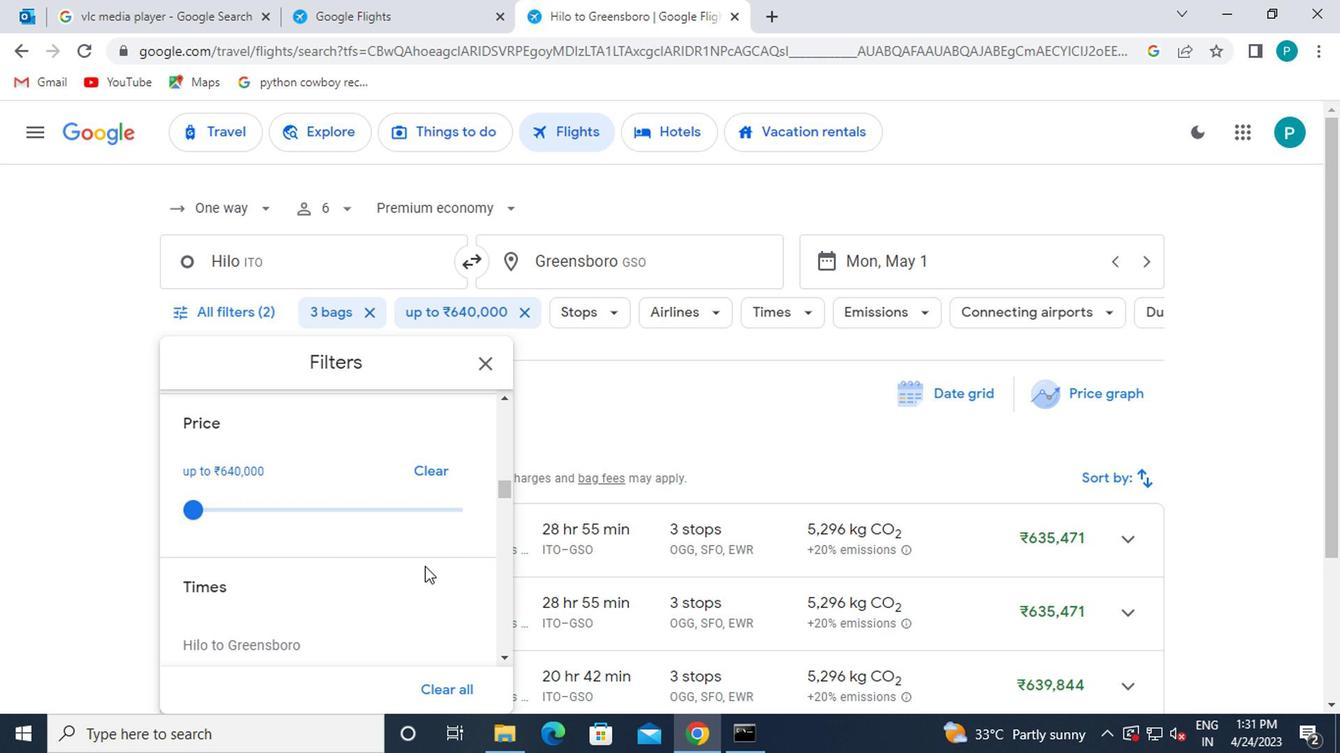 
Action: Mouse scrolled (464, 549) with delta (0, 0)
Screenshot: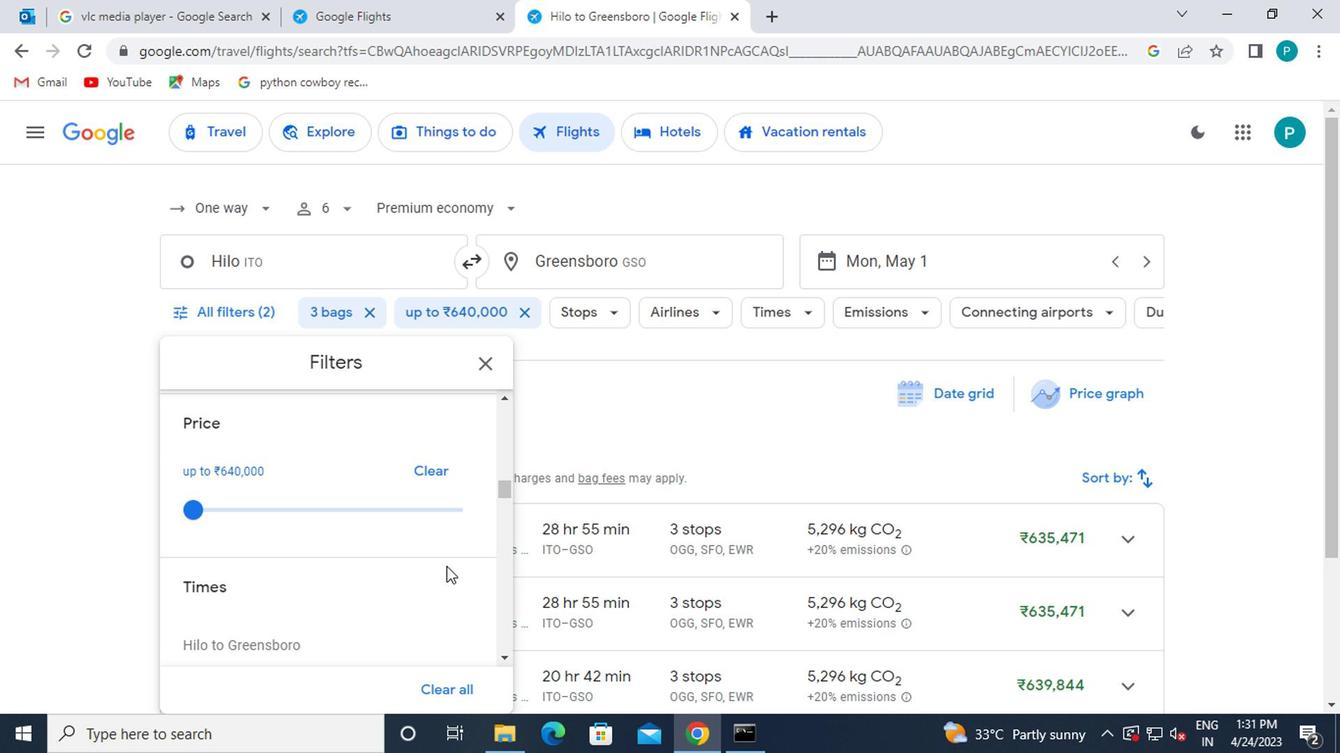 
Action: Mouse scrolled (464, 549) with delta (0, 0)
Screenshot: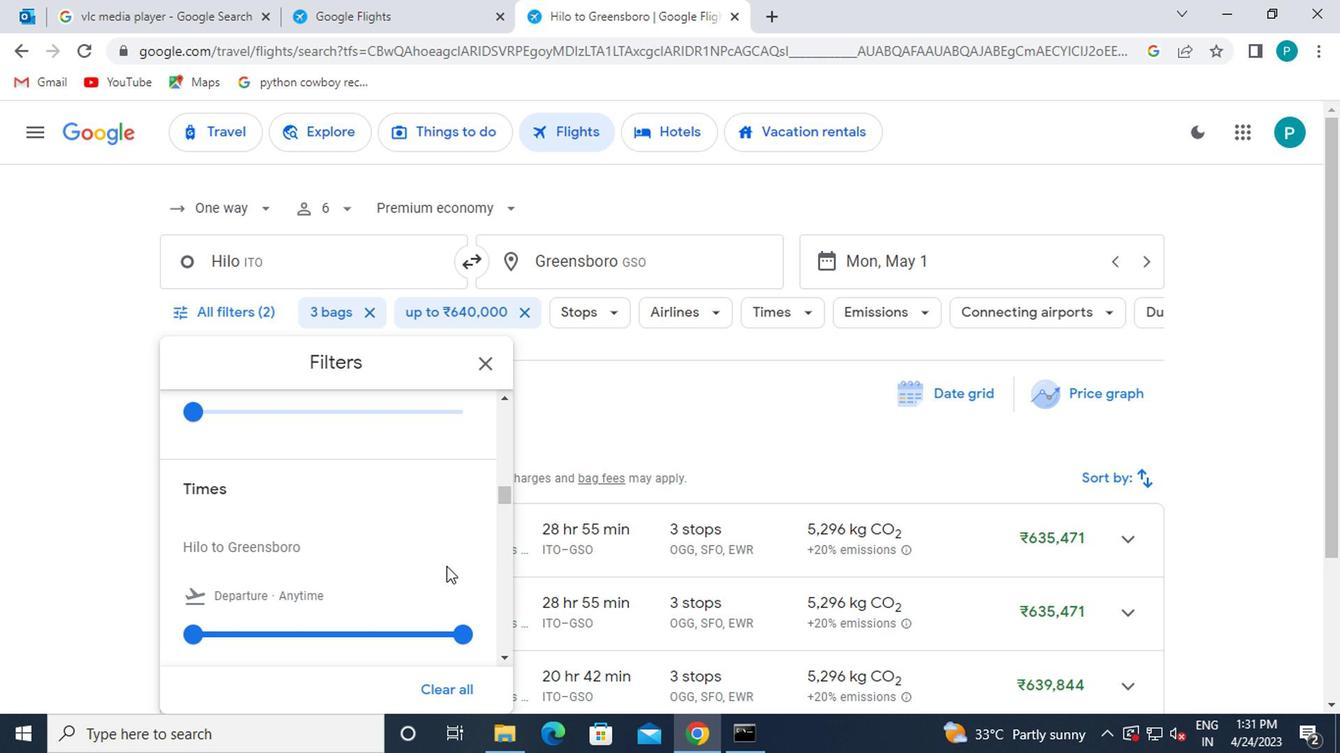 
Action: Mouse moved to (284, 527)
Screenshot: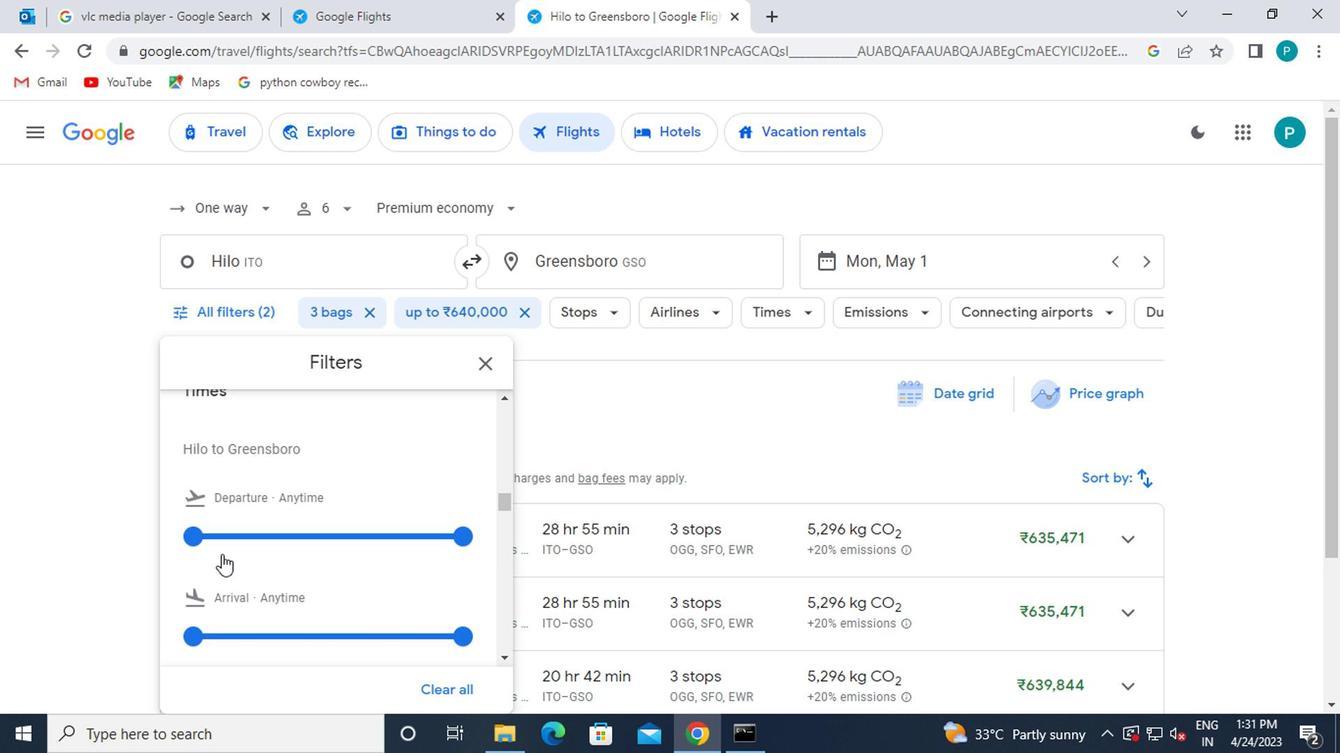 
Action: Mouse pressed left at (284, 527)
Screenshot: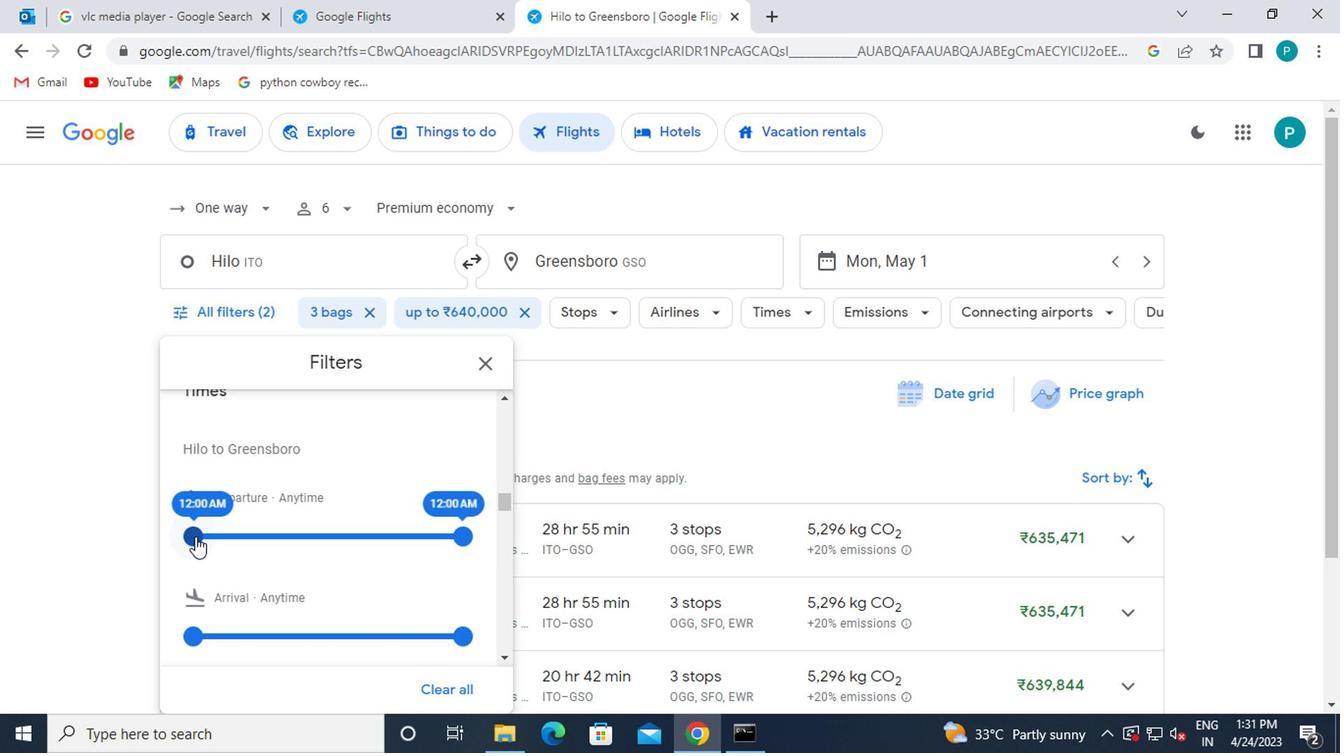 
Action: Mouse moved to (459, 533)
Screenshot: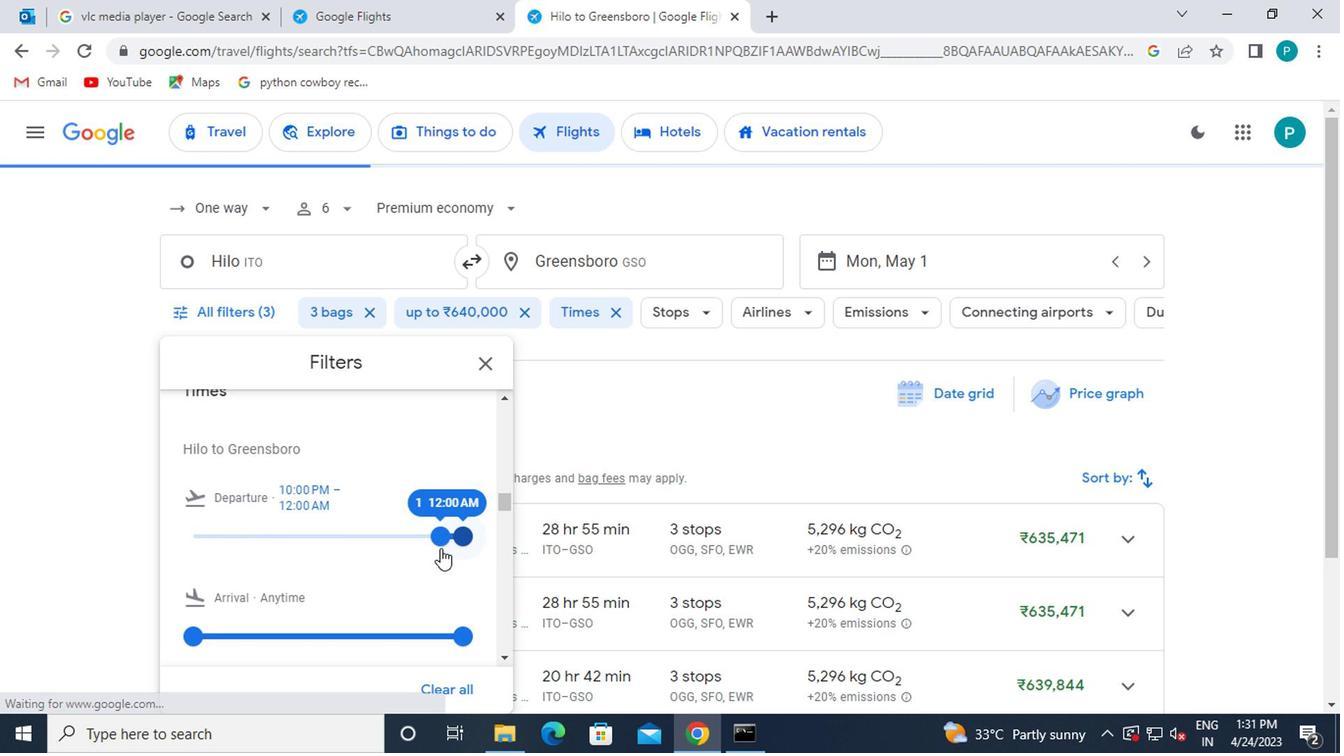 
Action: Mouse pressed left at (459, 533)
Screenshot: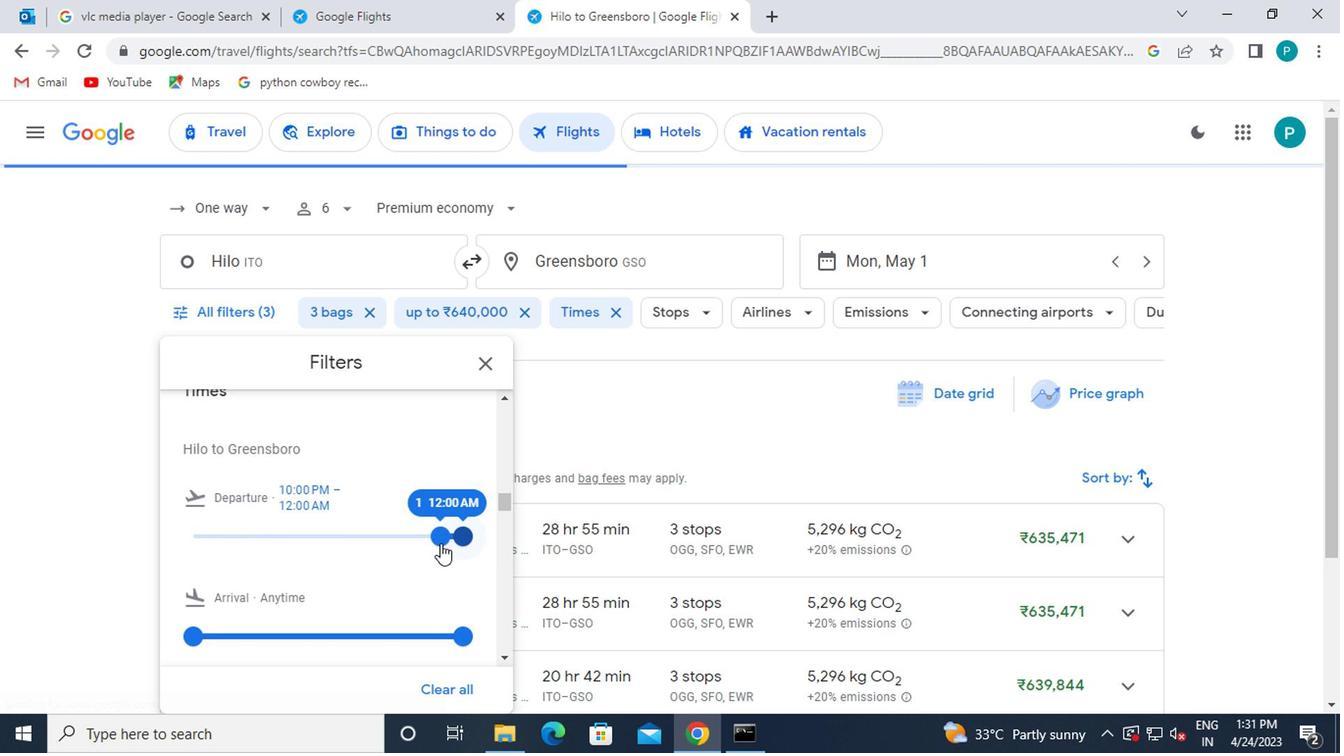 
Action: Mouse moved to (444, 566)
Screenshot: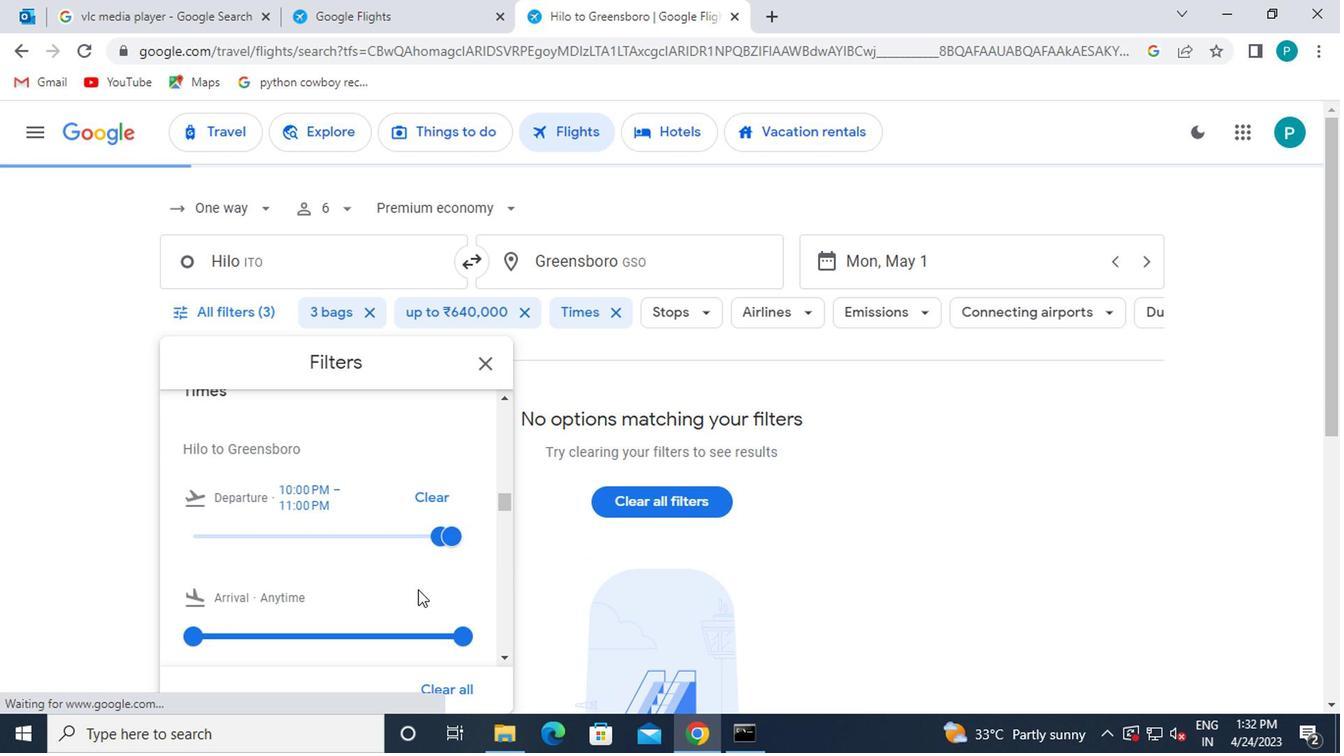 
Action: Mouse scrolled (444, 566) with delta (0, 0)
Screenshot: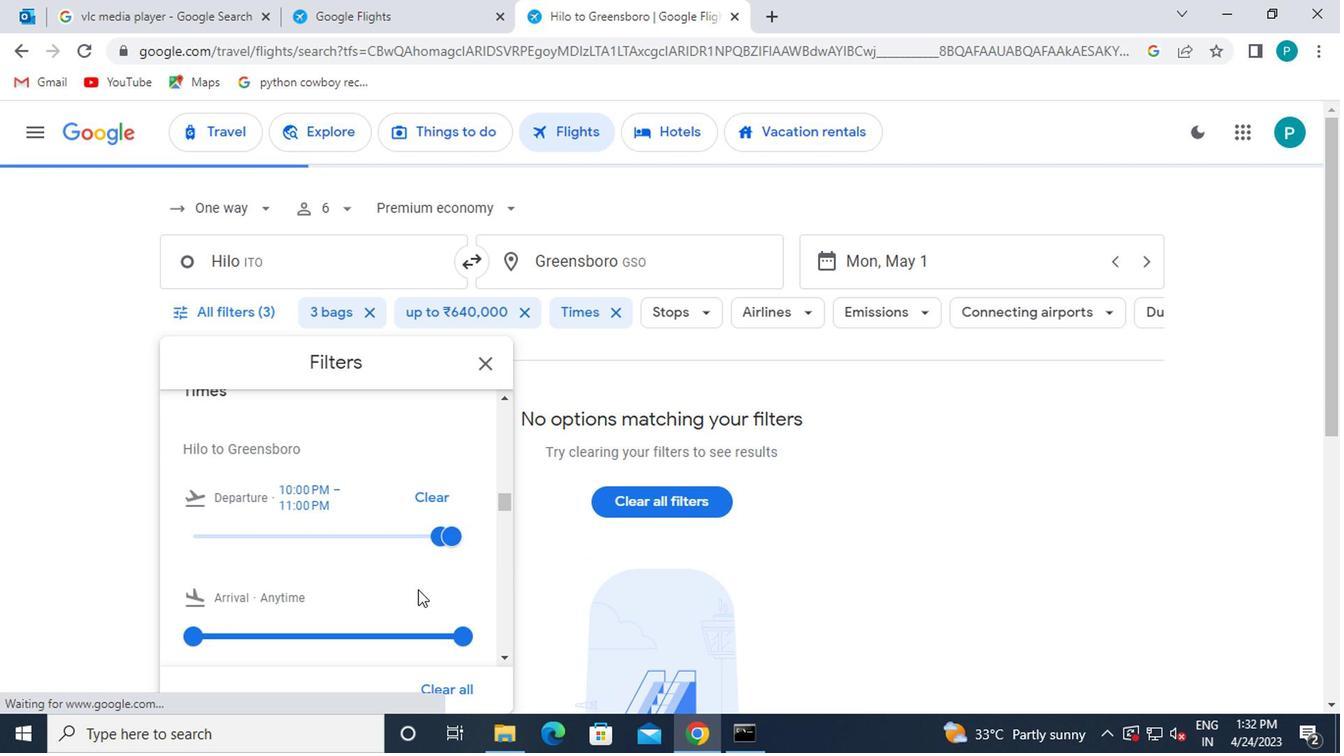 
Action: Mouse moved to (487, 401)
Screenshot: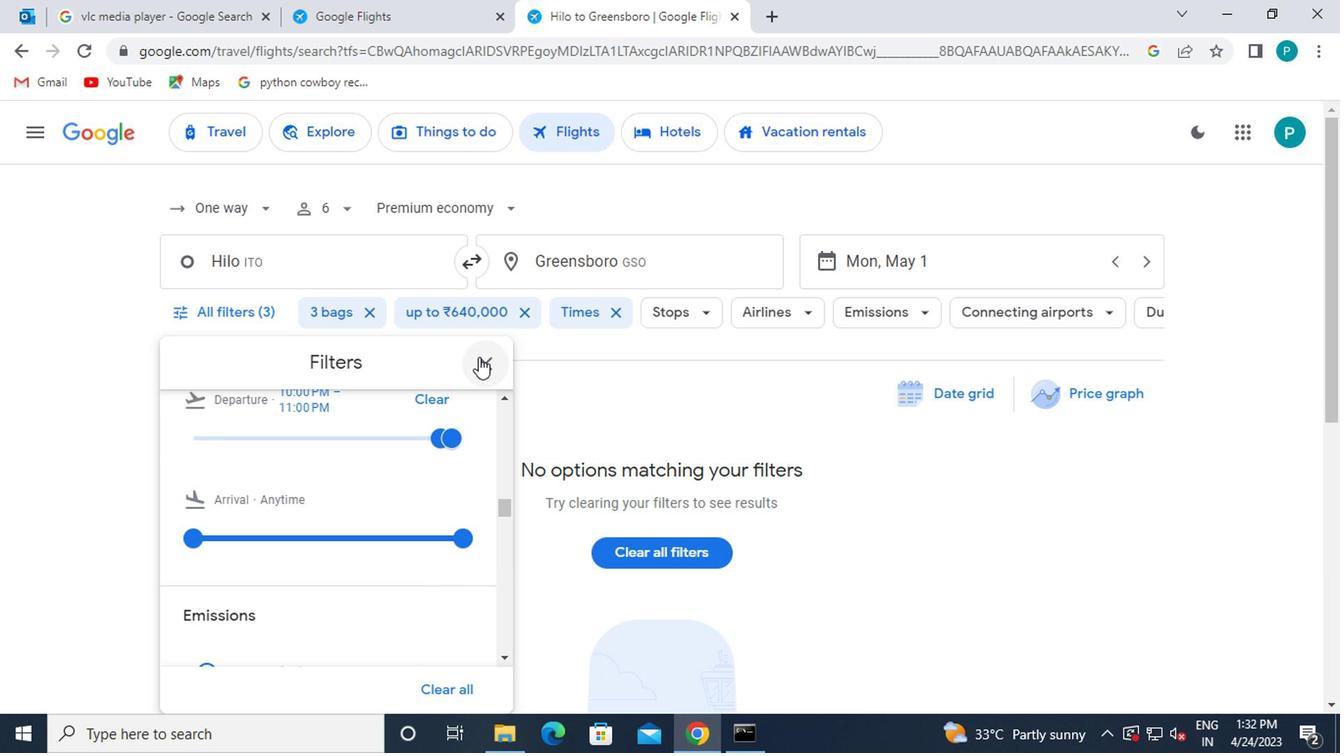 
Action: Mouse pressed left at (487, 401)
Screenshot: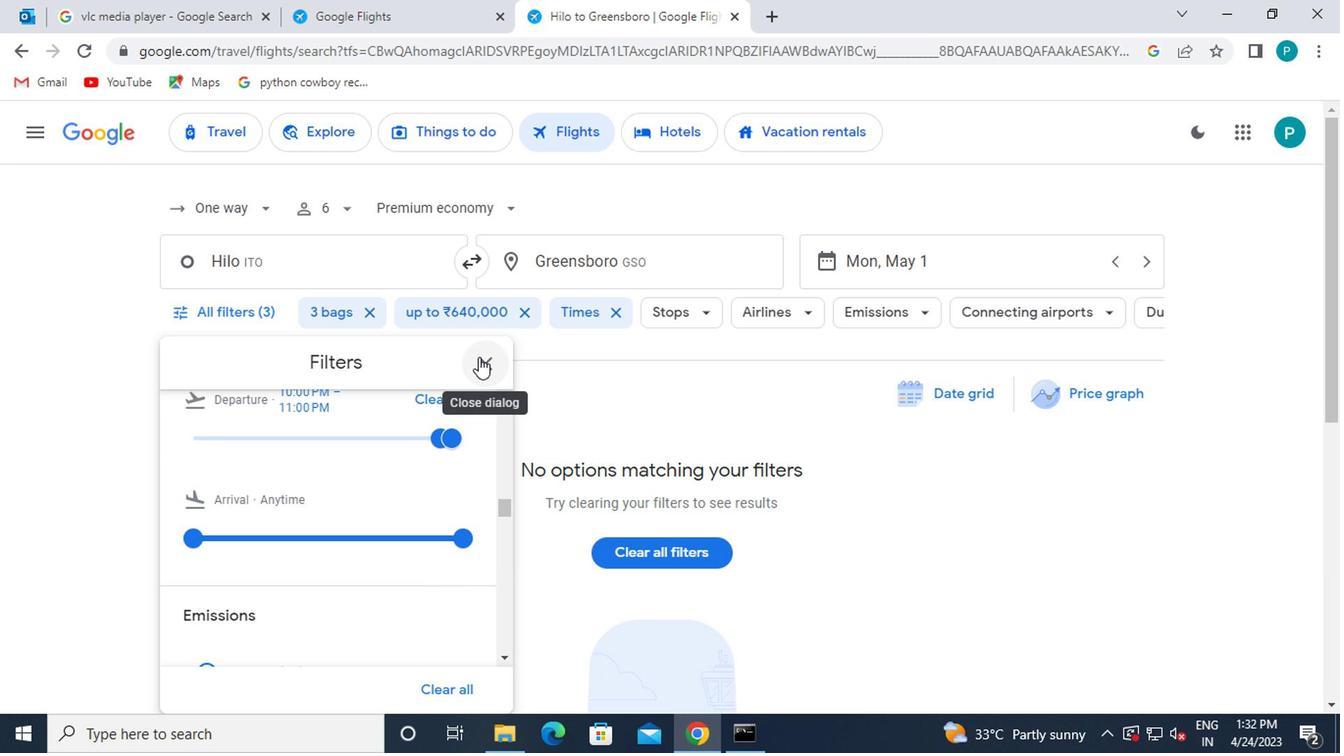 
